 Task: Find connections with filter location Karlshorst with filter topic #lifestylewith filter profile language German with filter current company Pluralsight with filter school Jai Prakash Vishwavidyalaya, Chapra with filter industry Public Health with filter service category Marketing with filter keywords title Barber
Action: Mouse moved to (687, 97)
Screenshot: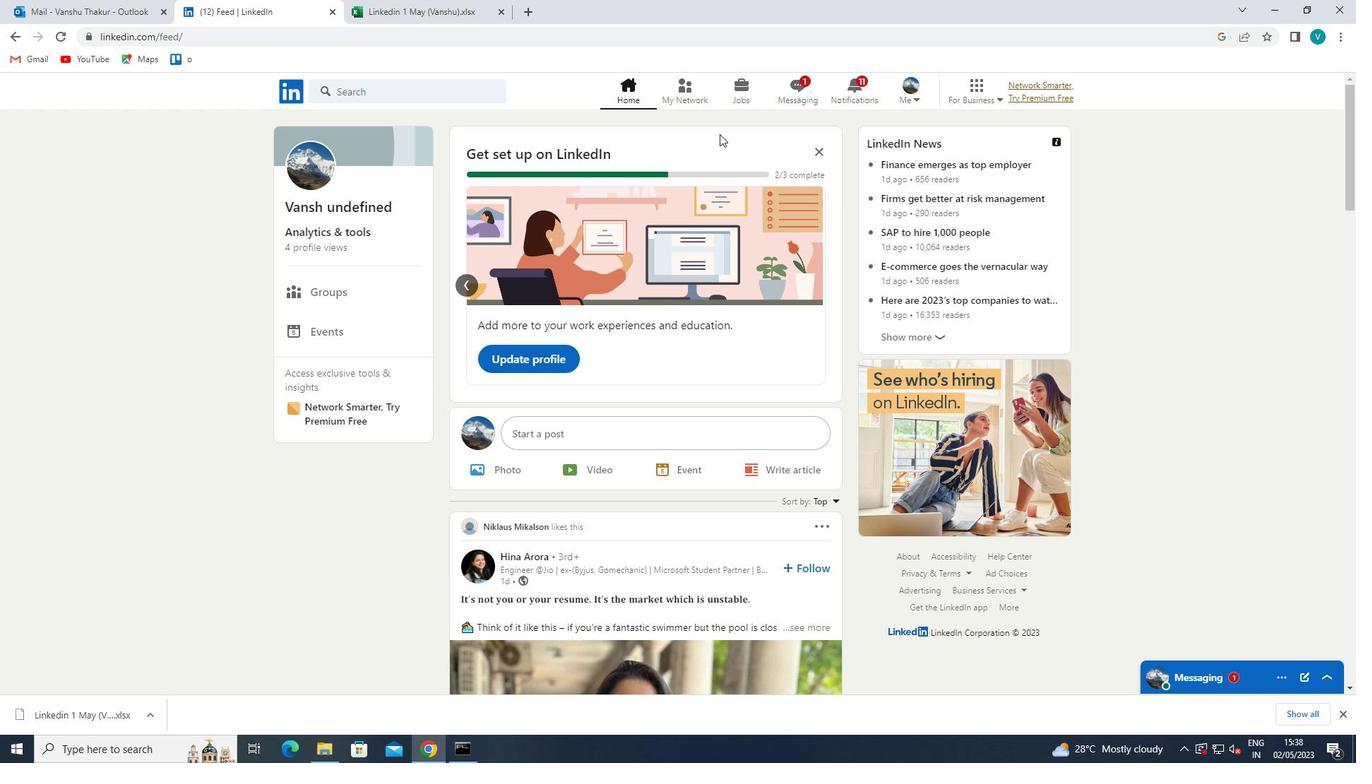 
Action: Mouse pressed left at (687, 97)
Screenshot: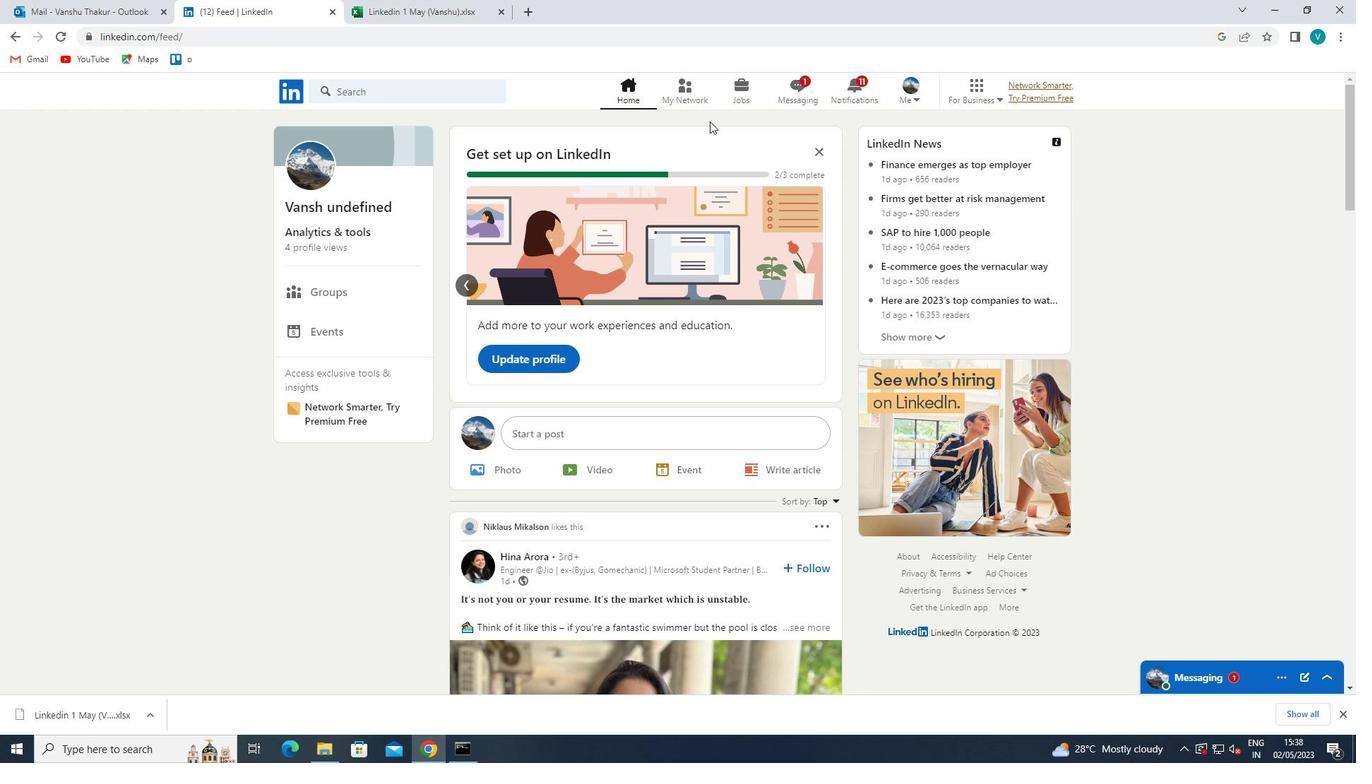 
Action: Mouse moved to (404, 165)
Screenshot: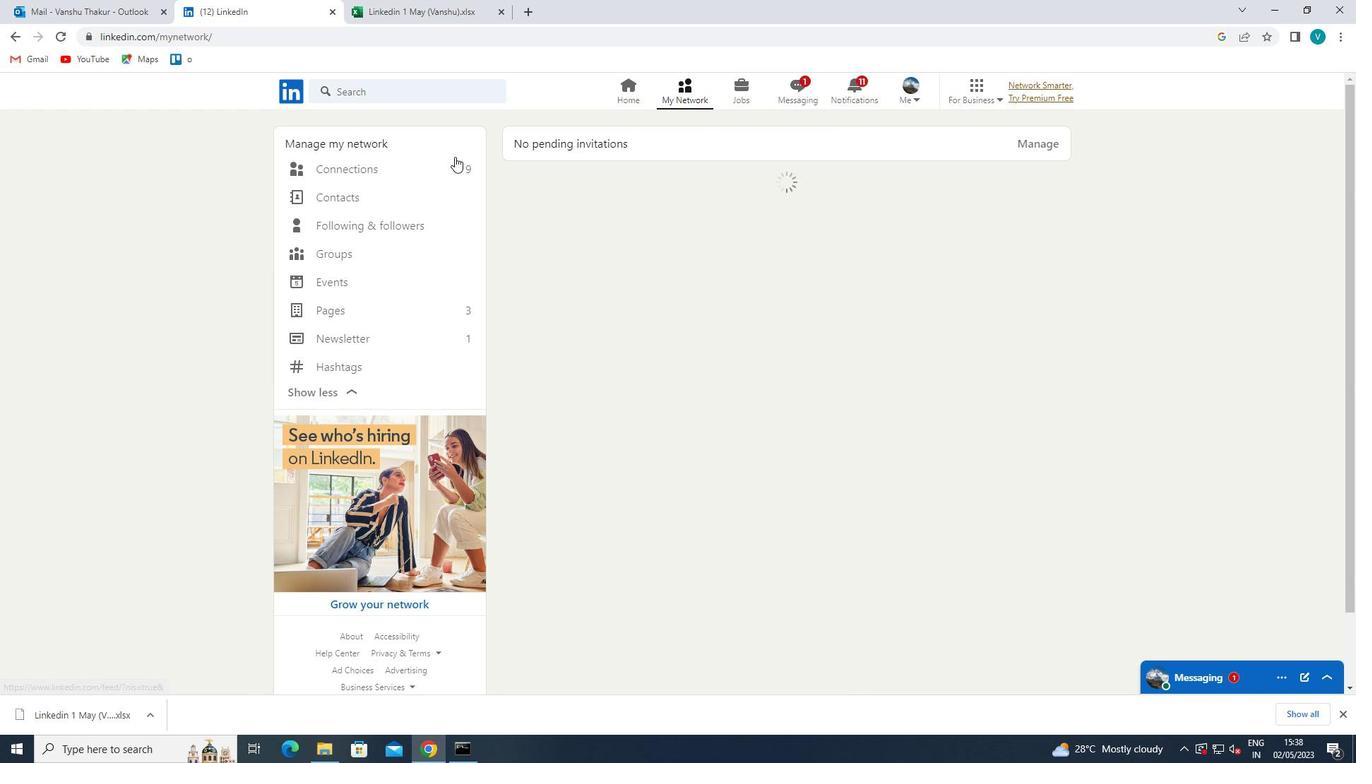
Action: Mouse pressed left at (404, 165)
Screenshot: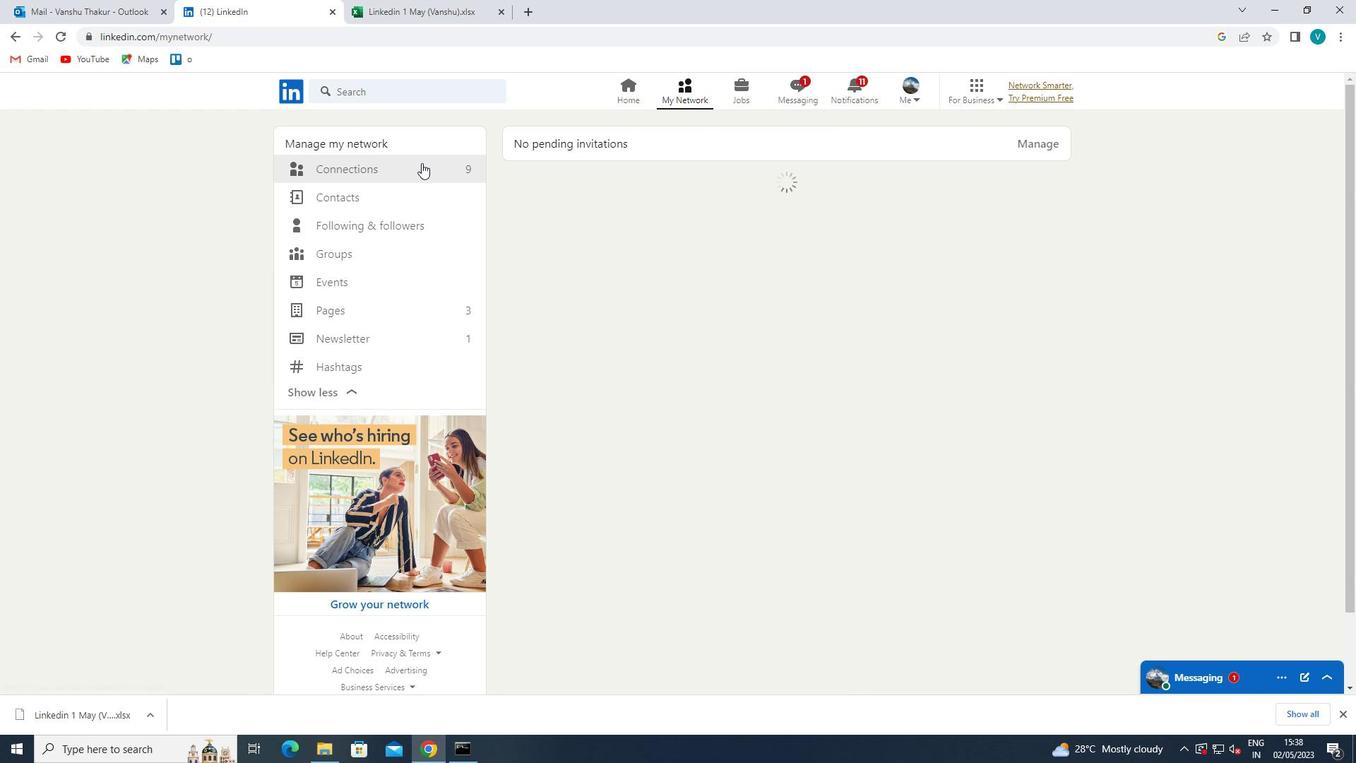 
Action: Mouse moved to (795, 175)
Screenshot: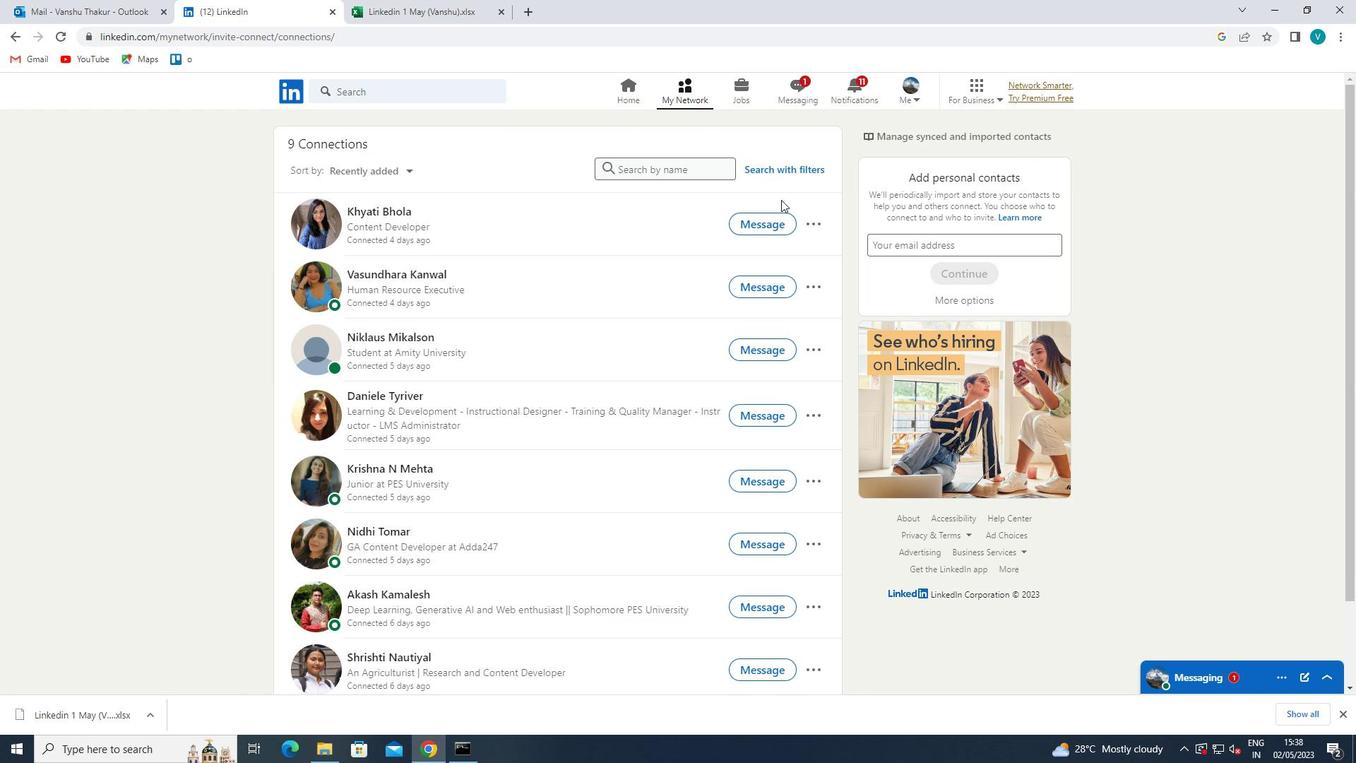 
Action: Mouse pressed left at (795, 175)
Screenshot: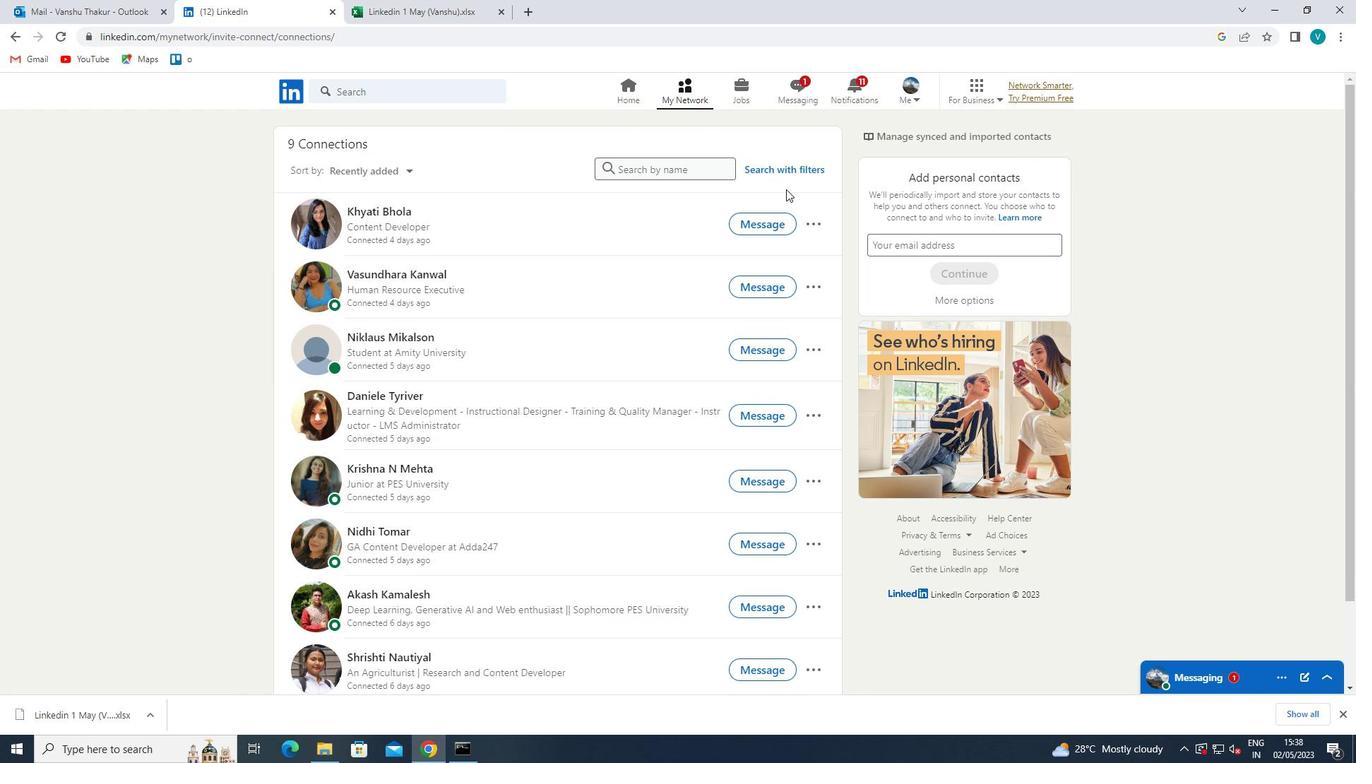 
Action: Mouse moved to (672, 137)
Screenshot: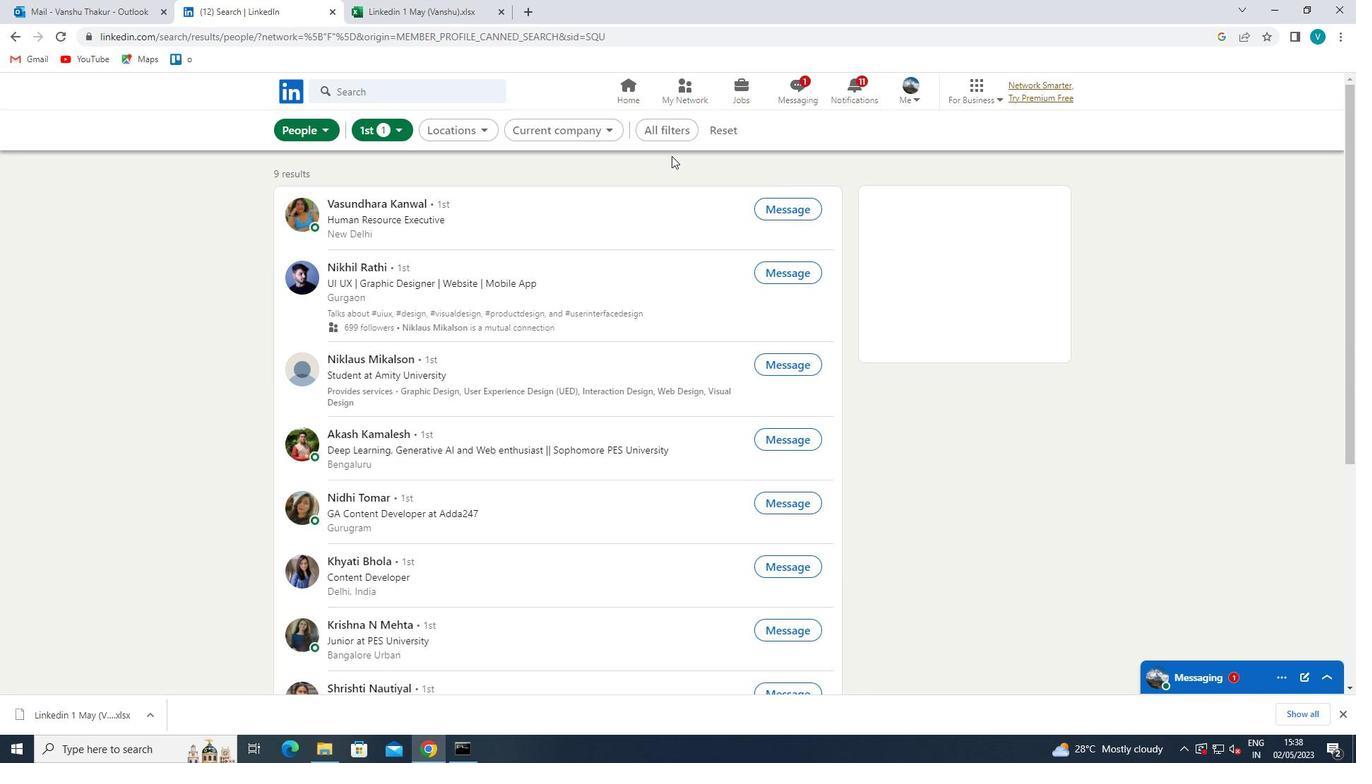 
Action: Mouse pressed left at (672, 137)
Screenshot: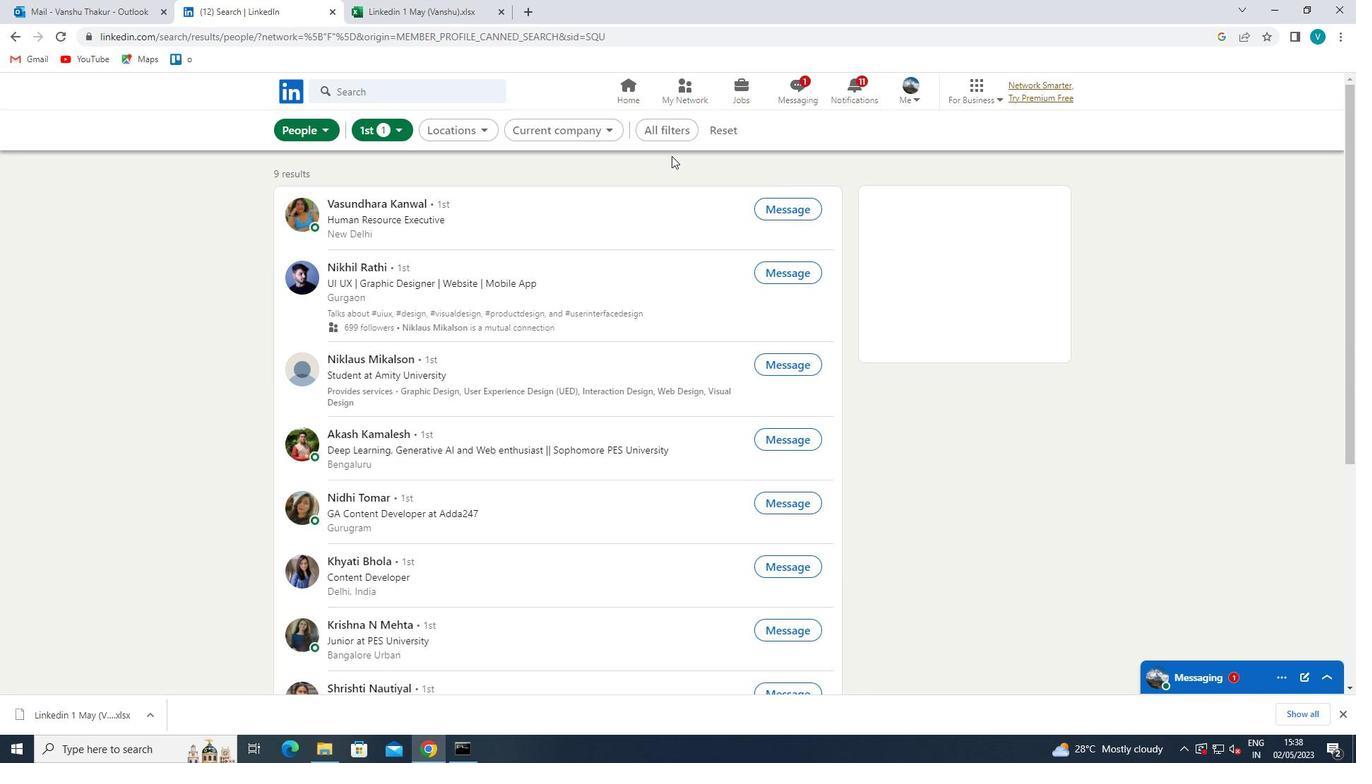 
Action: Mouse moved to (1206, 402)
Screenshot: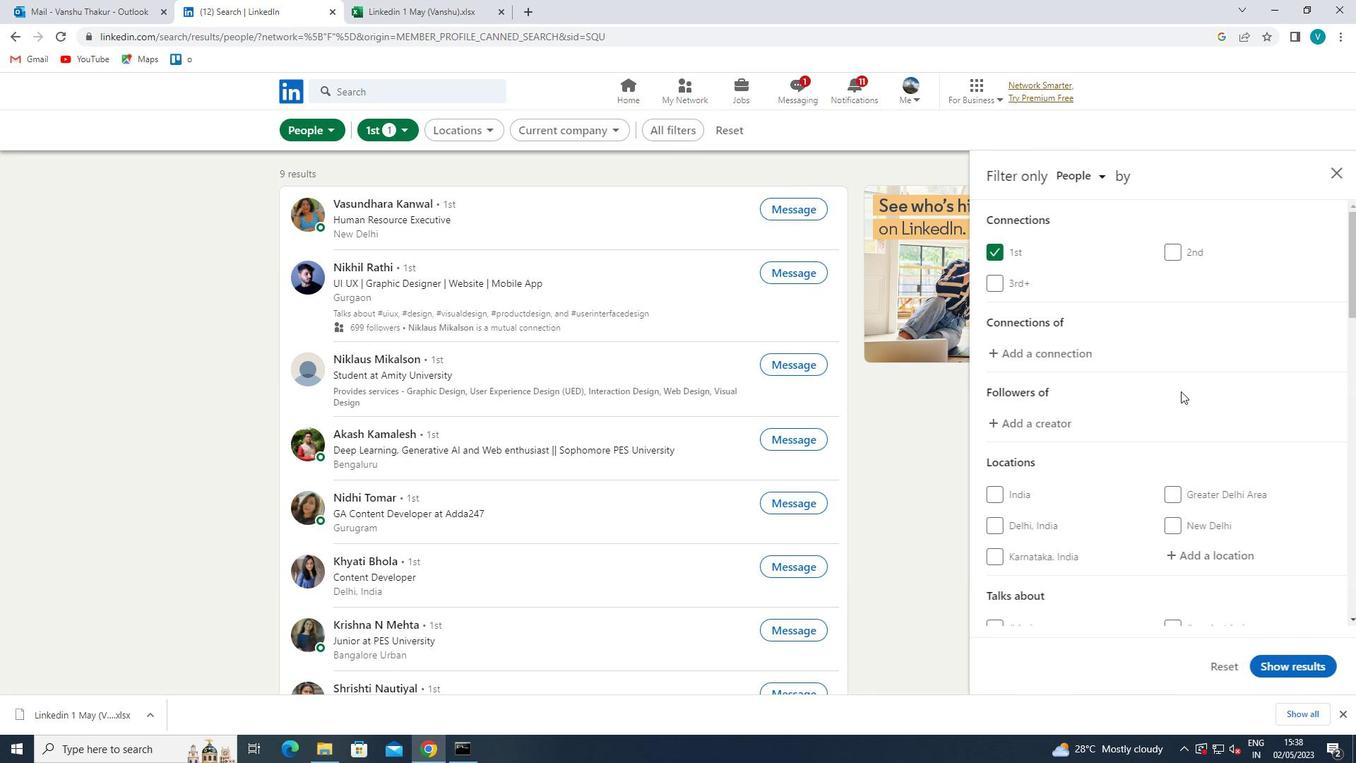 
Action: Mouse scrolled (1206, 402) with delta (0, 0)
Screenshot: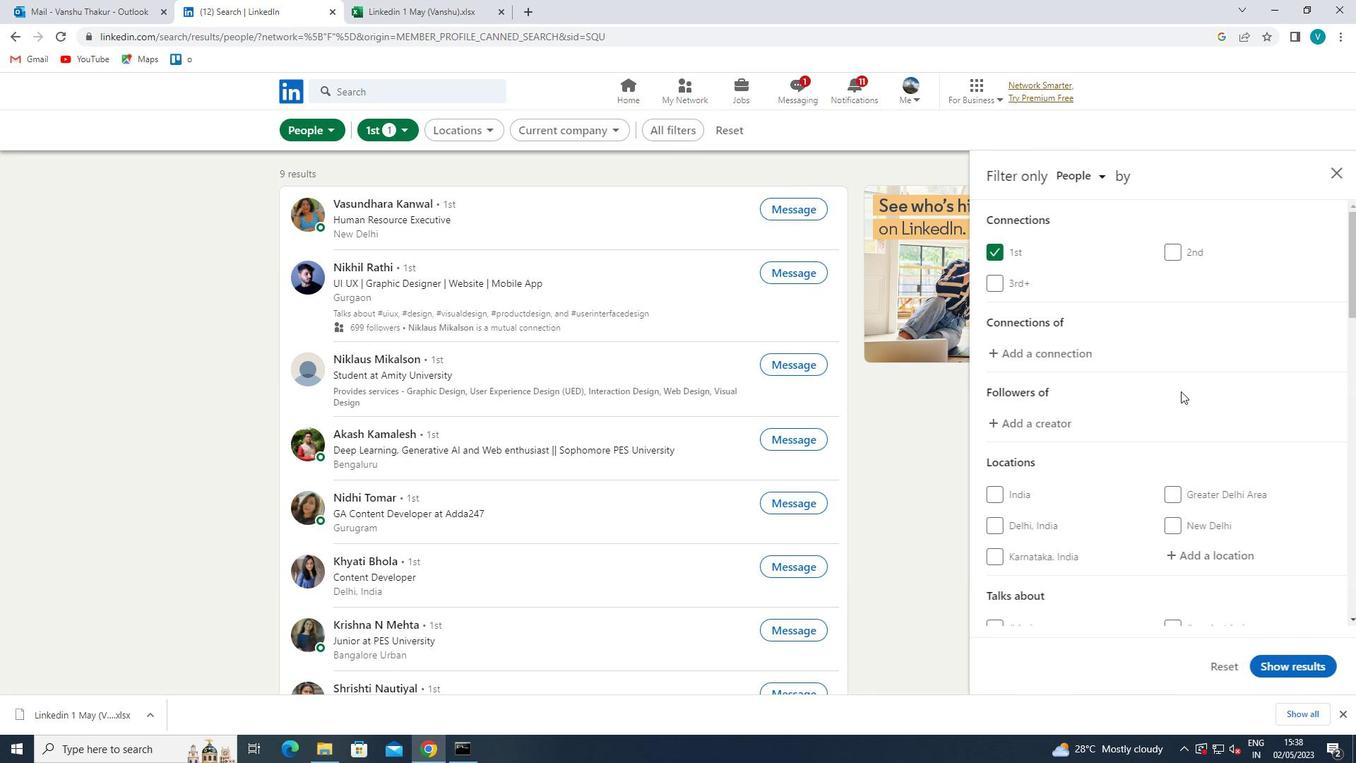 
Action: Mouse scrolled (1206, 402) with delta (0, 0)
Screenshot: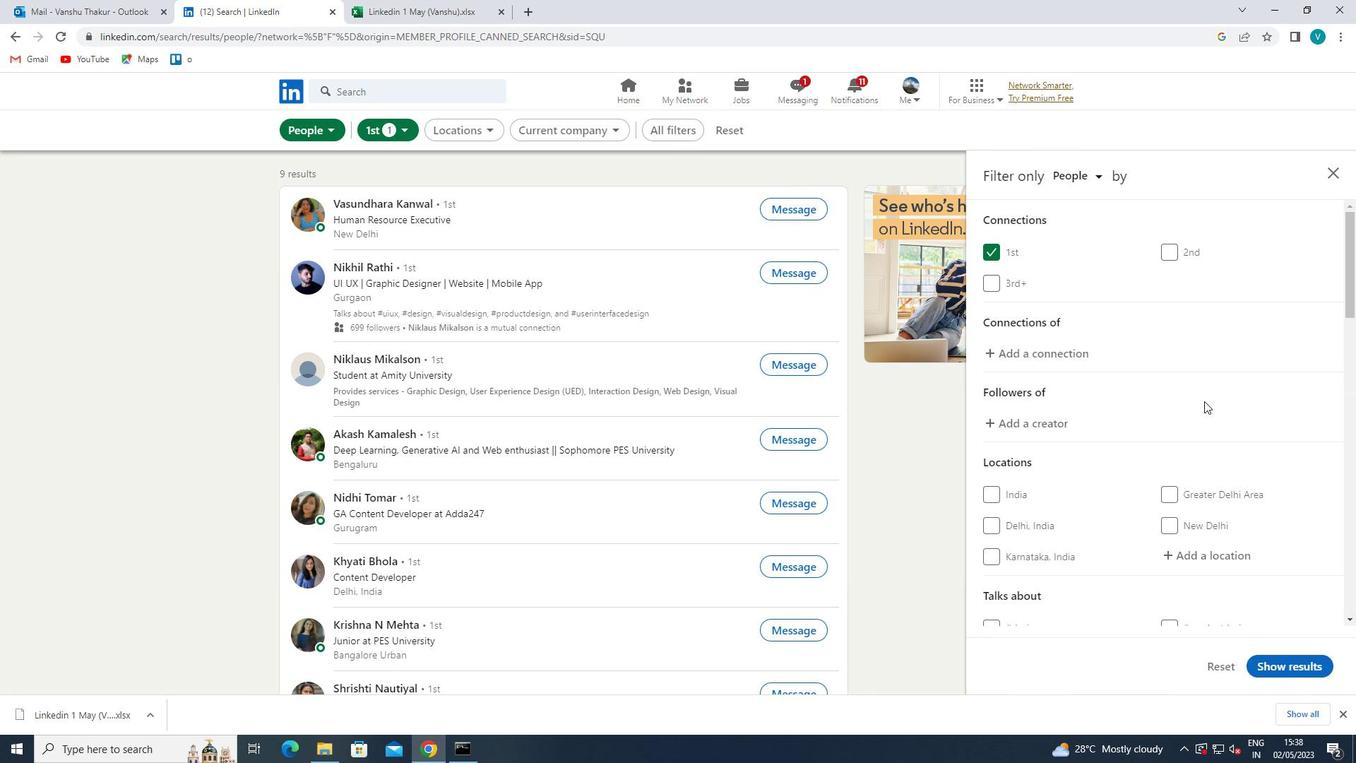 
Action: Mouse moved to (1230, 416)
Screenshot: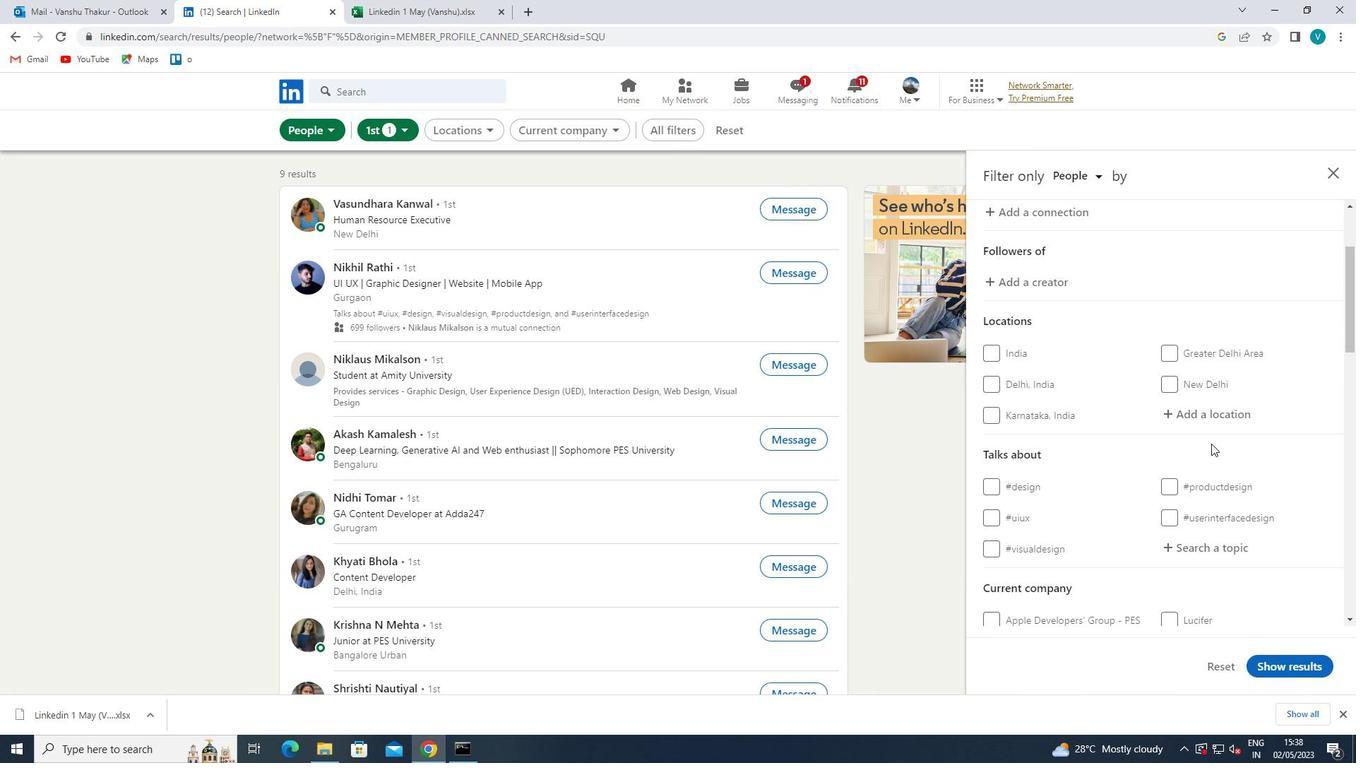 
Action: Mouse pressed left at (1230, 416)
Screenshot: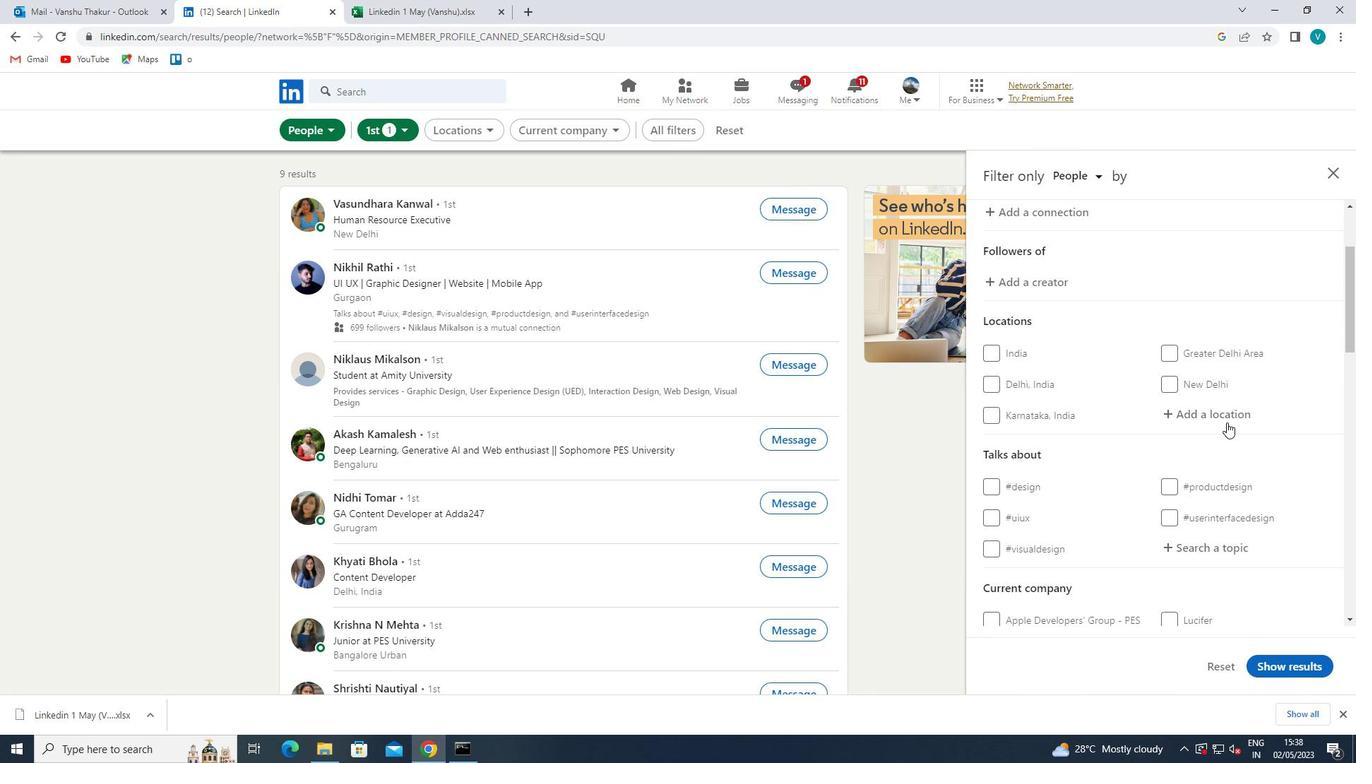 
Action: Mouse moved to (1196, 434)
Screenshot: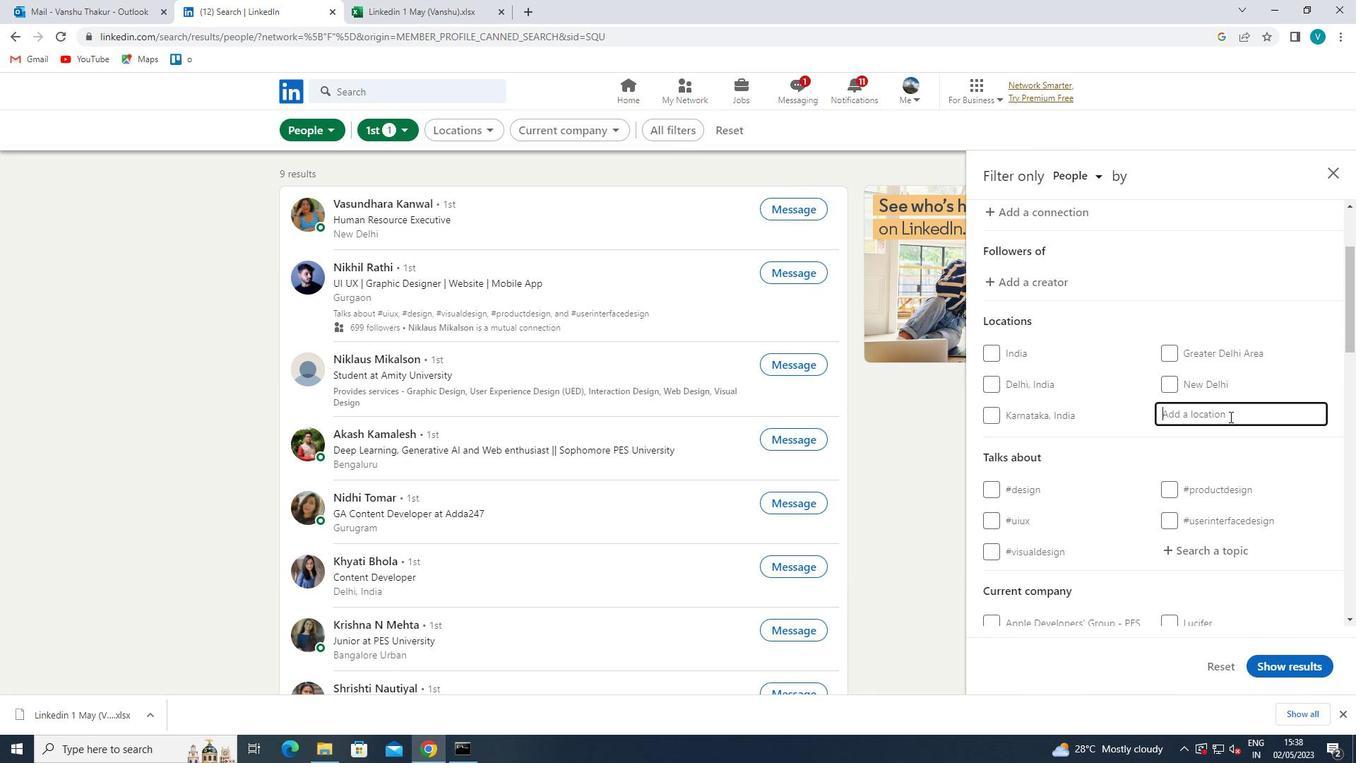 
Action: Key pressed <Key.shift>L<Key.backspace><Key.shift>KARLSHORST
Screenshot: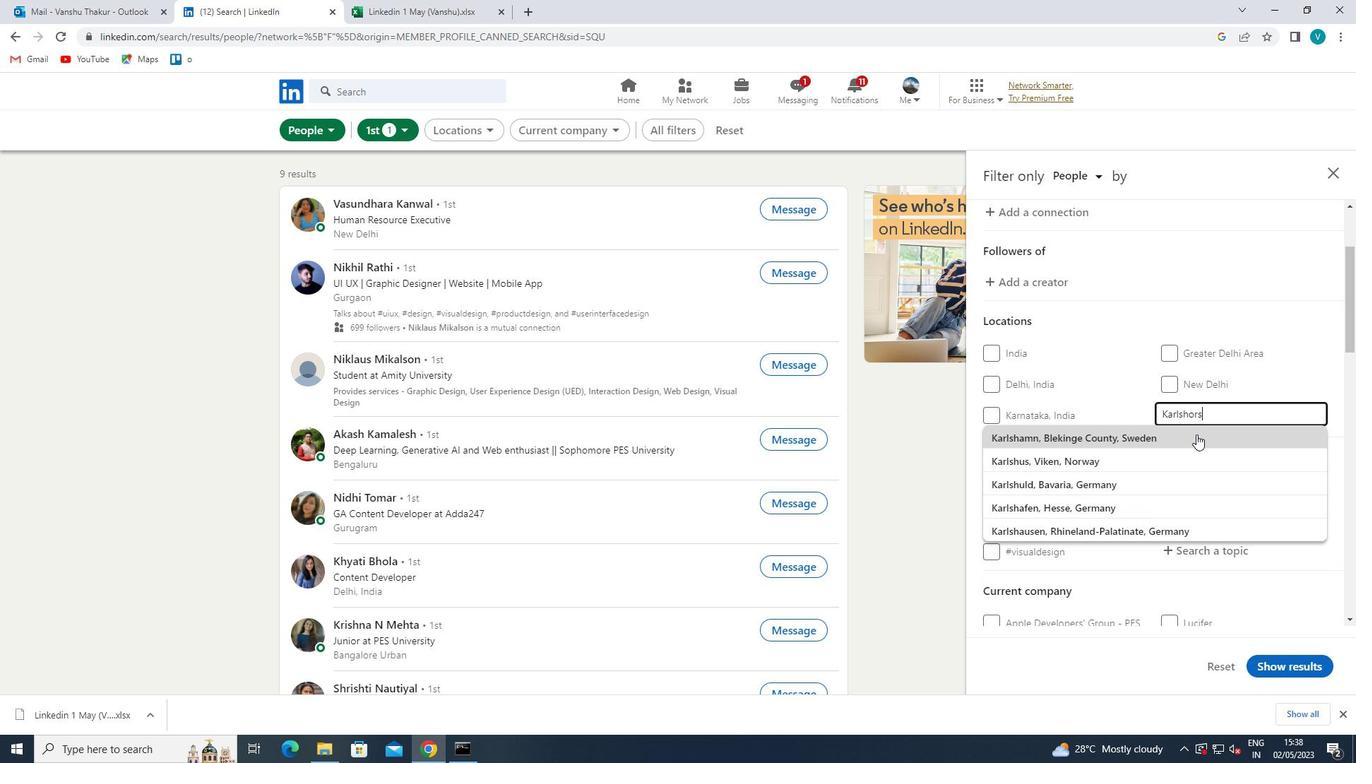 
Action: Mouse moved to (1196, 435)
Screenshot: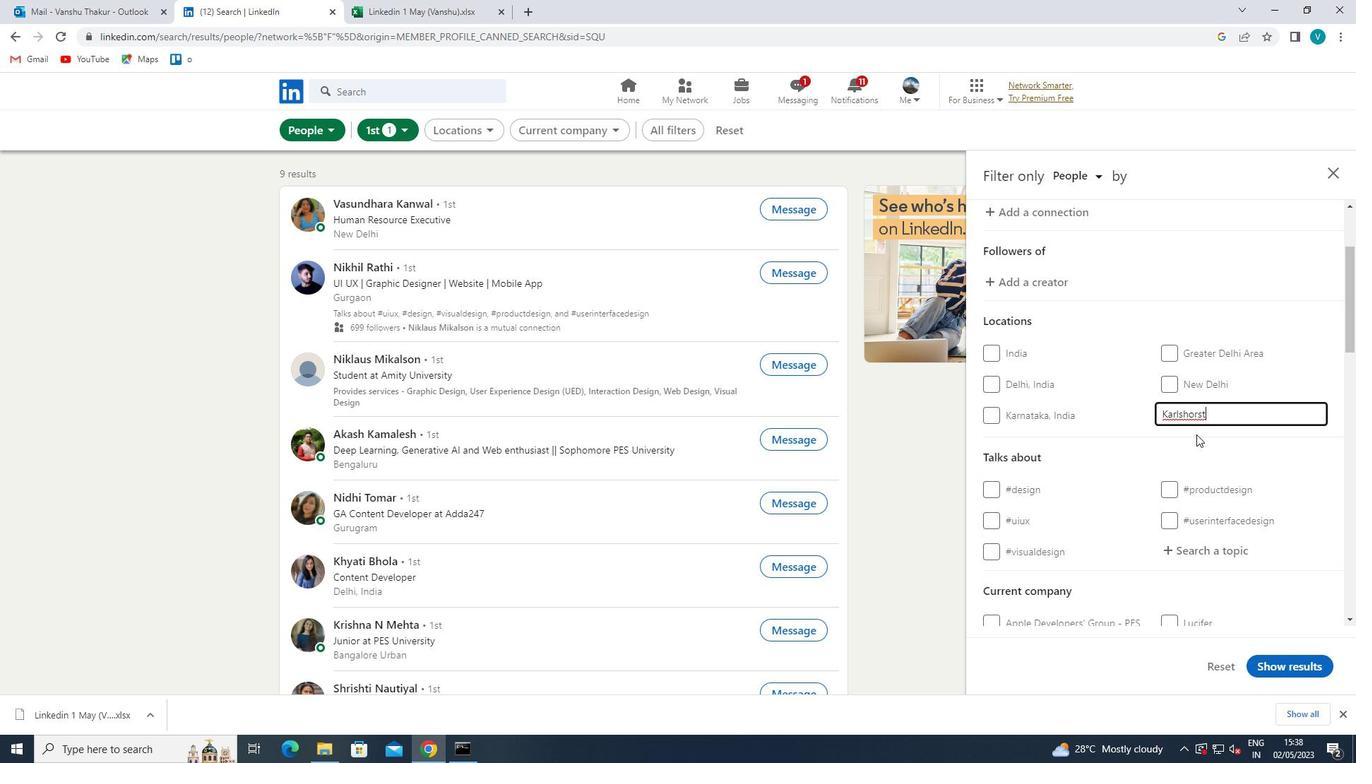 
Action: Mouse pressed left at (1196, 435)
Screenshot: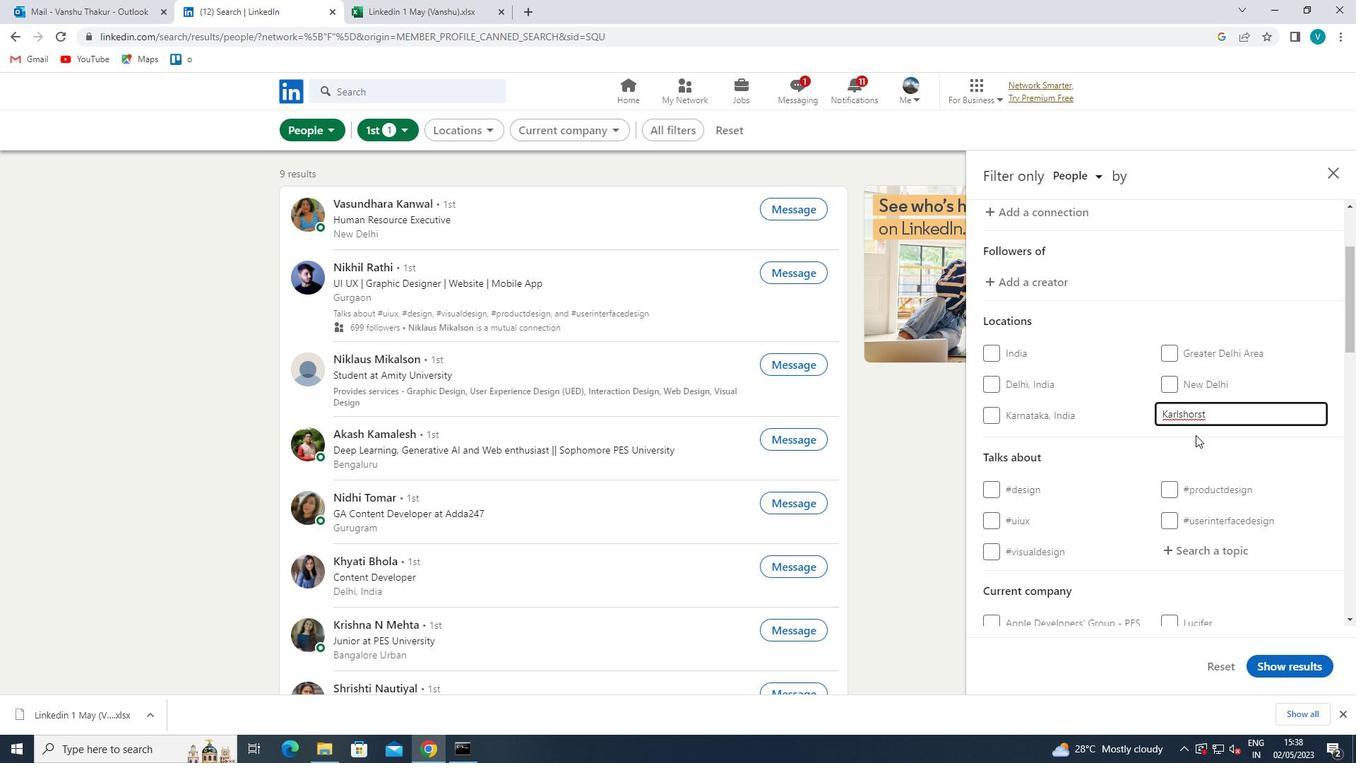 
Action: Mouse scrolled (1196, 434) with delta (0, 0)
Screenshot: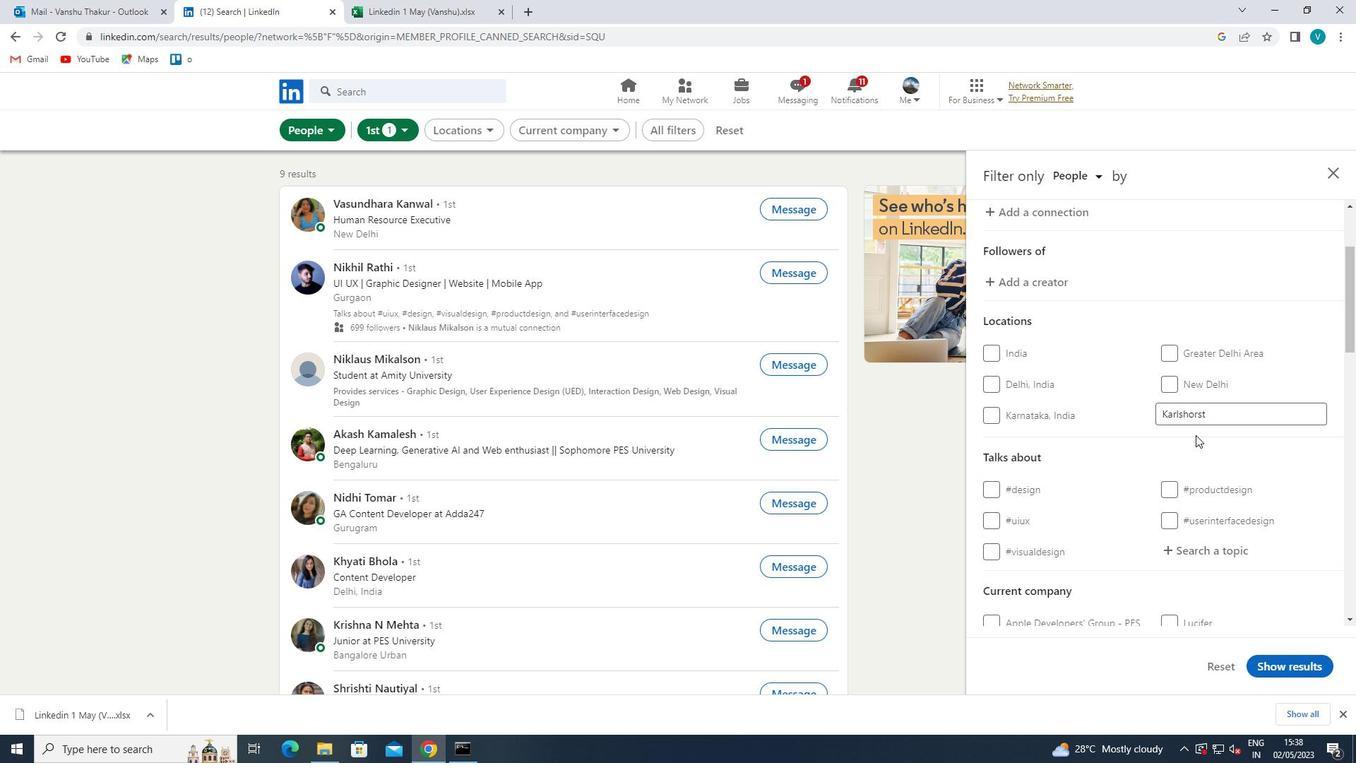 
Action: Mouse scrolled (1196, 434) with delta (0, 0)
Screenshot: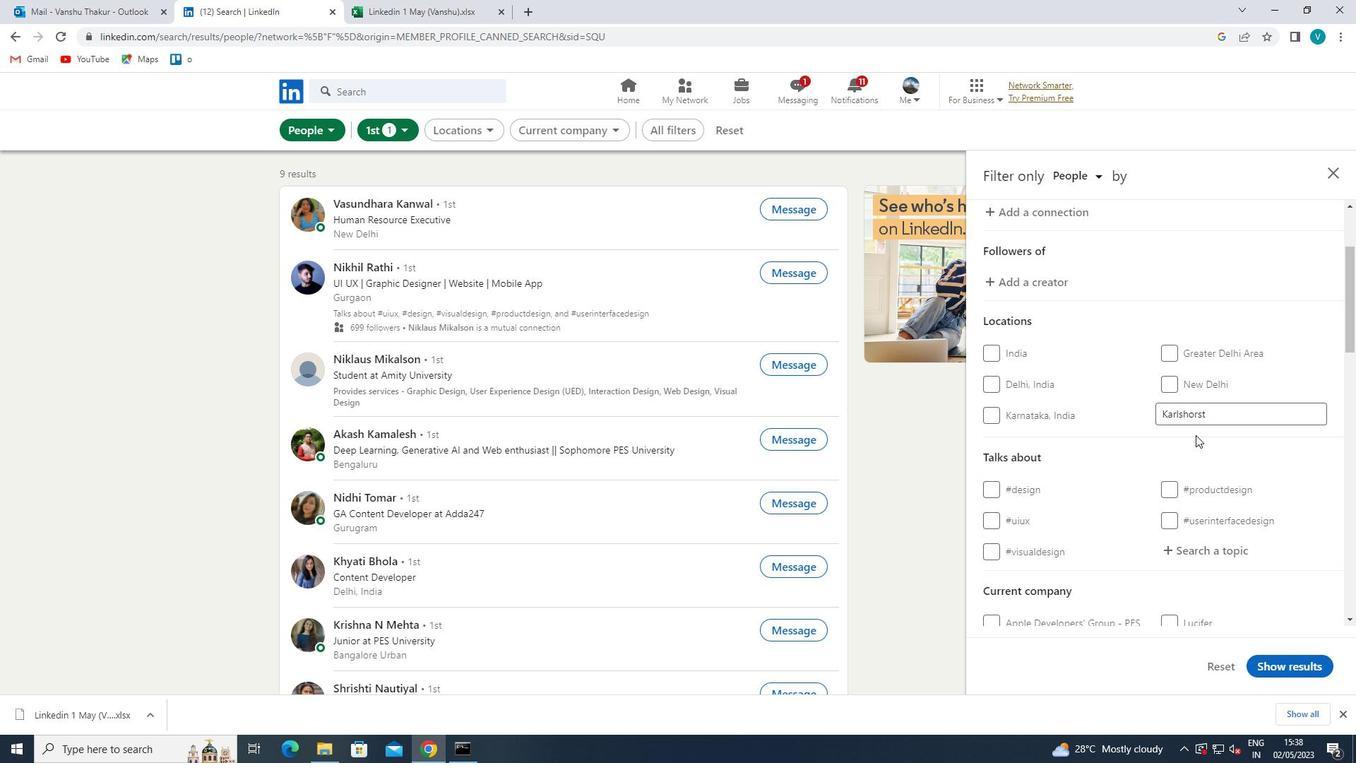 
Action: Mouse moved to (1223, 415)
Screenshot: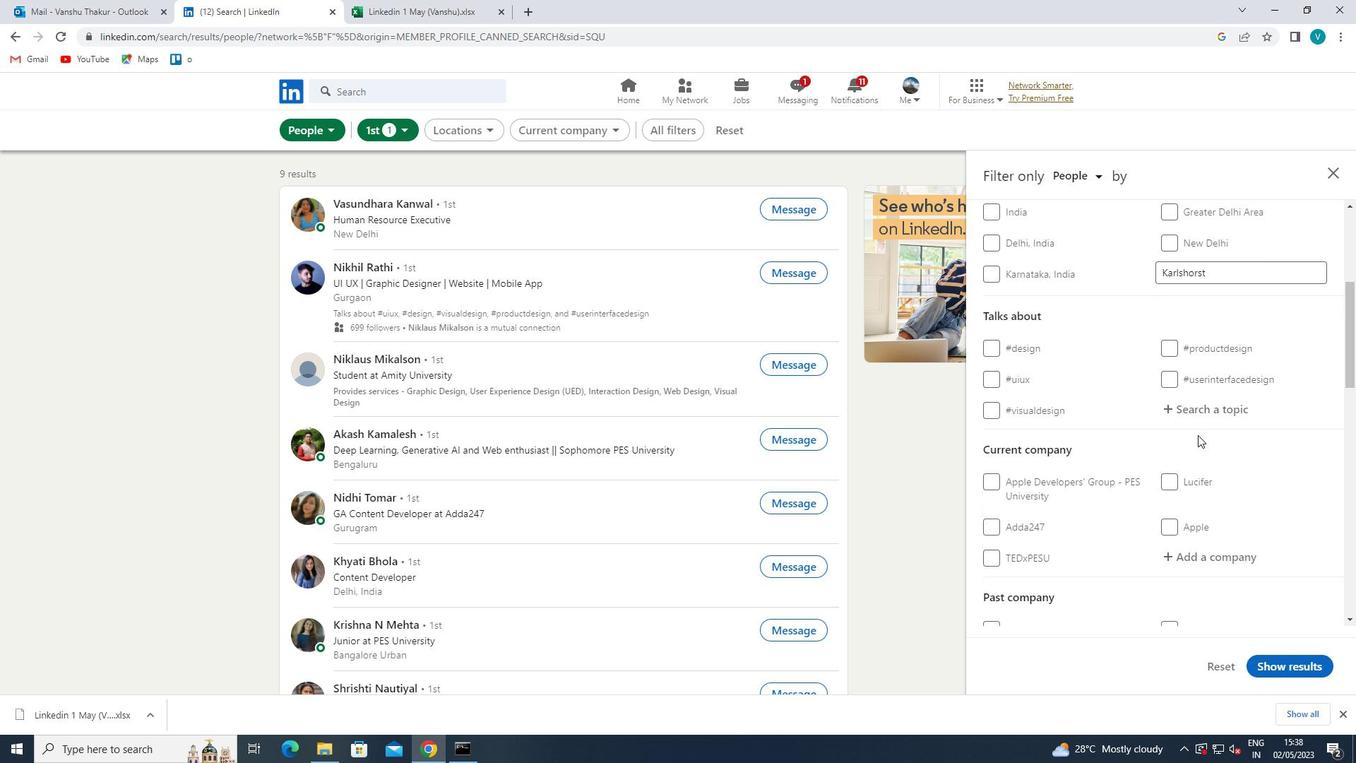 
Action: Mouse pressed left at (1223, 415)
Screenshot: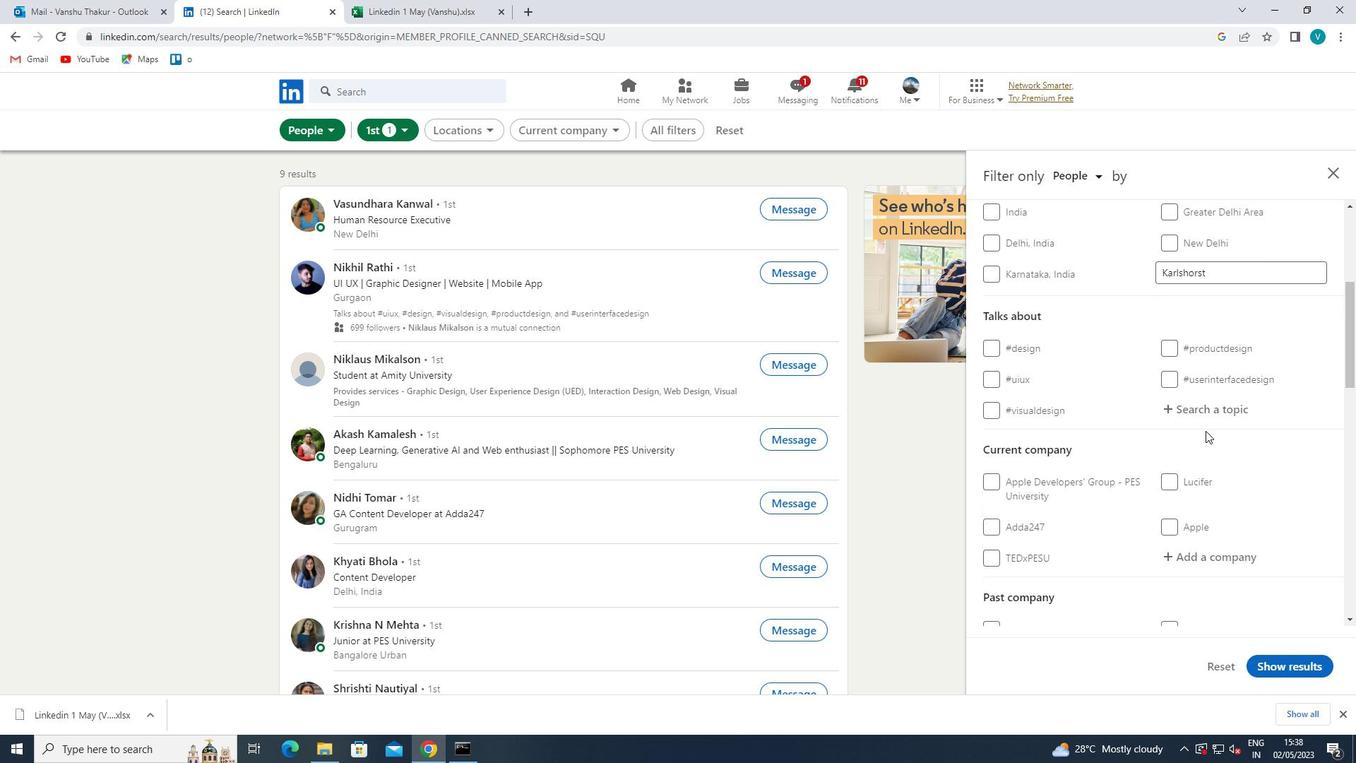 
Action: Mouse moved to (1171, 443)
Screenshot: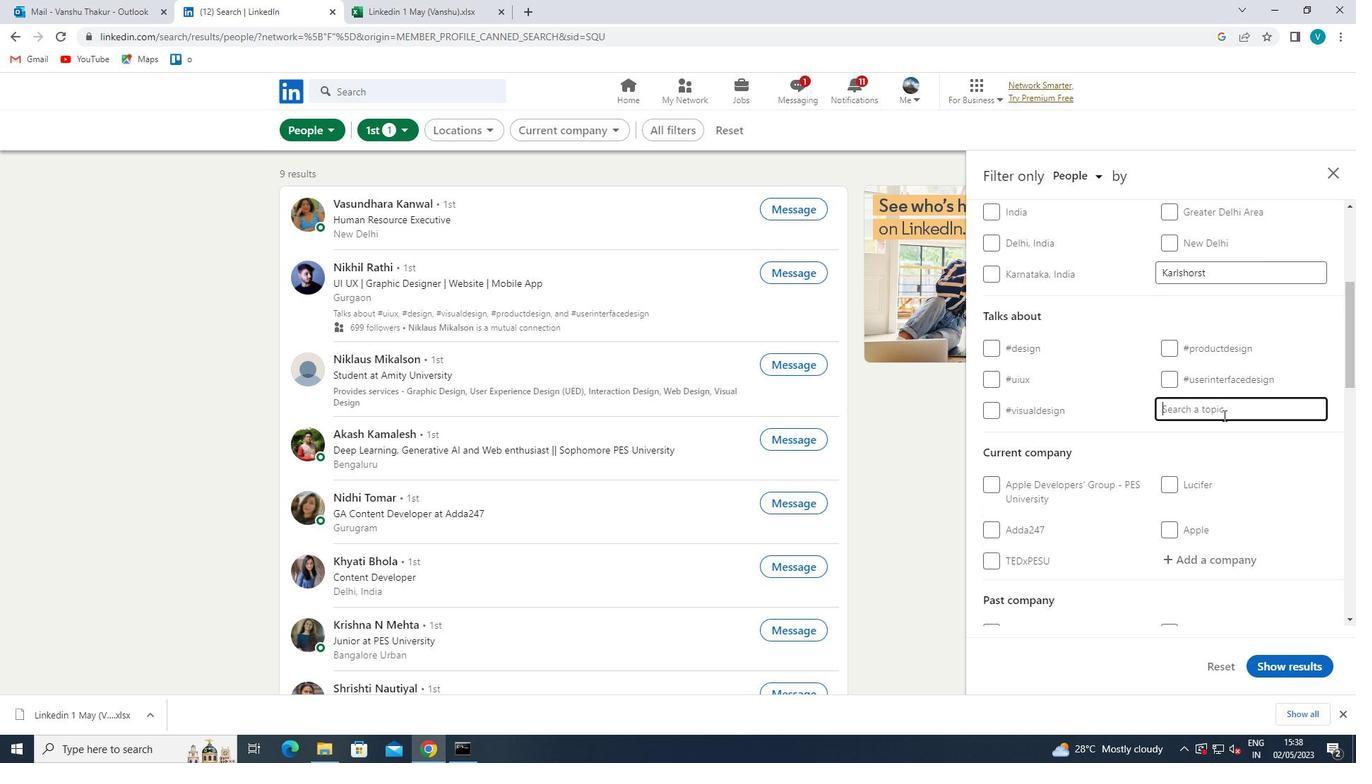 
Action: Key pressed LIFESTYLE
Screenshot: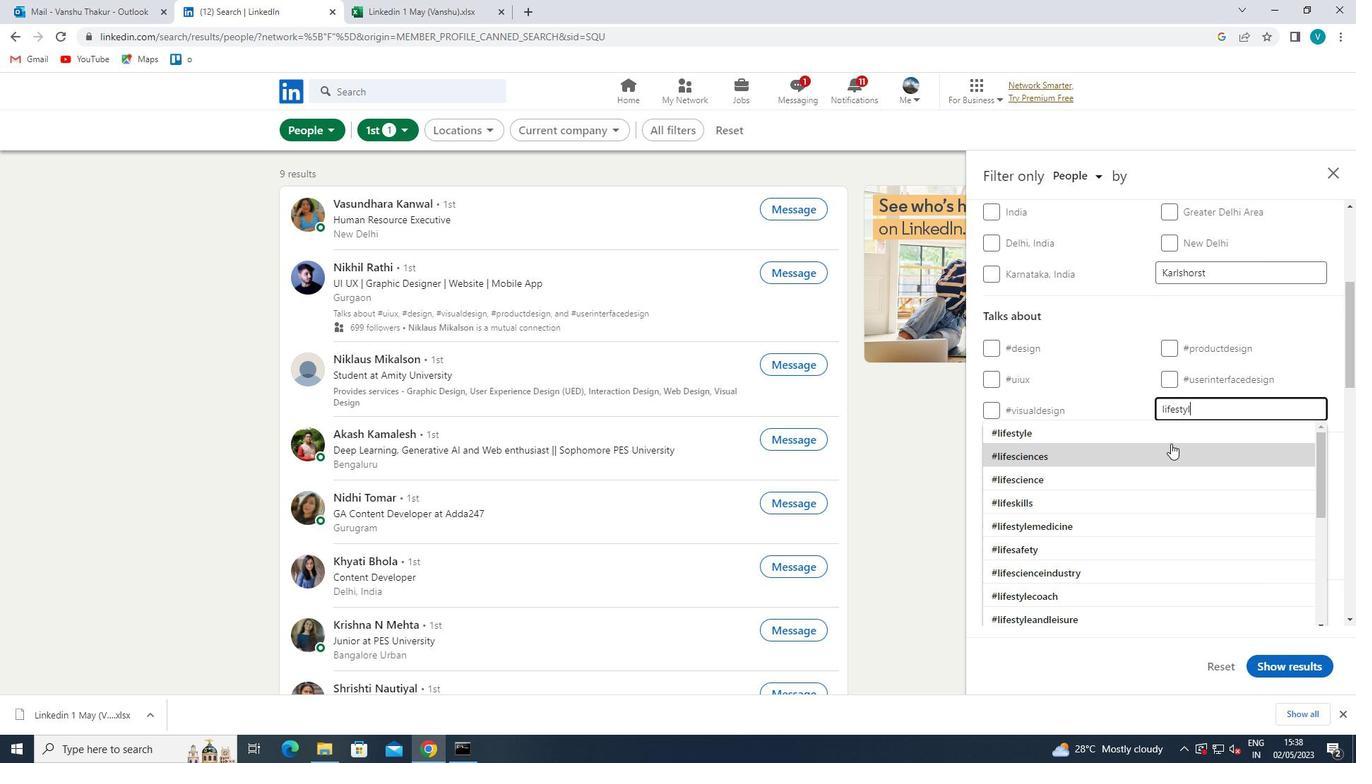 
Action: Mouse moved to (1187, 432)
Screenshot: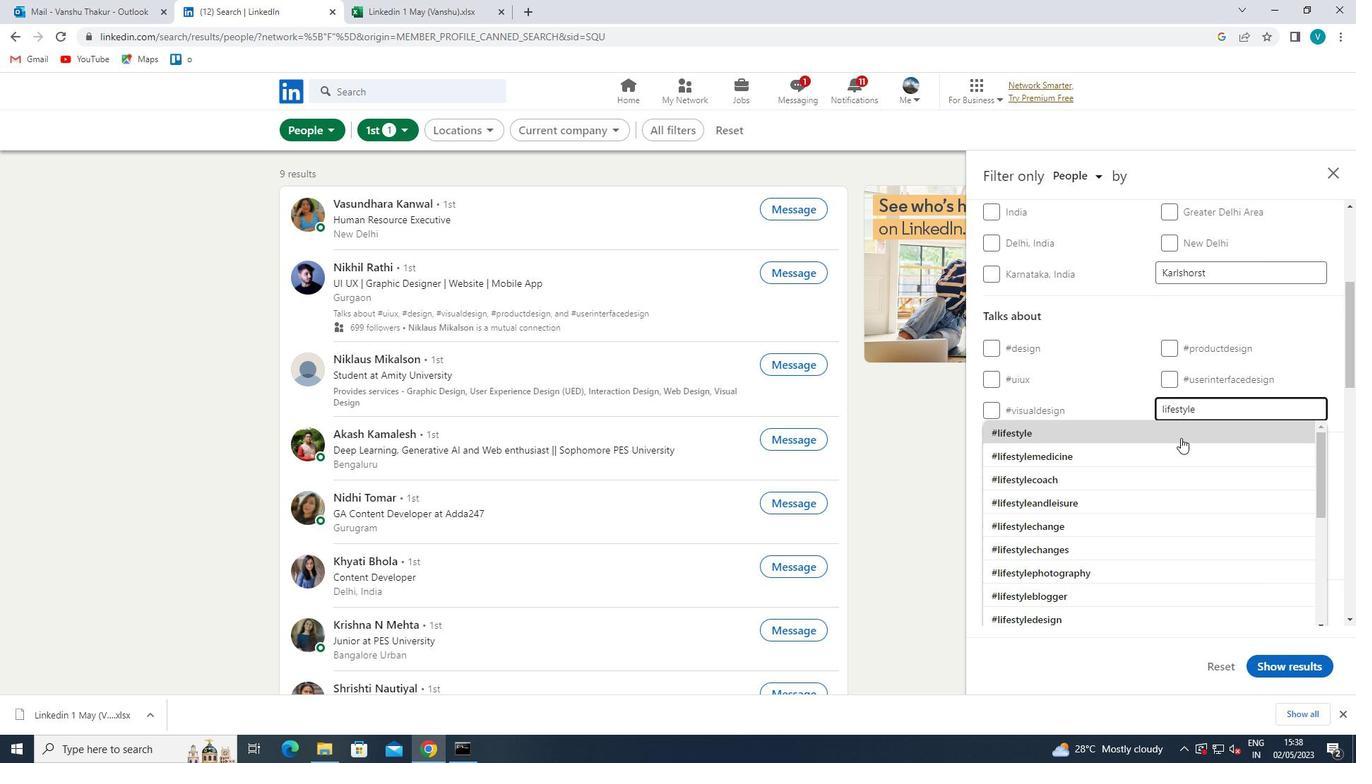 
Action: Mouse pressed left at (1187, 432)
Screenshot: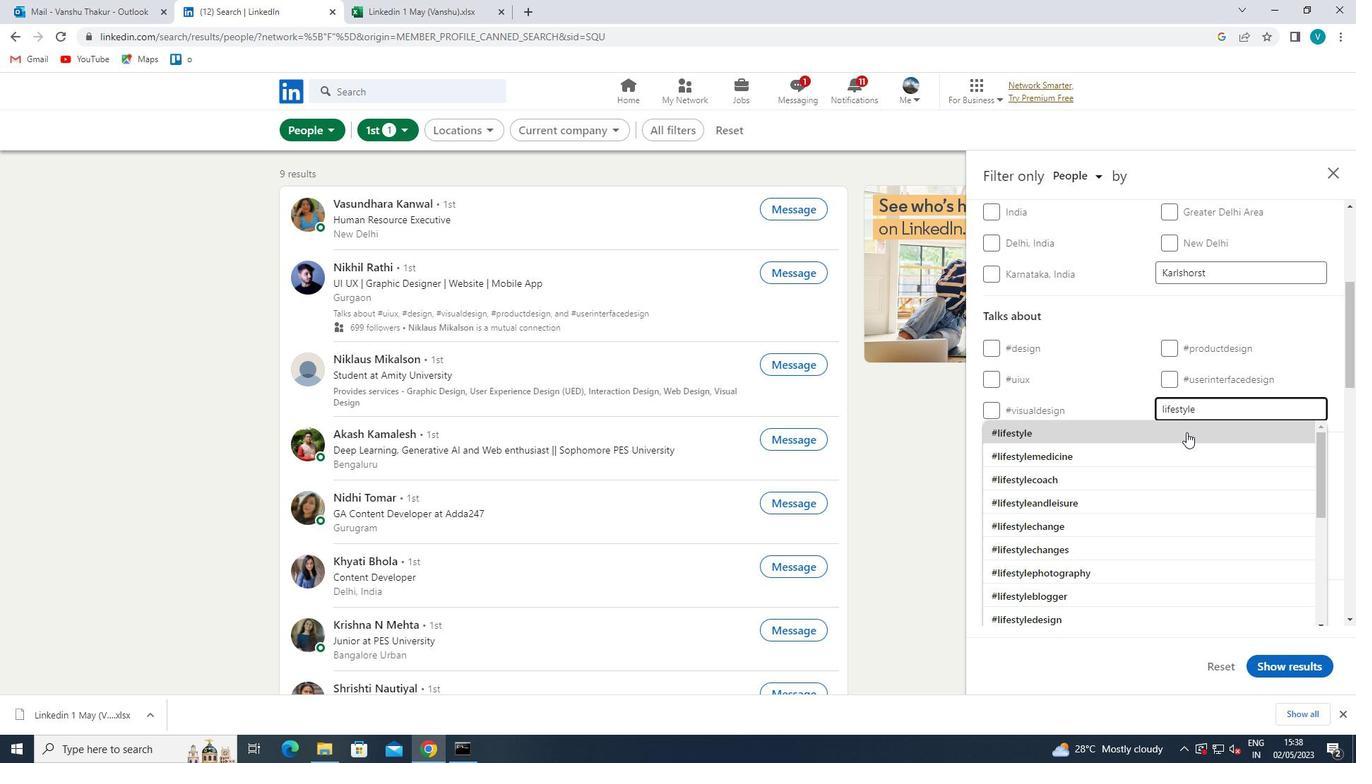 
Action: Mouse scrolled (1187, 431) with delta (0, 0)
Screenshot: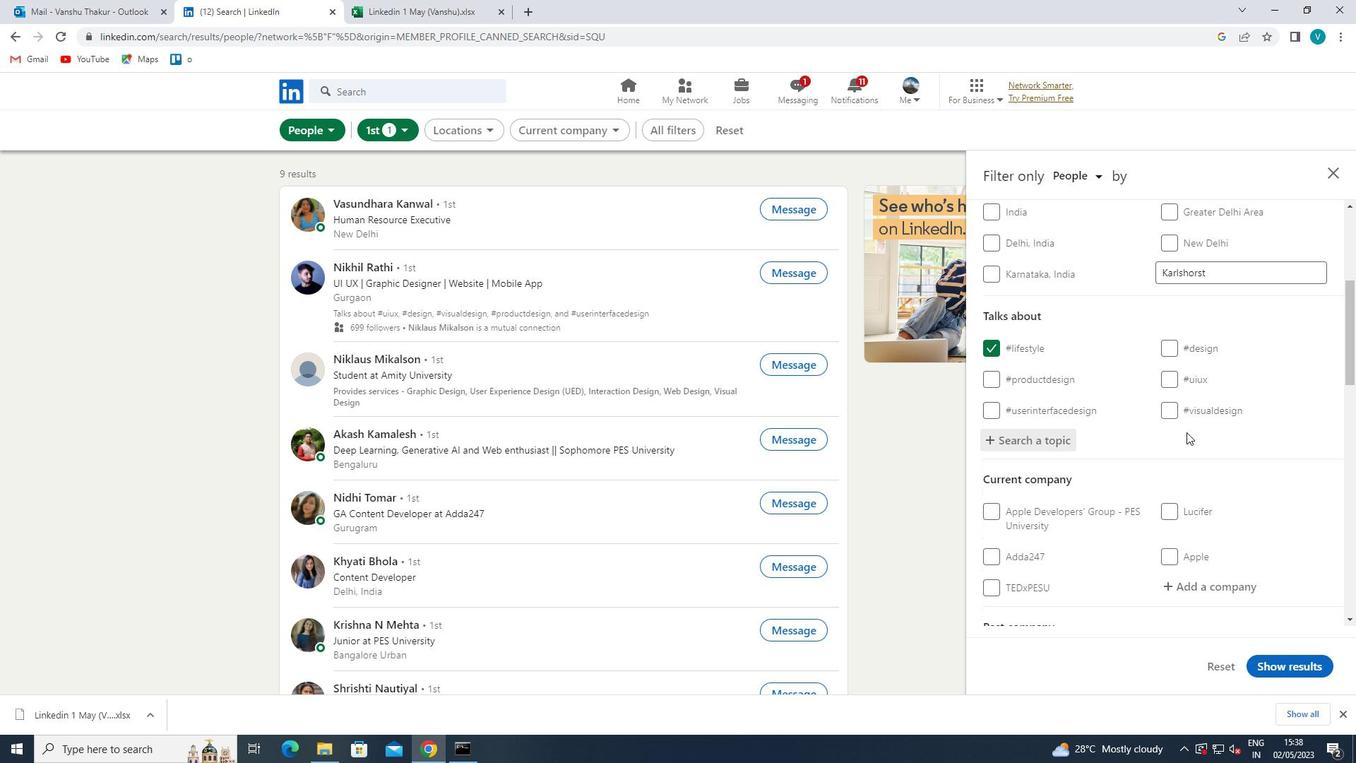 
Action: Mouse scrolled (1187, 431) with delta (0, 0)
Screenshot: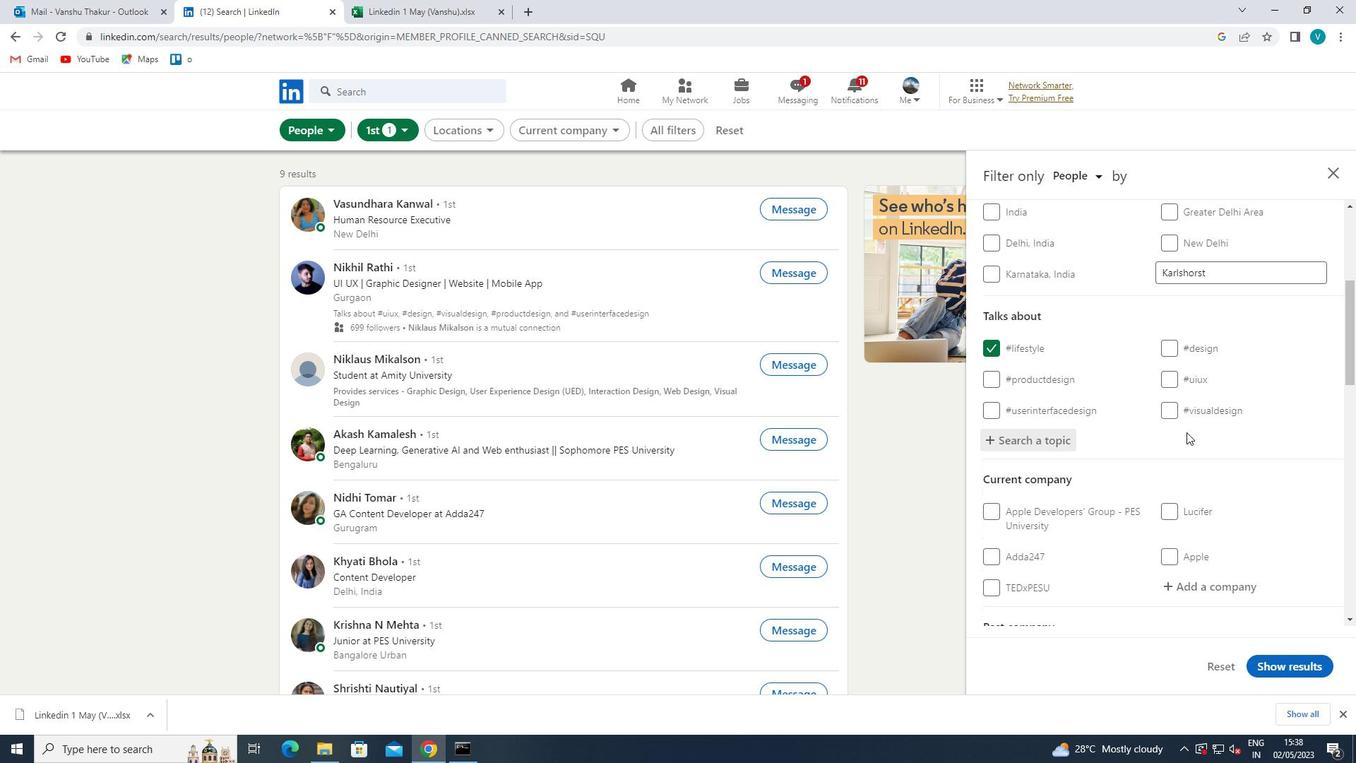 
Action: Mouse scrolled (1187, 431) with delta (0, 0)
Screenshot: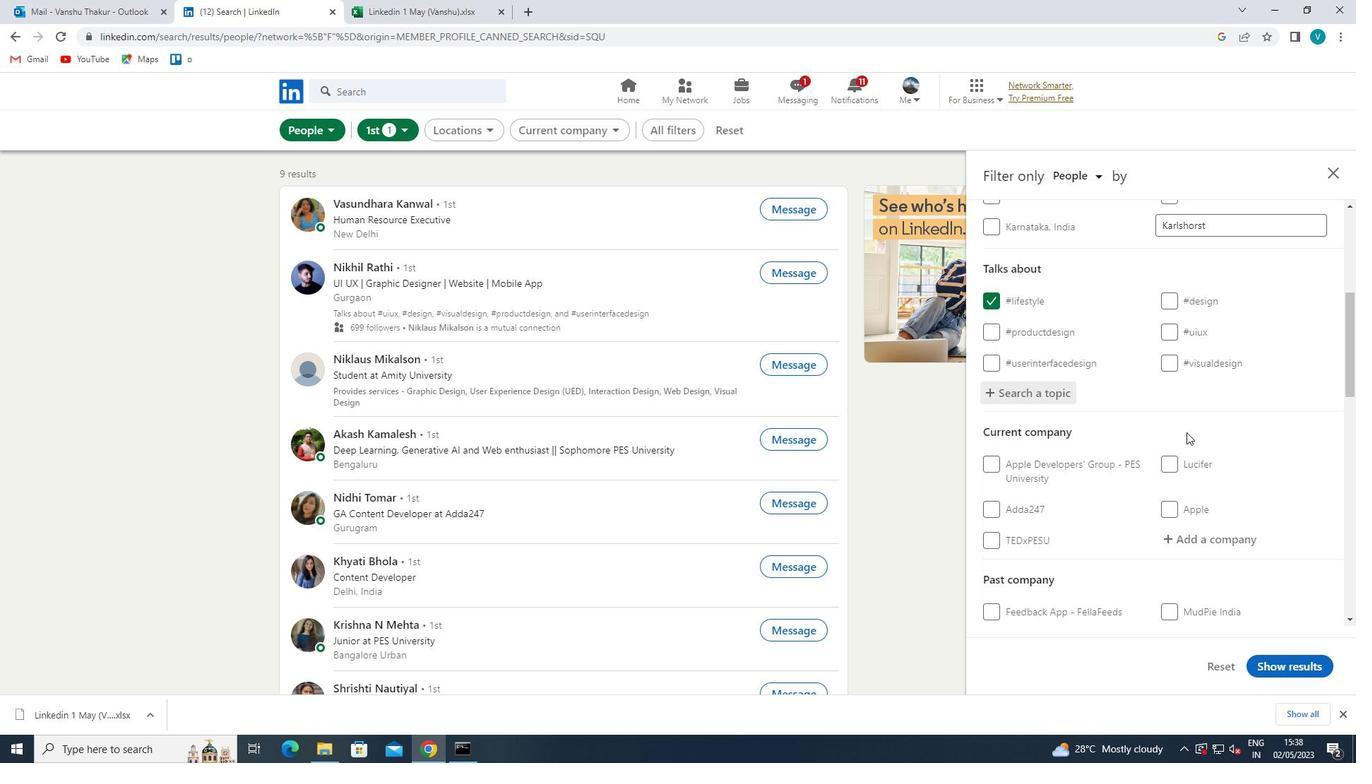 
Action: Mouse moved to (1222, 379)
Screenshot: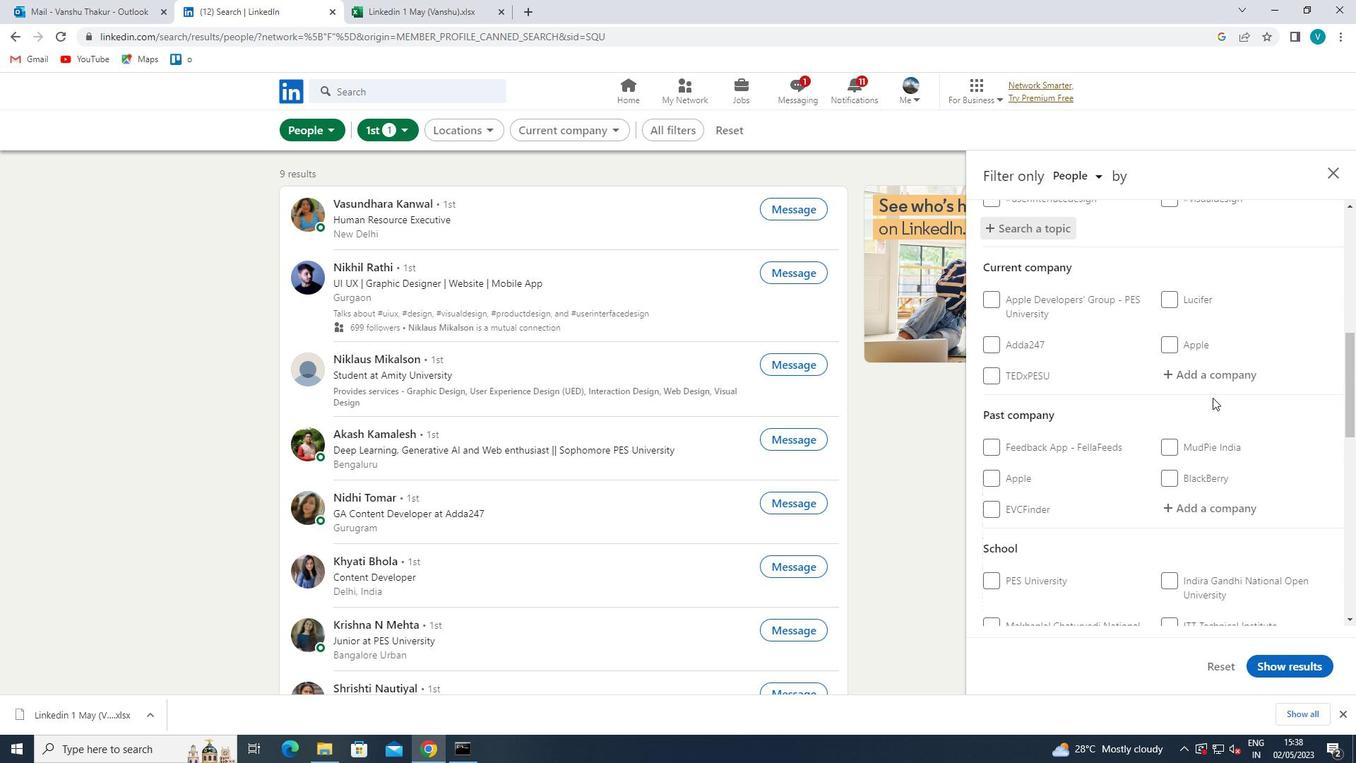 
Action: Mouse pressed left at (1222, 379)
Screenshot: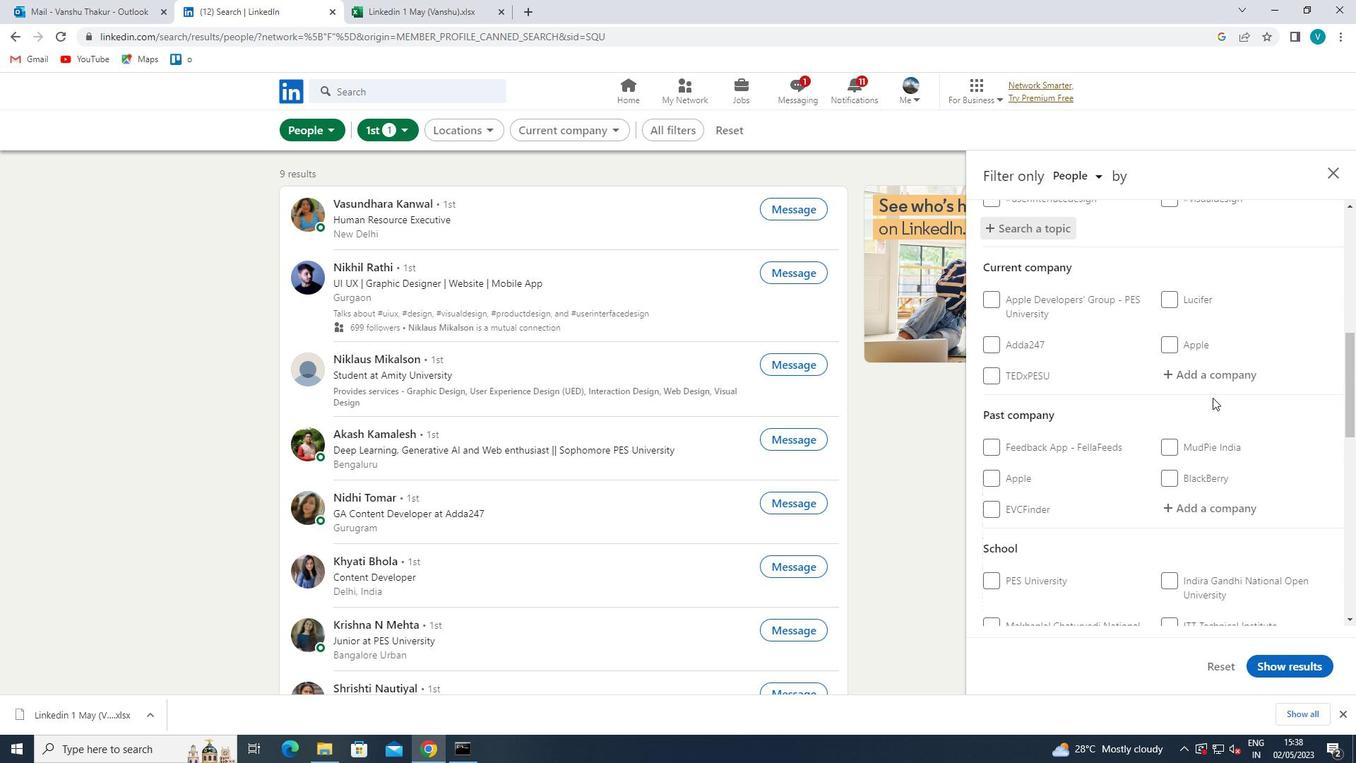 
Action: Mouse moved to (1220, 380)
Screenshot: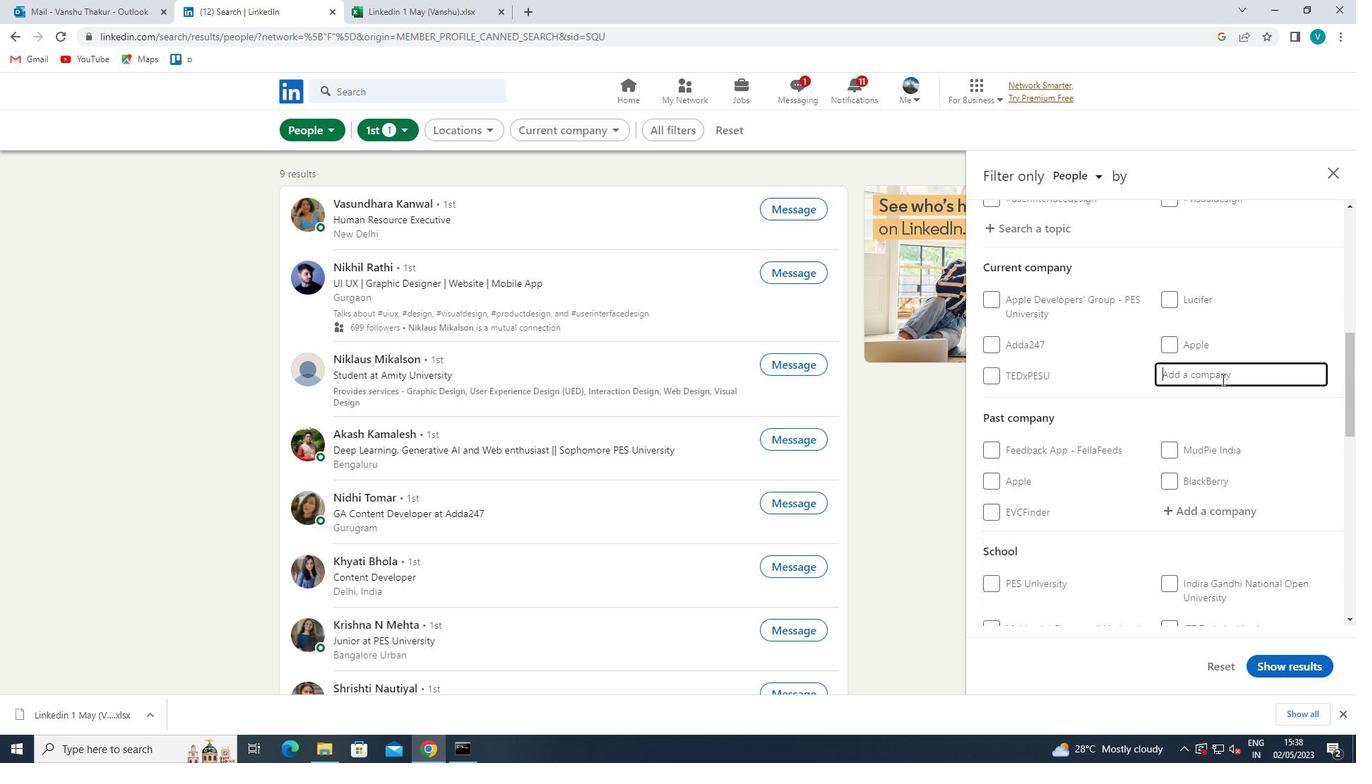 
Action: Key pressed <Key.shift>PLURAL
Screenshot: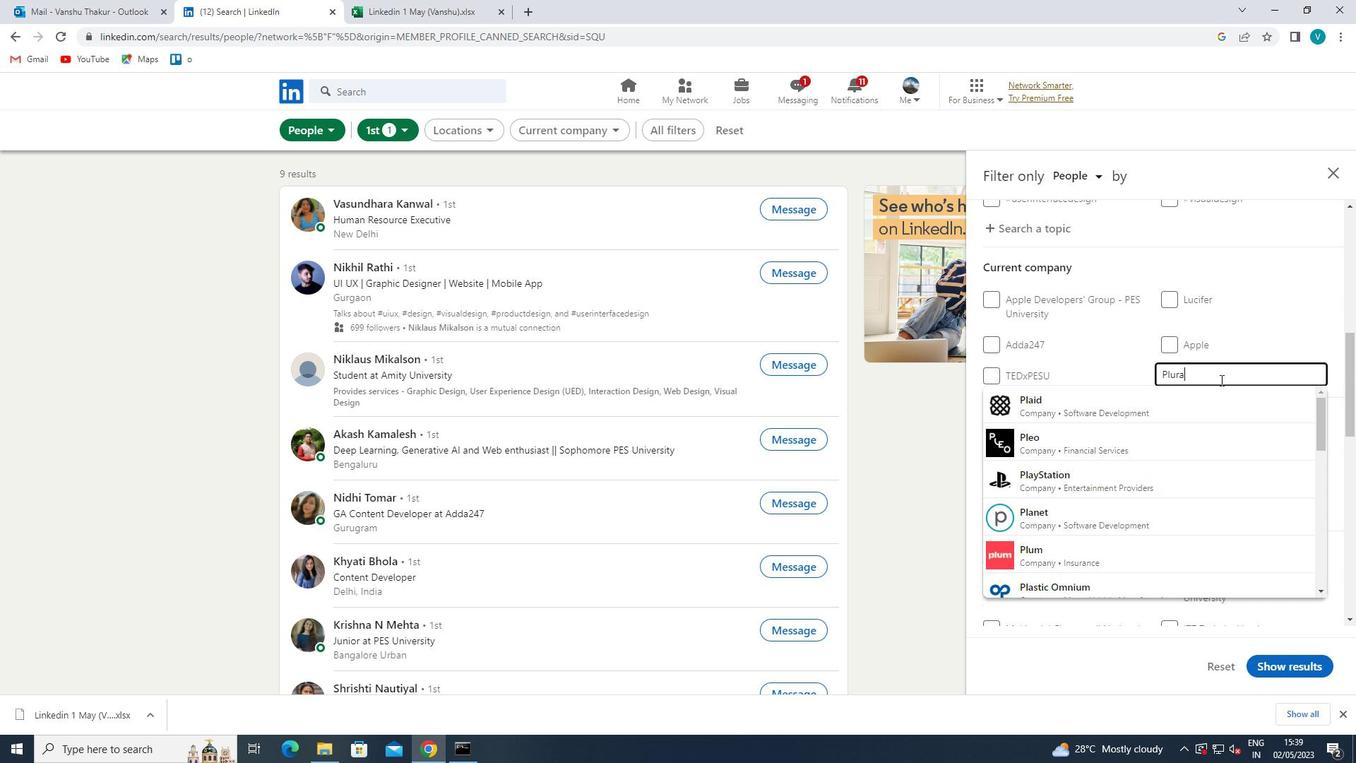 
Action: Mouse moved to (1178, 406)
Screenshot: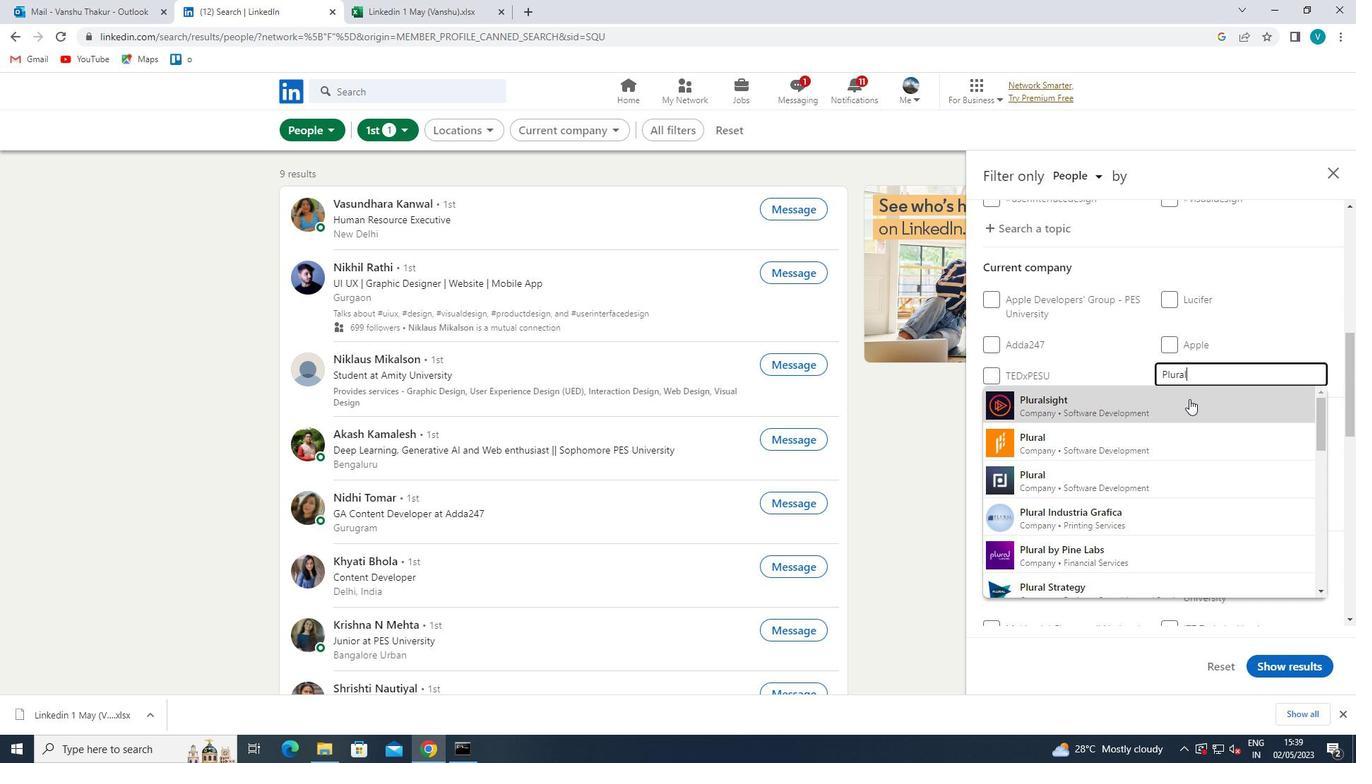 
Action: Mouse pressed left at (1178, 406)
Screenshot: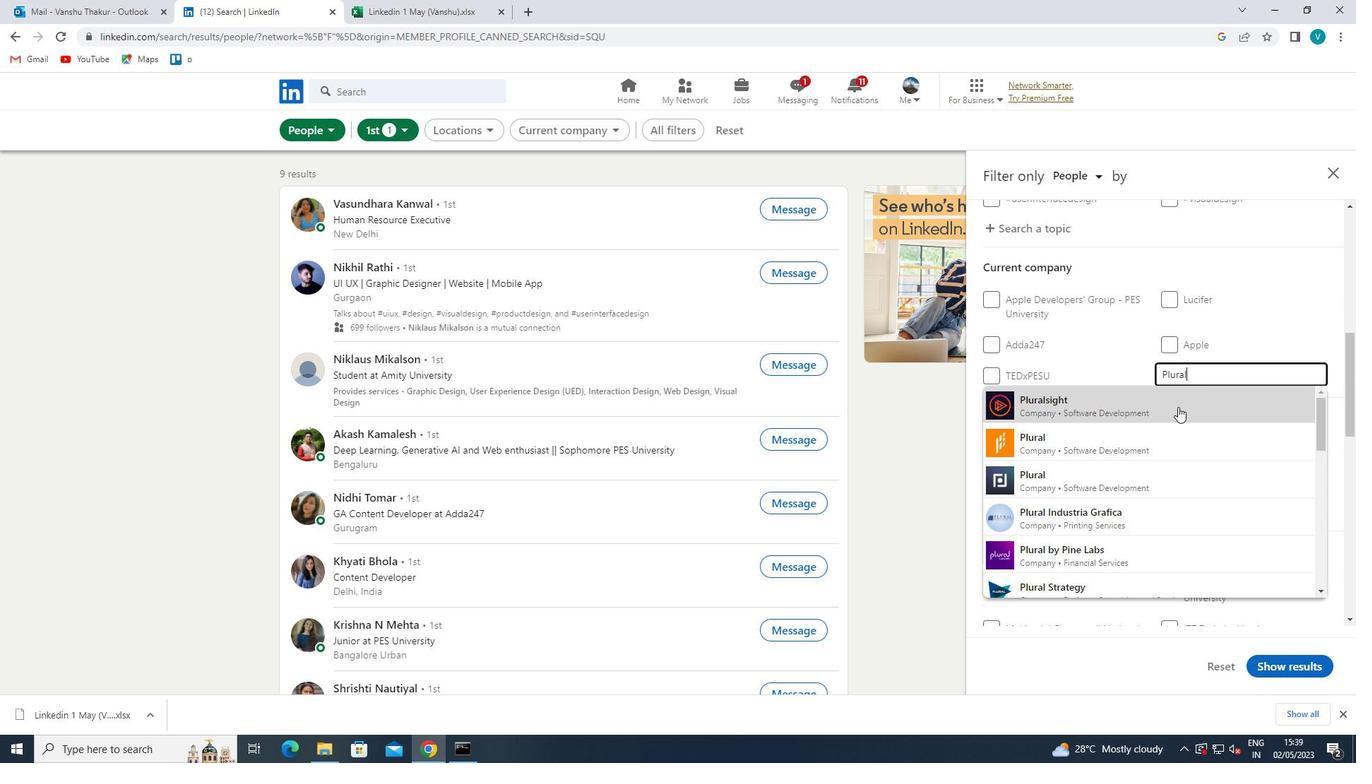 
Action: Mouse moved to (1174, 407)
Screenshot: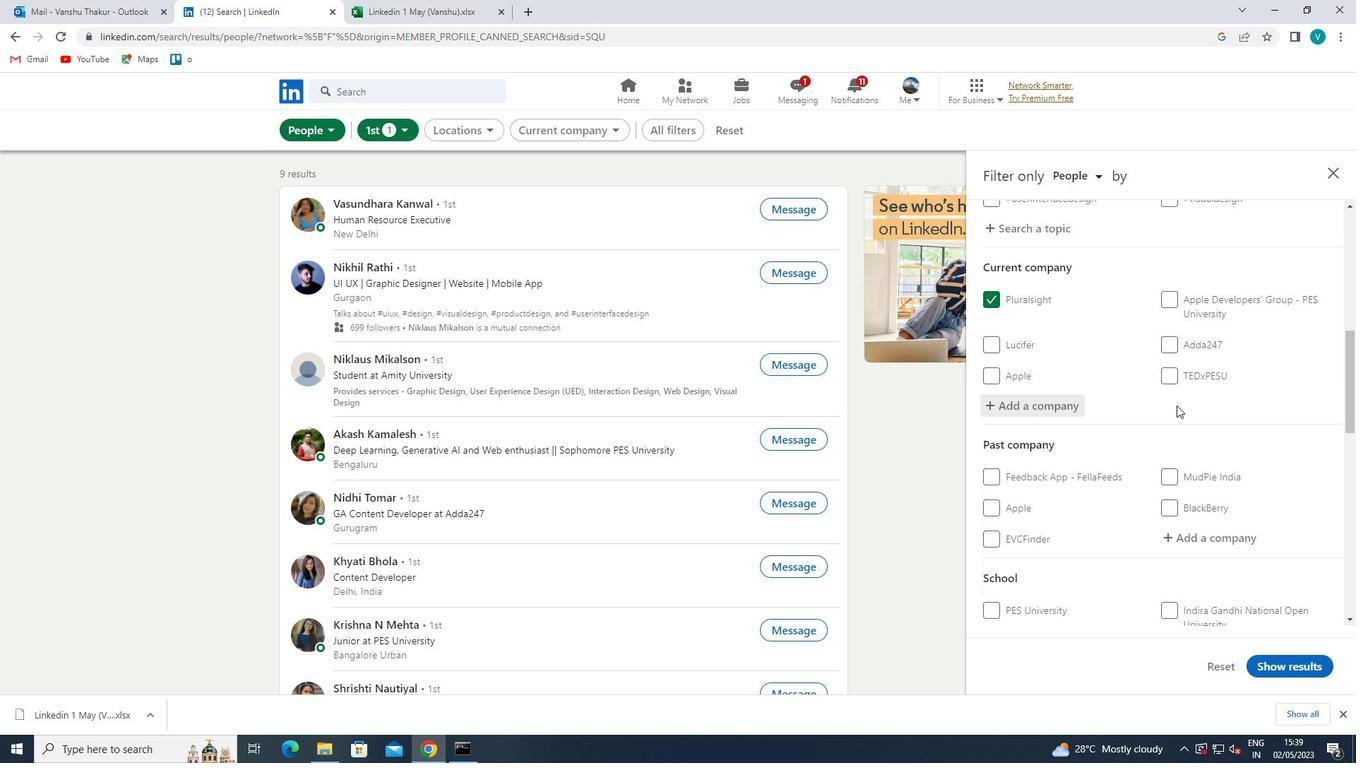 
Action: Mouse scrolled (1174, 406) with delta (0, 0)
Screenshot: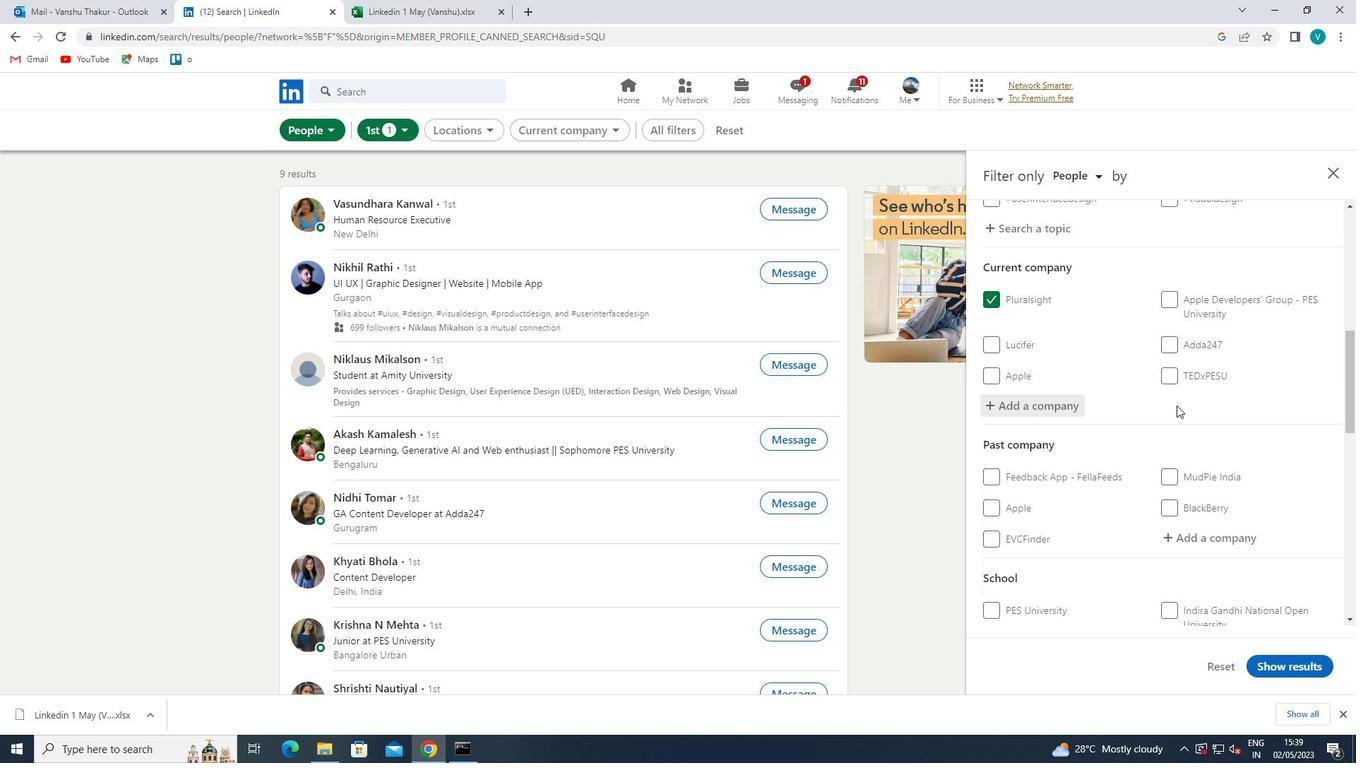 
Action: Mouse moved to (1172, 408)
Screenshot: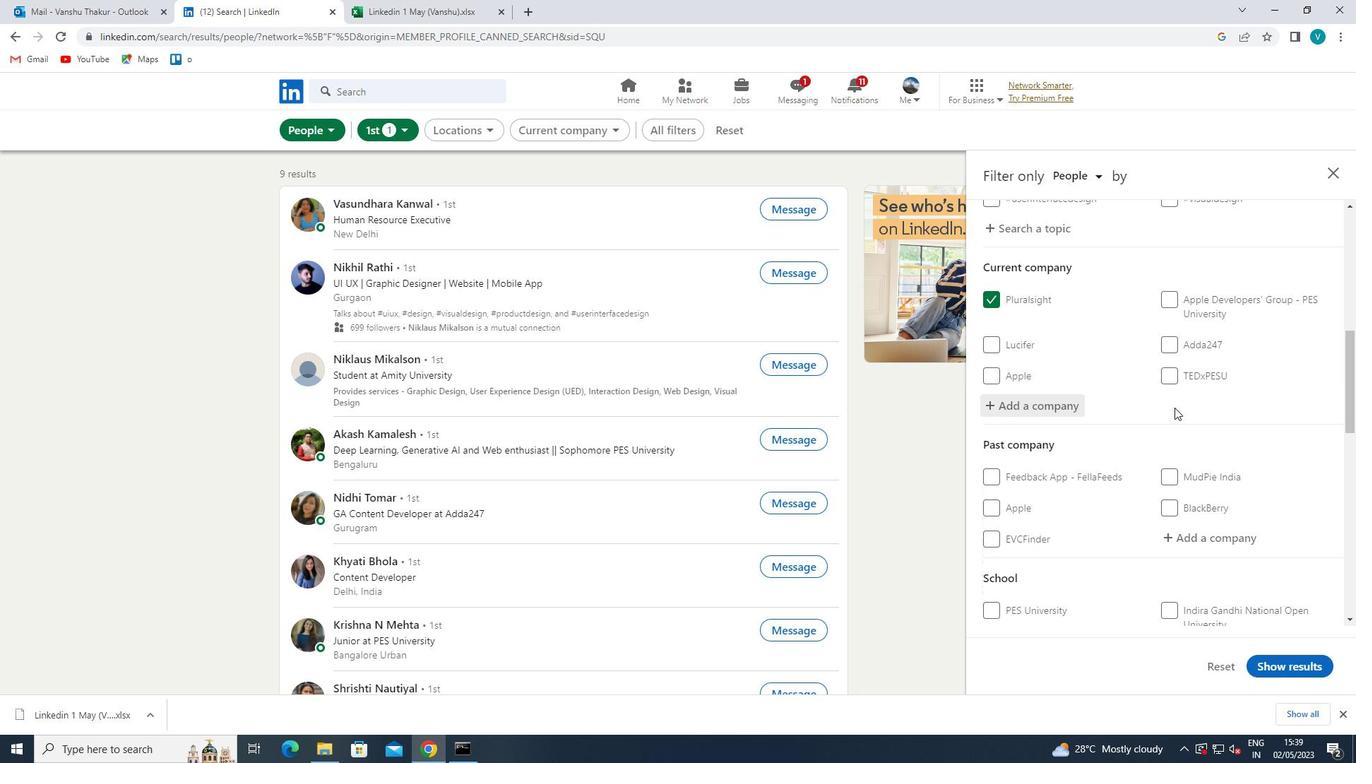 
Action: Mouse scrolled (1172, 407) with delta (0, 0)
Screenshot: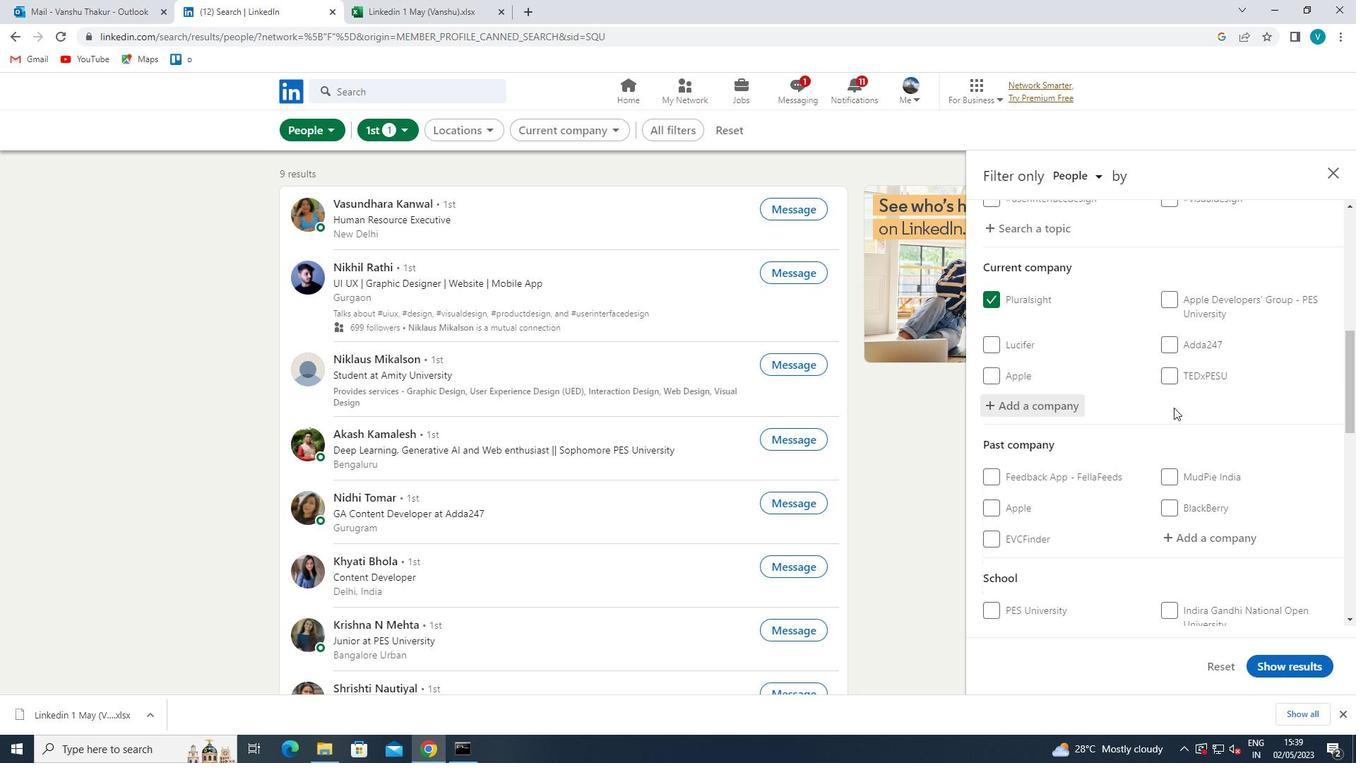 
Action: Mouse moved to (1172, 409)
Screenshot: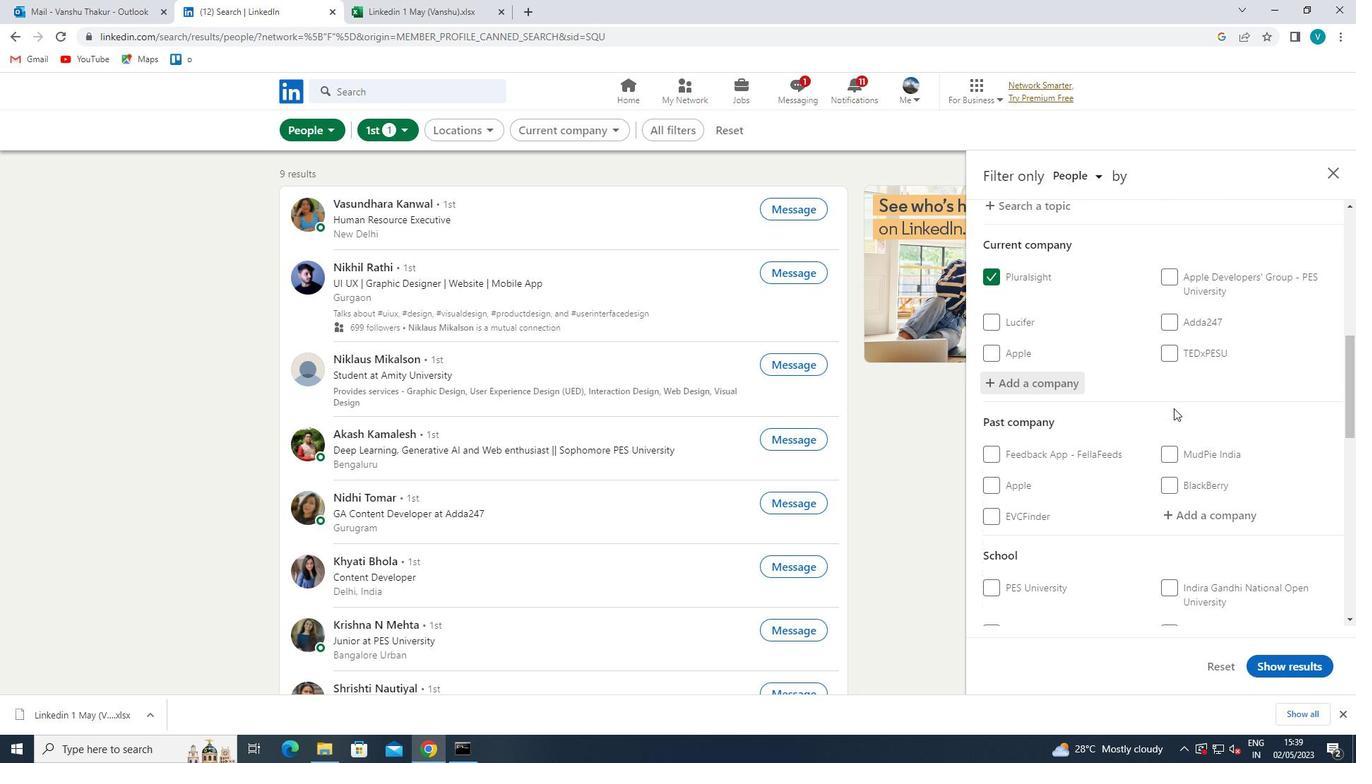
Action: Mouse scrolled (1172, 408) with delta (0, 0)
Screenshot: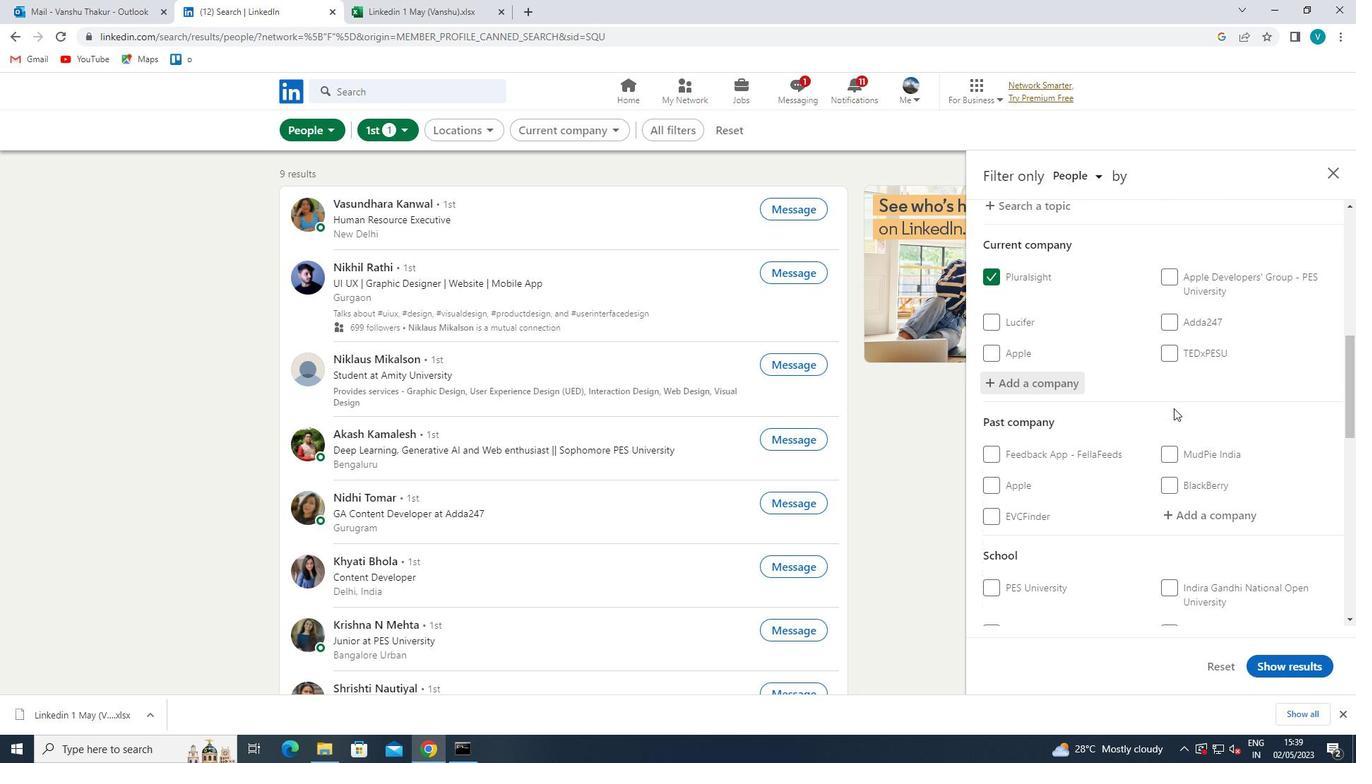 
Action: Mouse moved to (1172, 409)
Screenshot: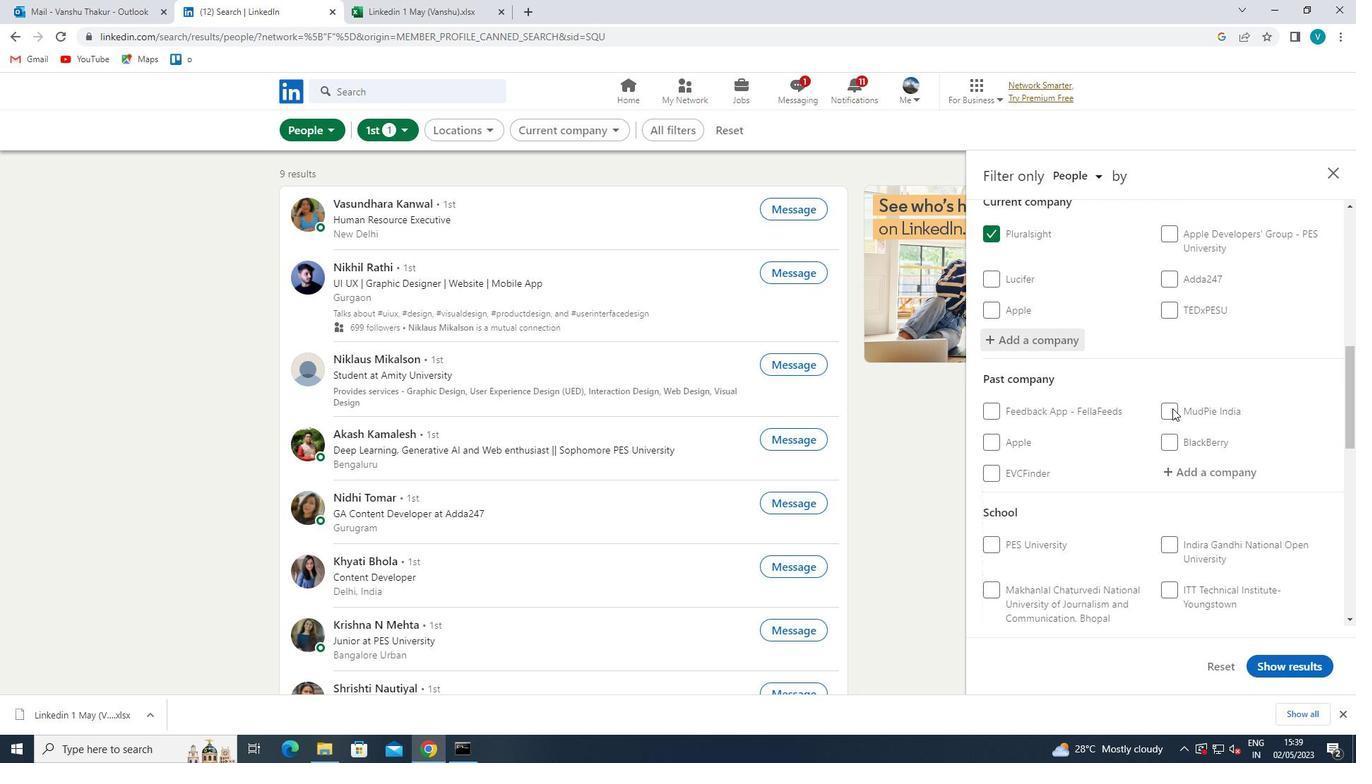 
Action: Mouse scrolled (1172, 408) with delta (0, 0)
Screenshot: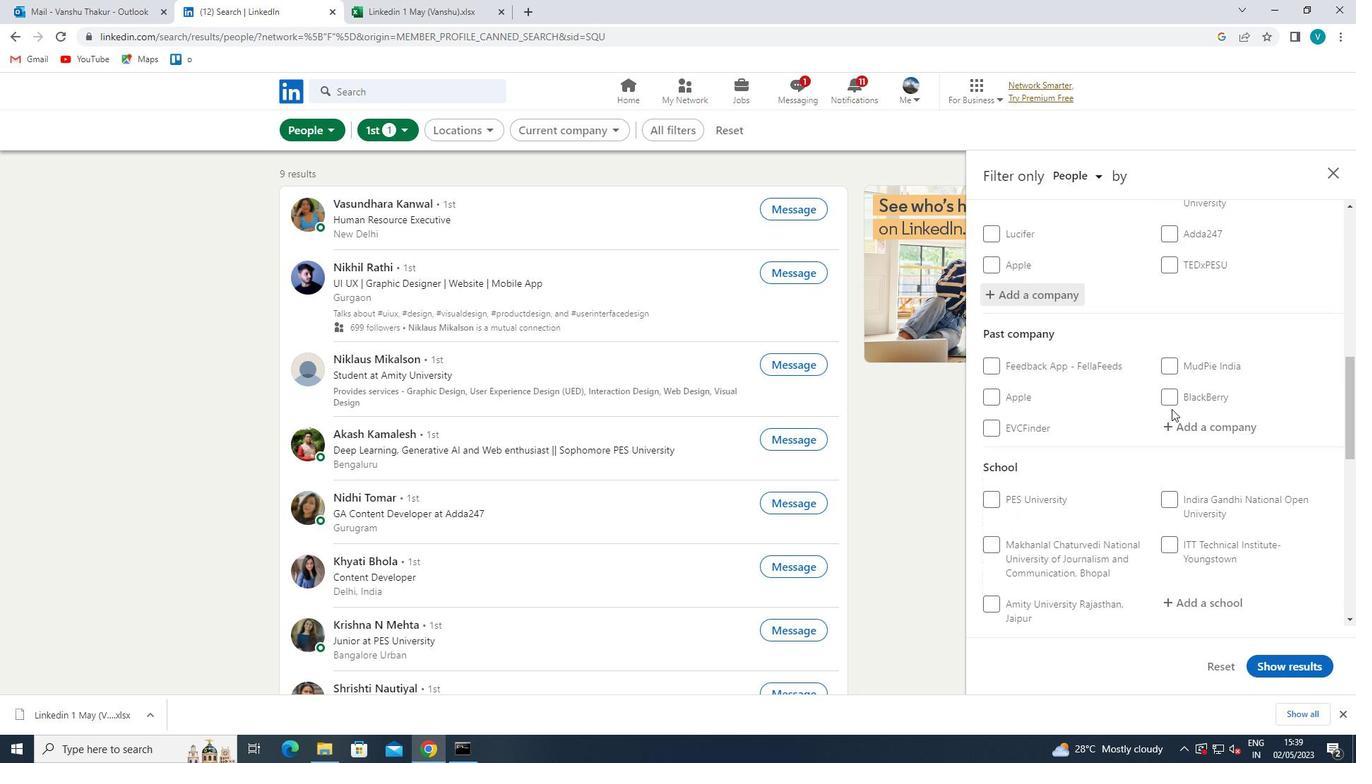 
Action: Mouse moved to (1205, 424)
Screenshot: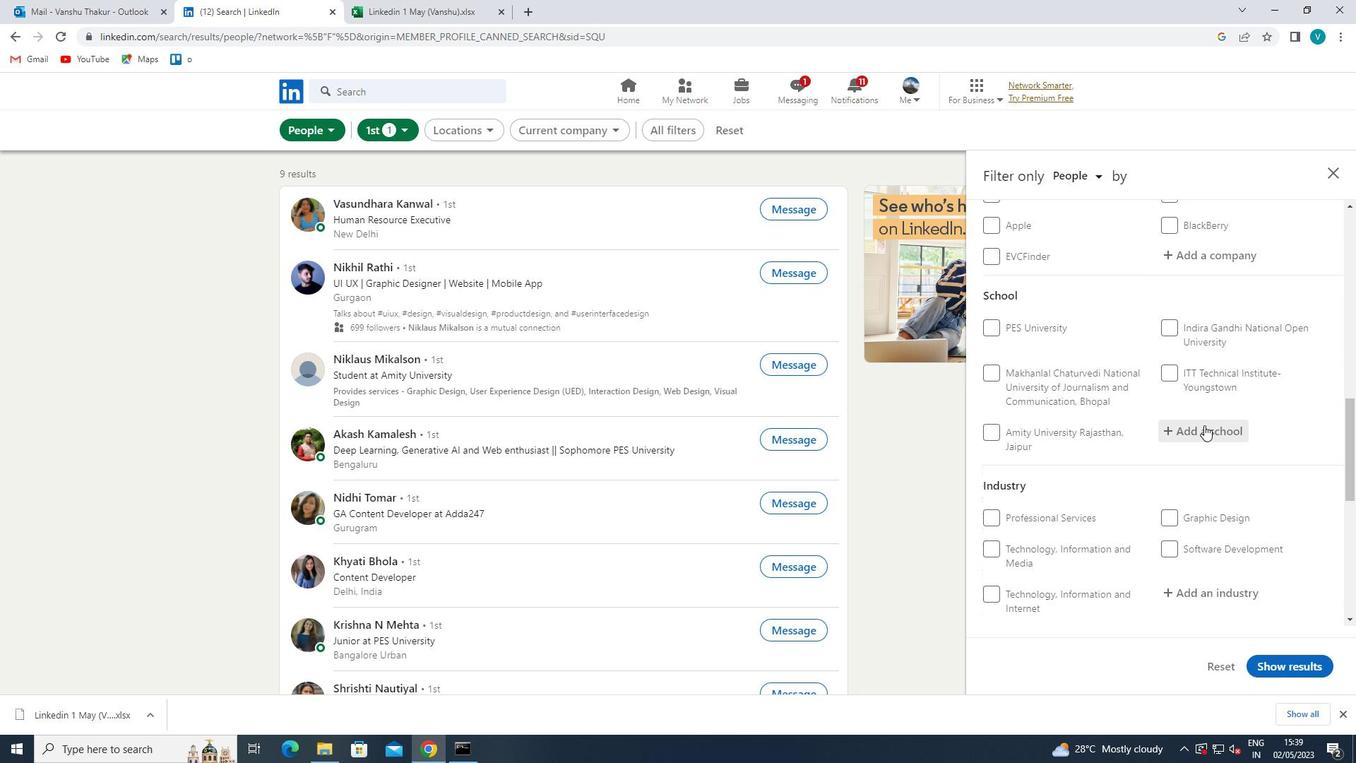 
Action: Mouse pressed left at (1205, 424)
Screenshot: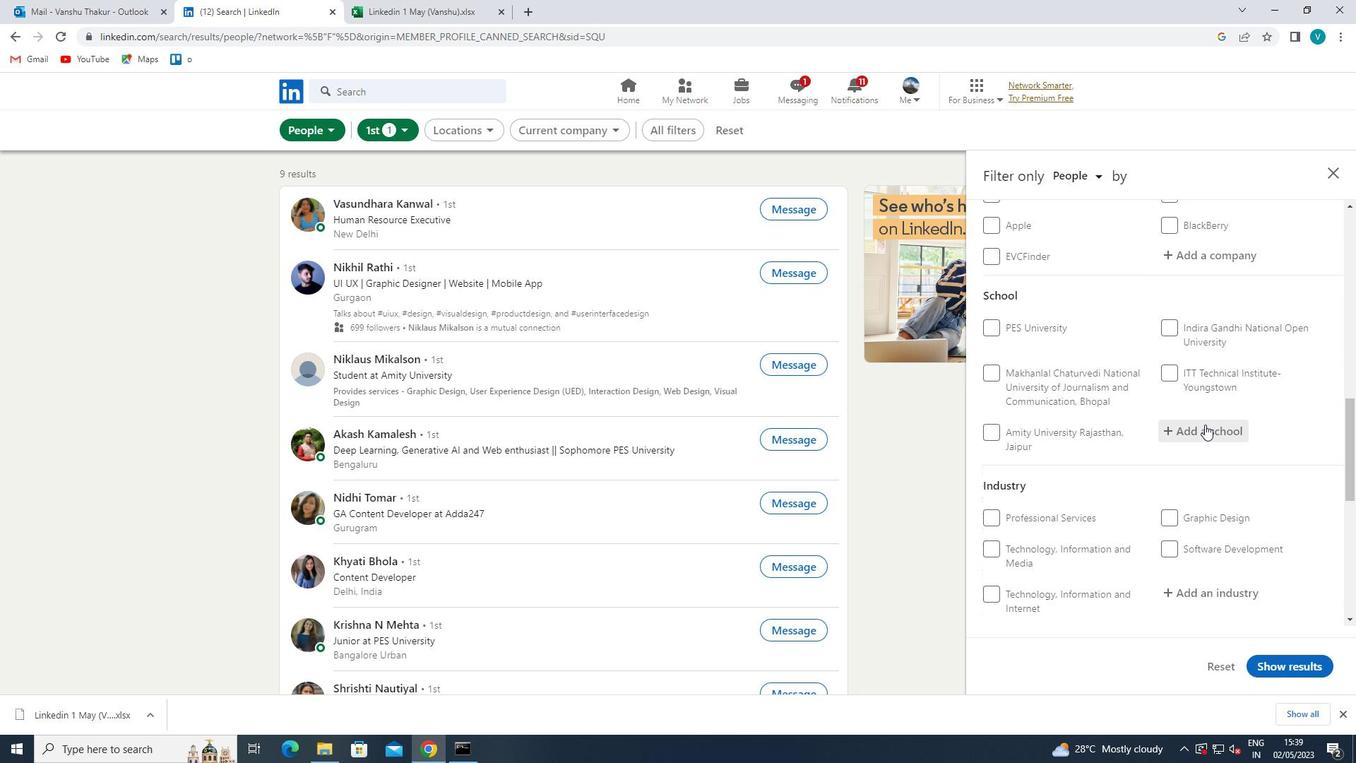 
Action: Mouse moved to (1207, 423)
Screenshot: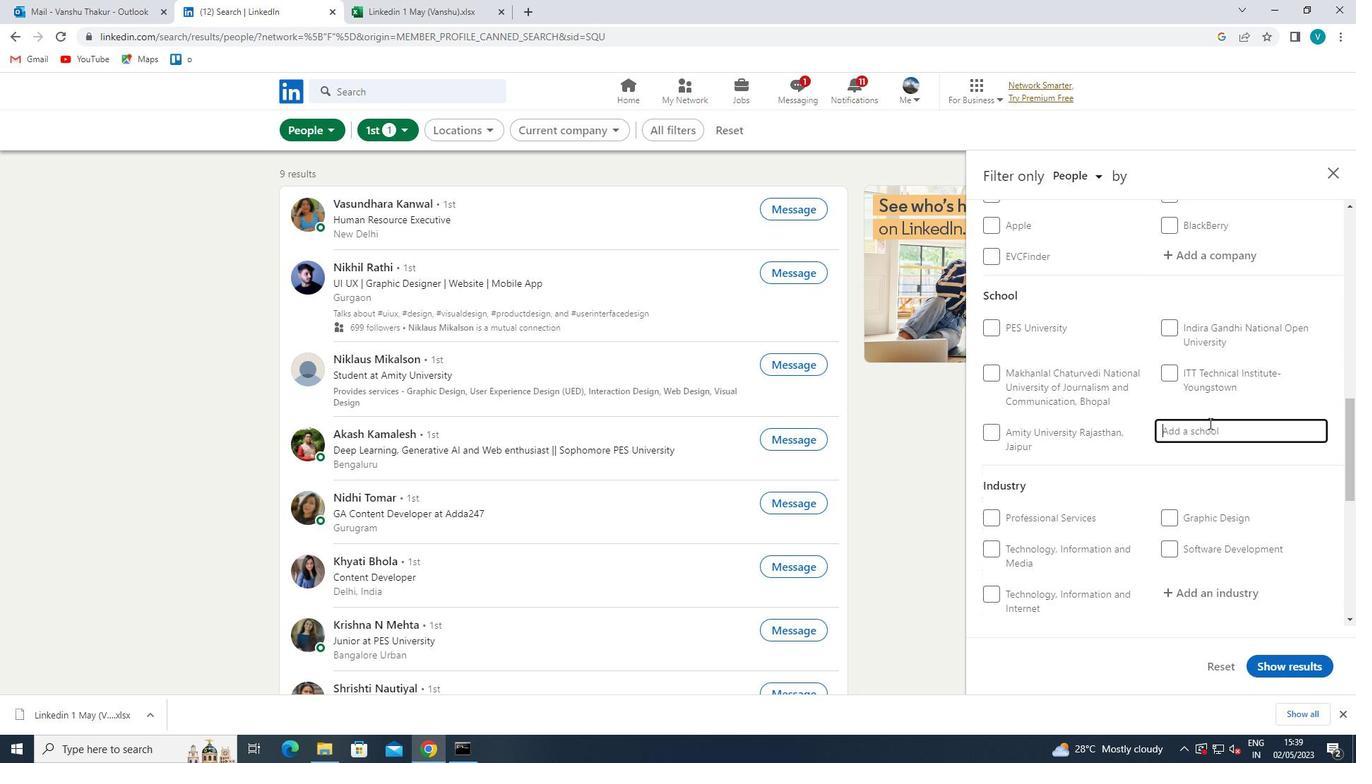 
Action: Key pressed <Key.shift>JAI<Key.space><Key.shift>PRAKASH
Screenshot: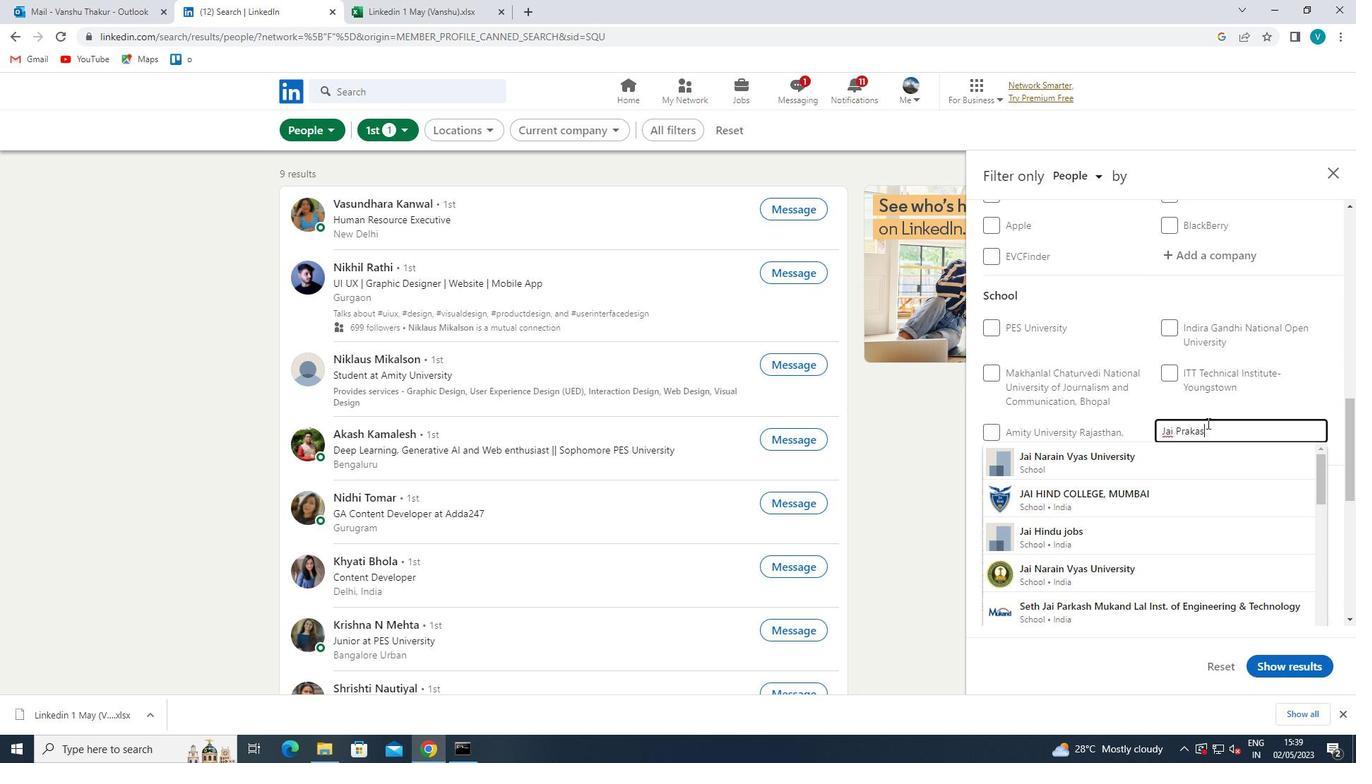 
Action: Mouse moved to (1206, 423)
Screenshot: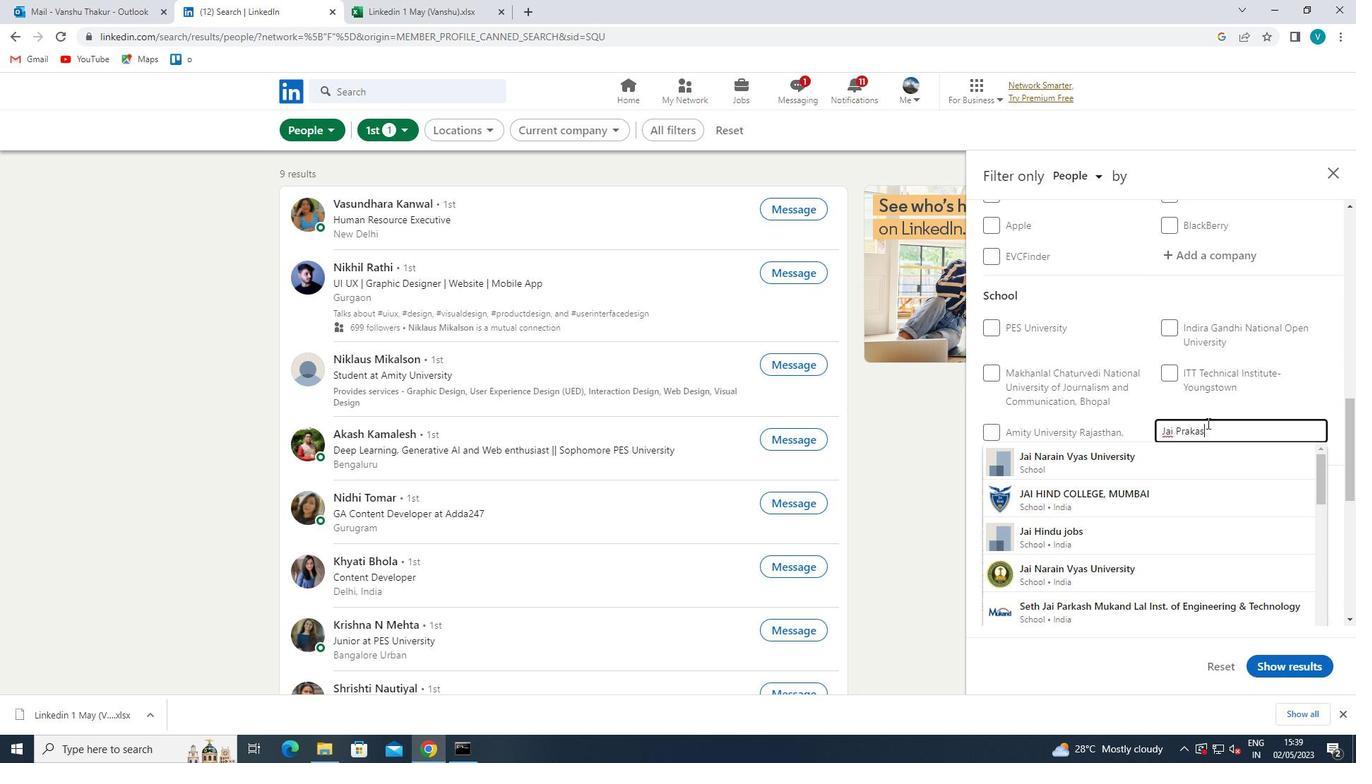 
Action: Key pressed <Key.space>
Screenshot: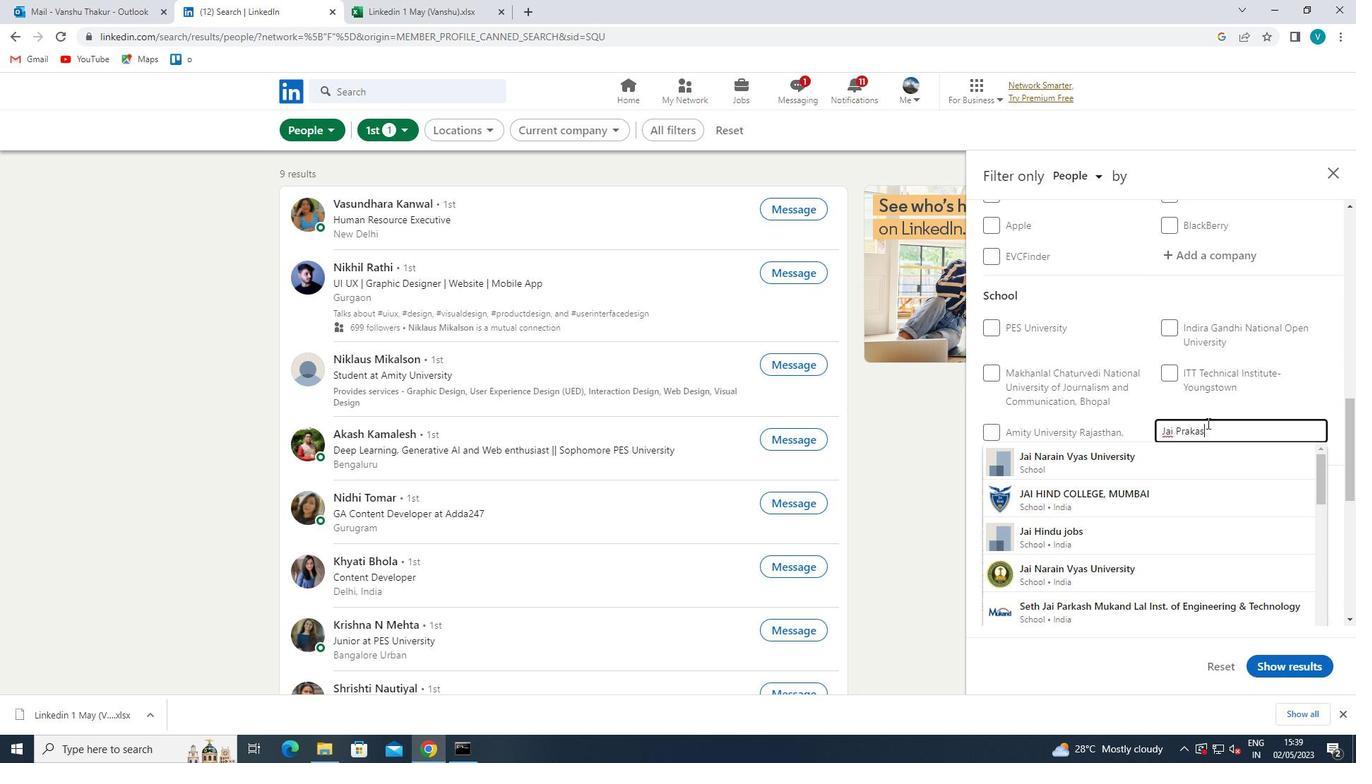 
Action: Mouse moved to (1179, 466)
Screenshot: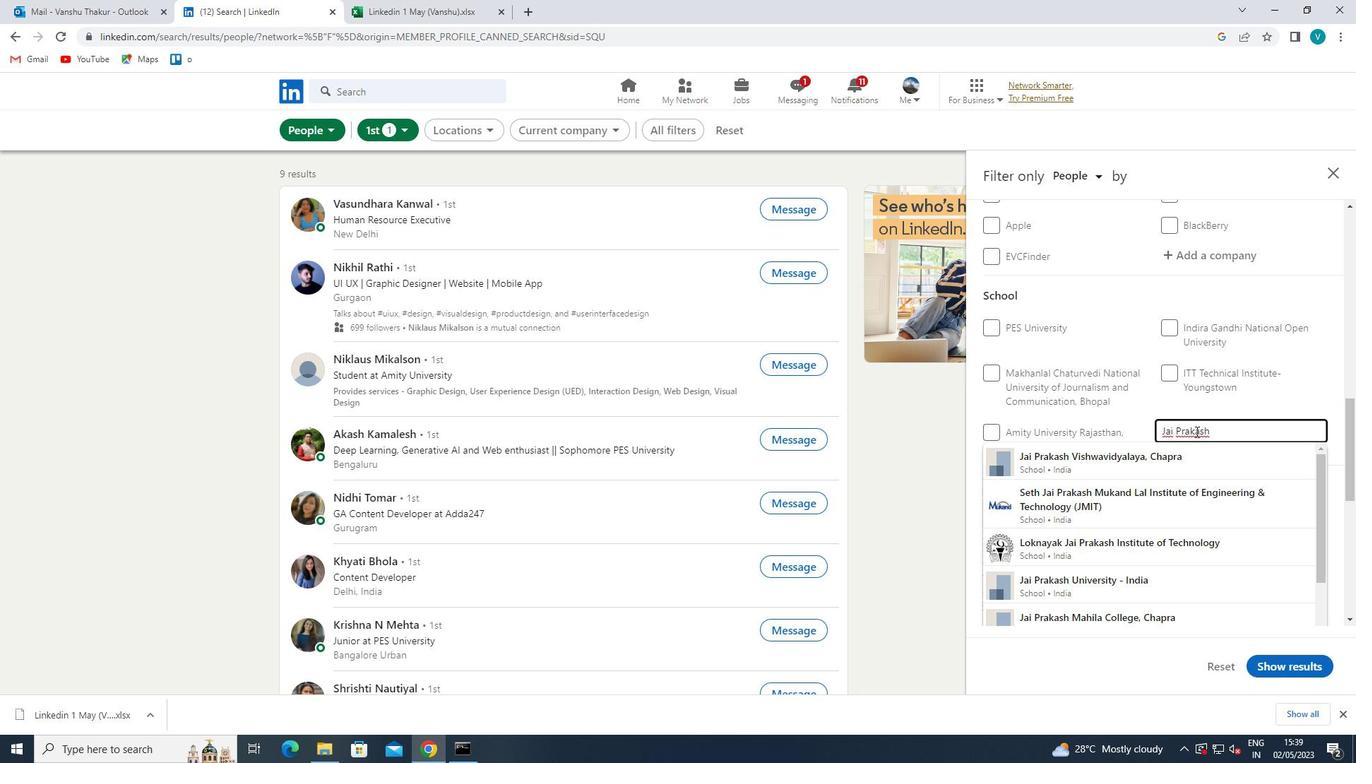 
Action: Mouse pressed left at (1179, 466)
Screenshot: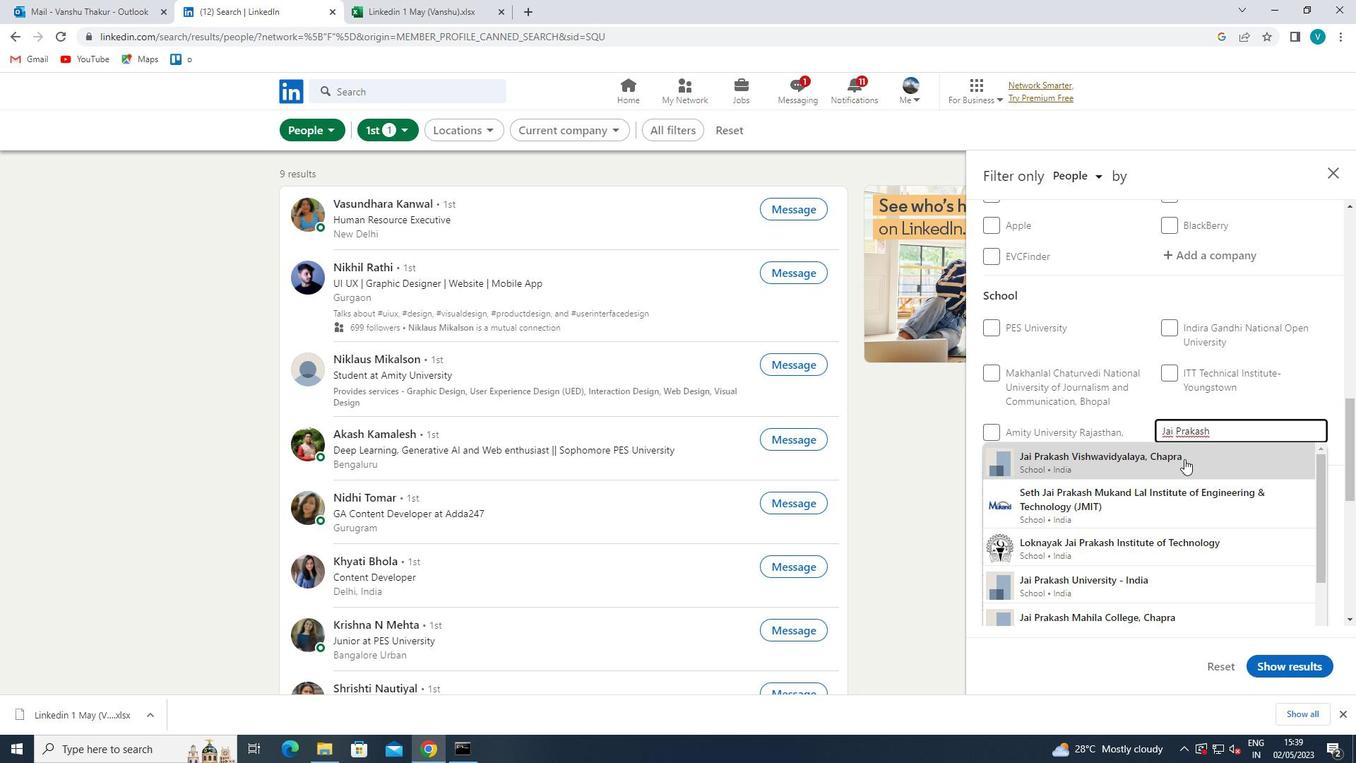 
Action: Mouse moved to (1182, 465)
Screenshot: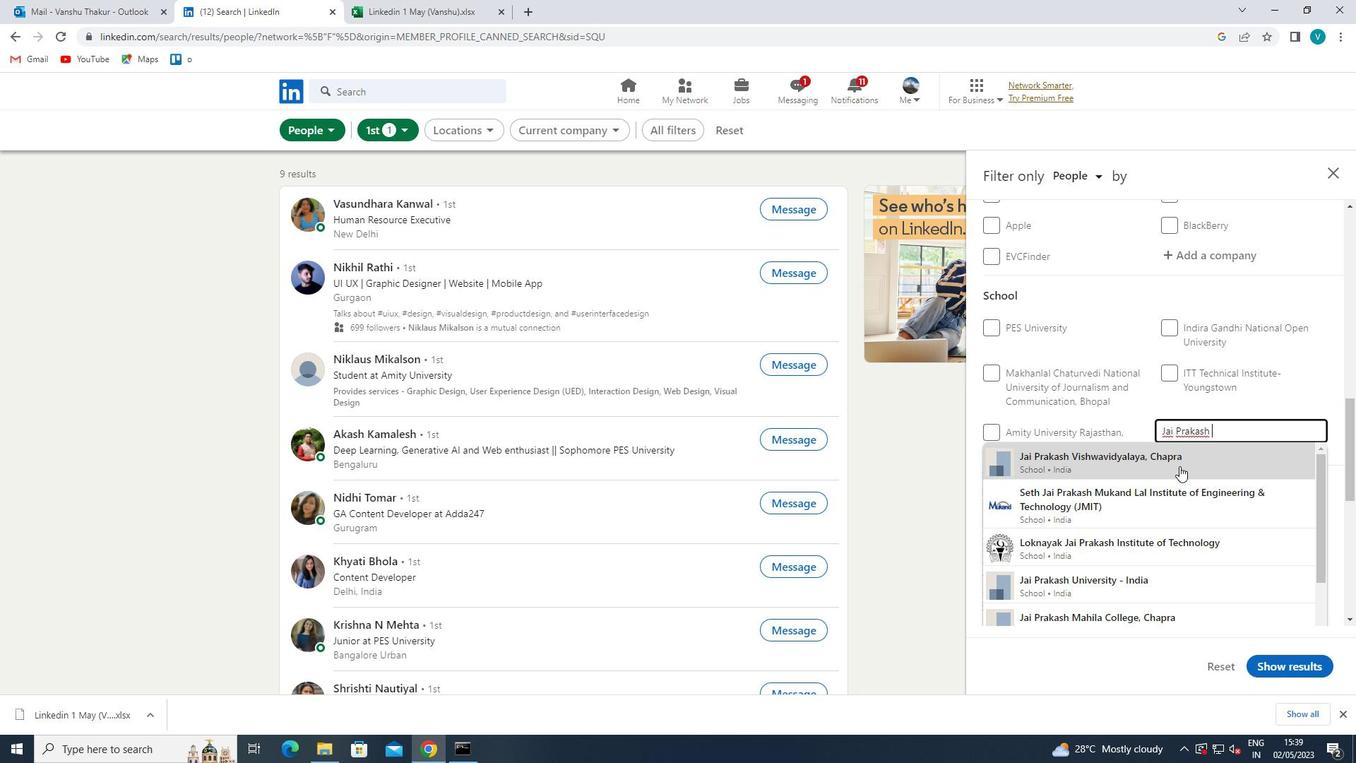 
Action: Mouse scrolled (1182, 464) with delta (0, 0)
Screenshot: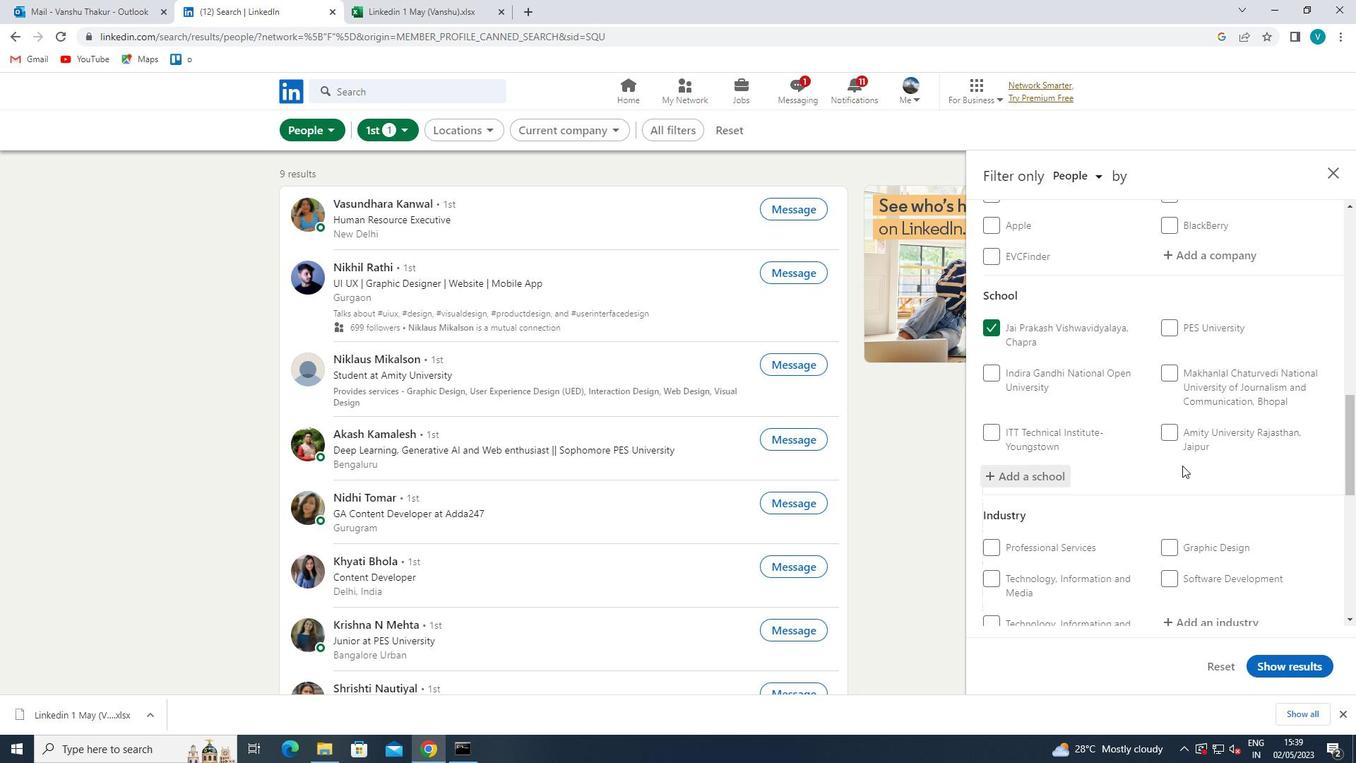 
Action: Mouse scrolled (1182, 464) with delta (0, 0)
Screenshot: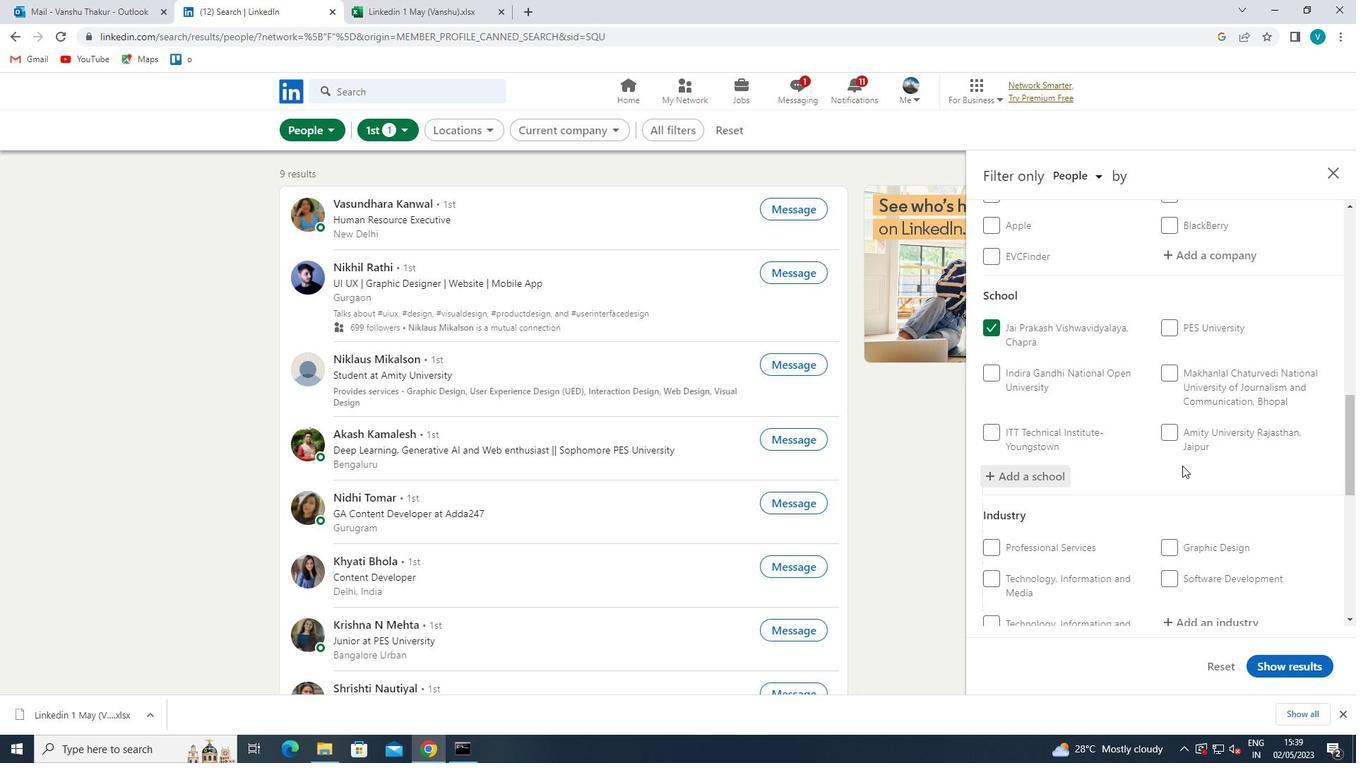 
Action: Mouse scrolled (1182, 464) with delta (0, 0)
Screenshot: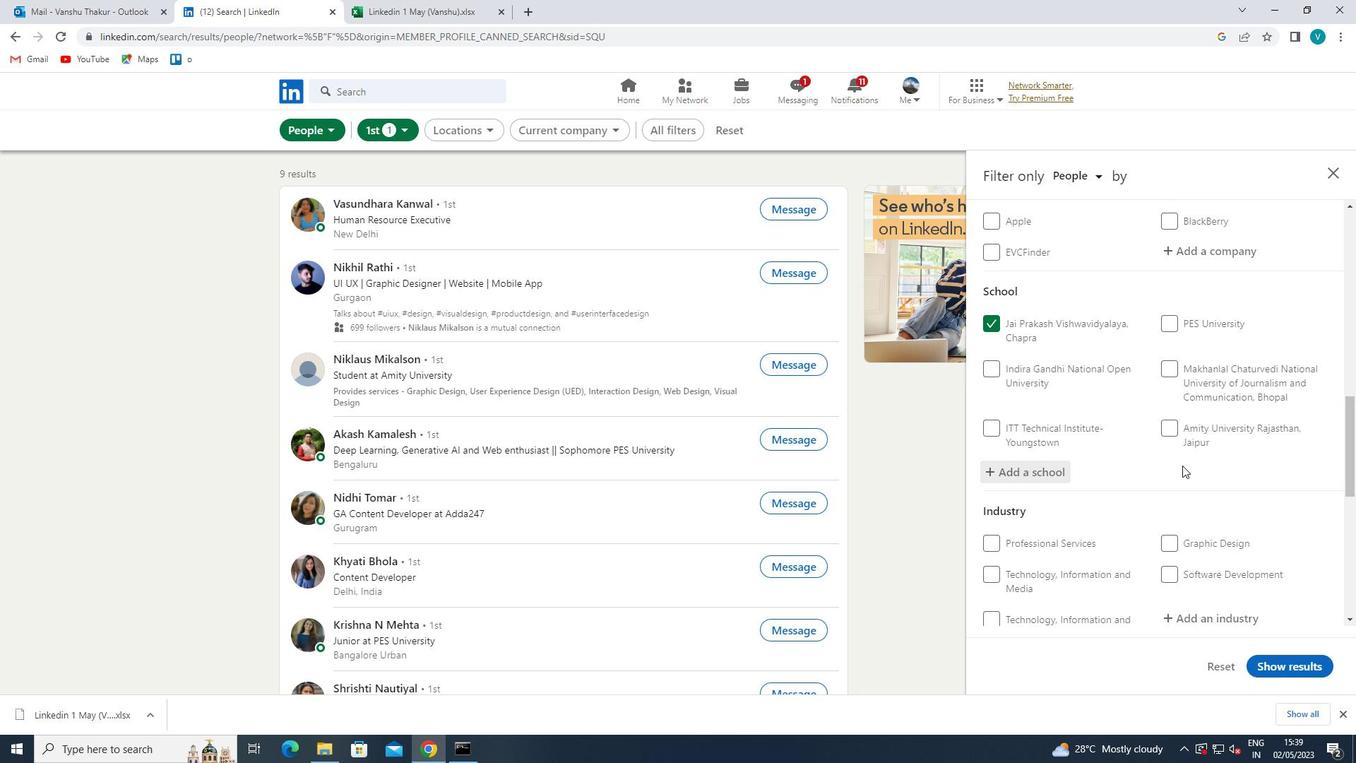
Action: Mouse moved to (1224, 409)
Screenshot: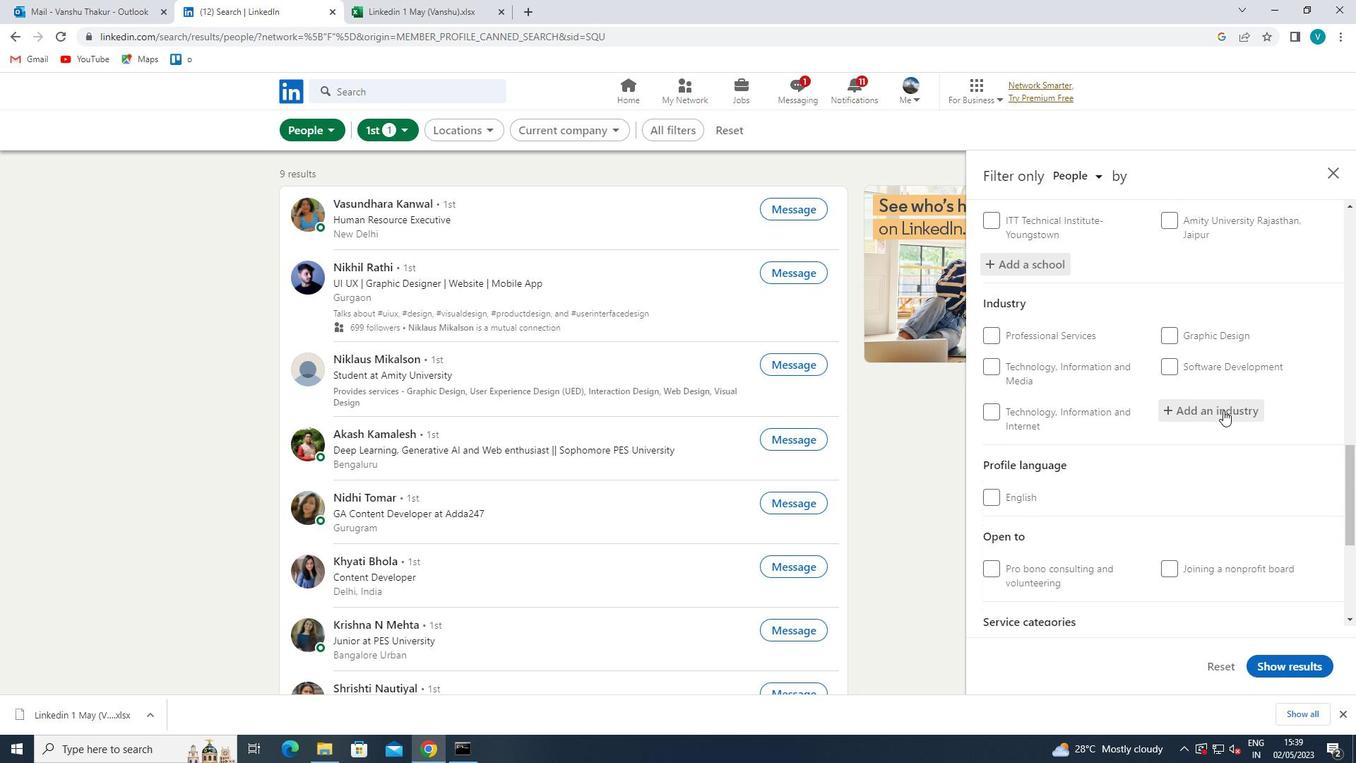 
Action: Mouse pressed left at (1224, 409)
Screenshot: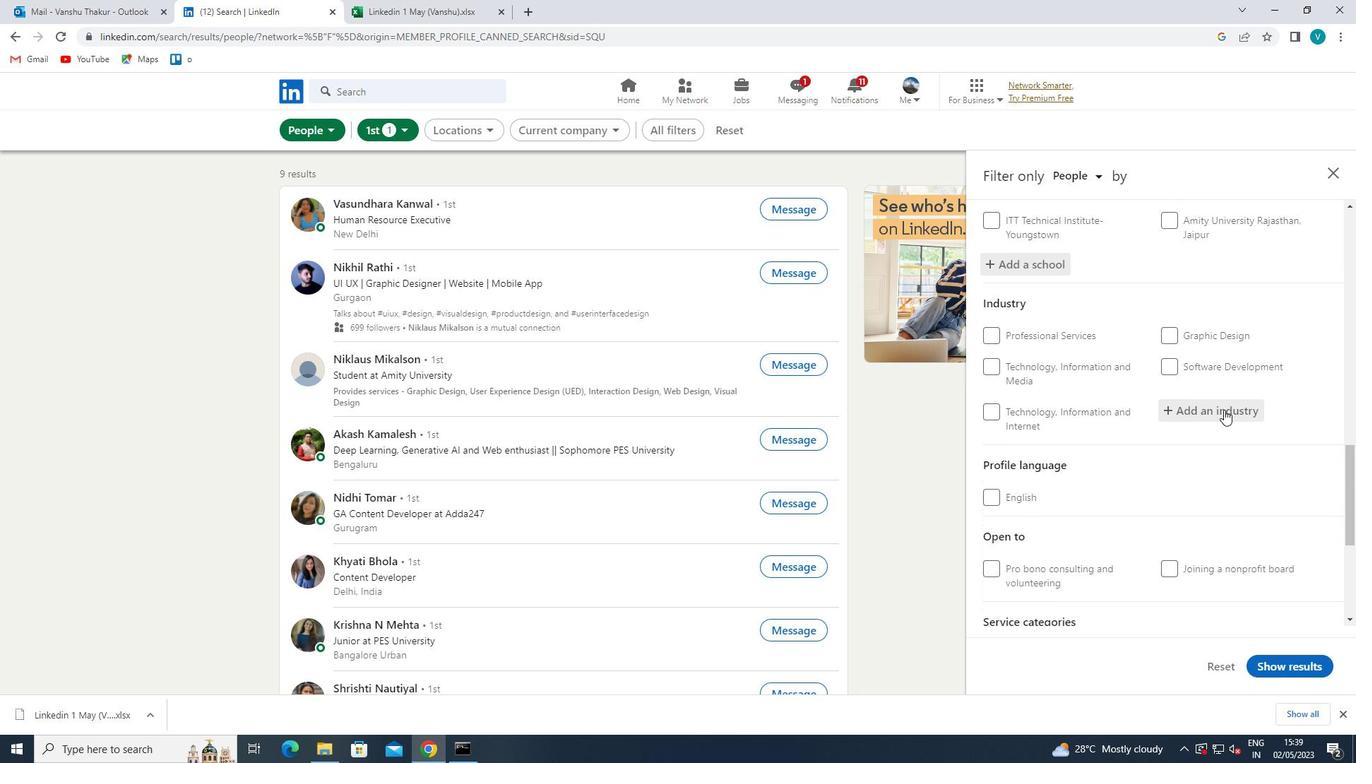 
Action: Mouse moved to (1191, 427)
Screenshot: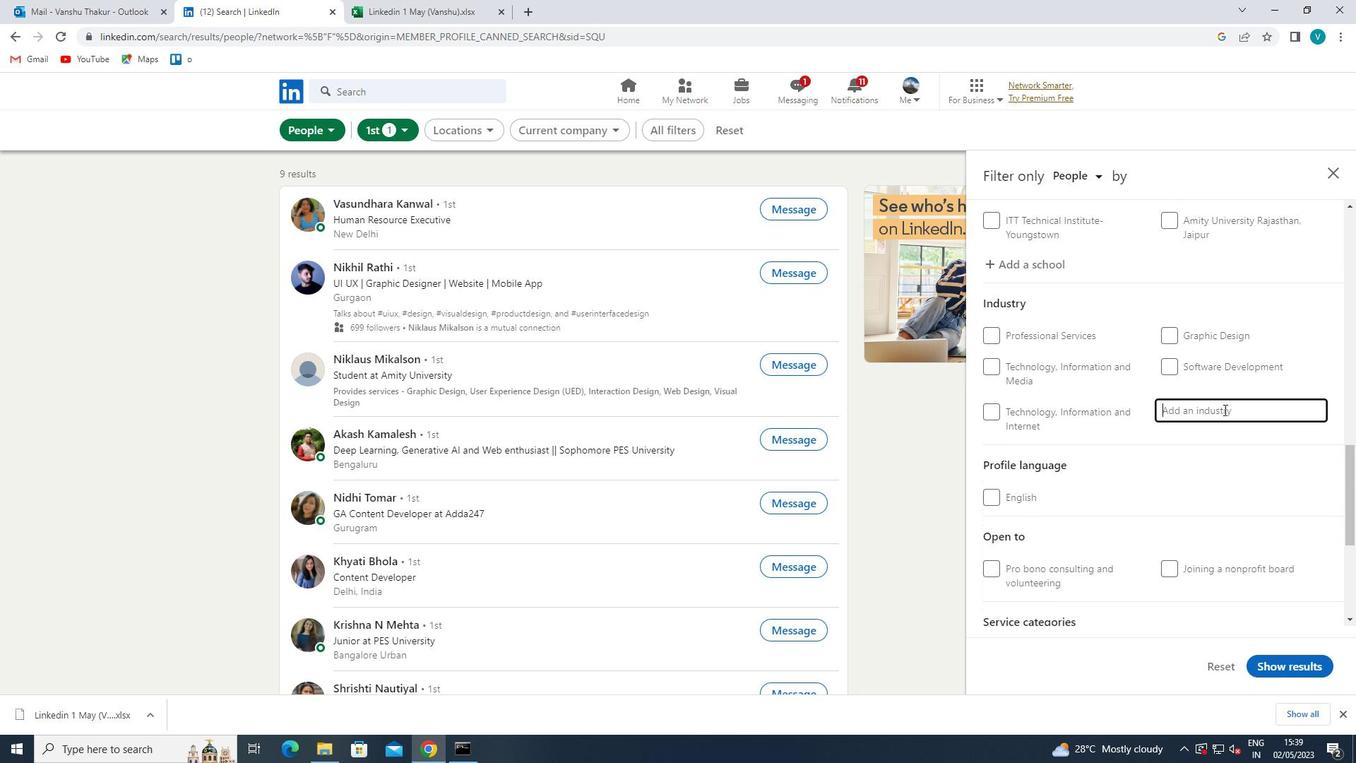 
Action: Key pressed <Key.shift>PUBLIC<Key.space>
Screenshot: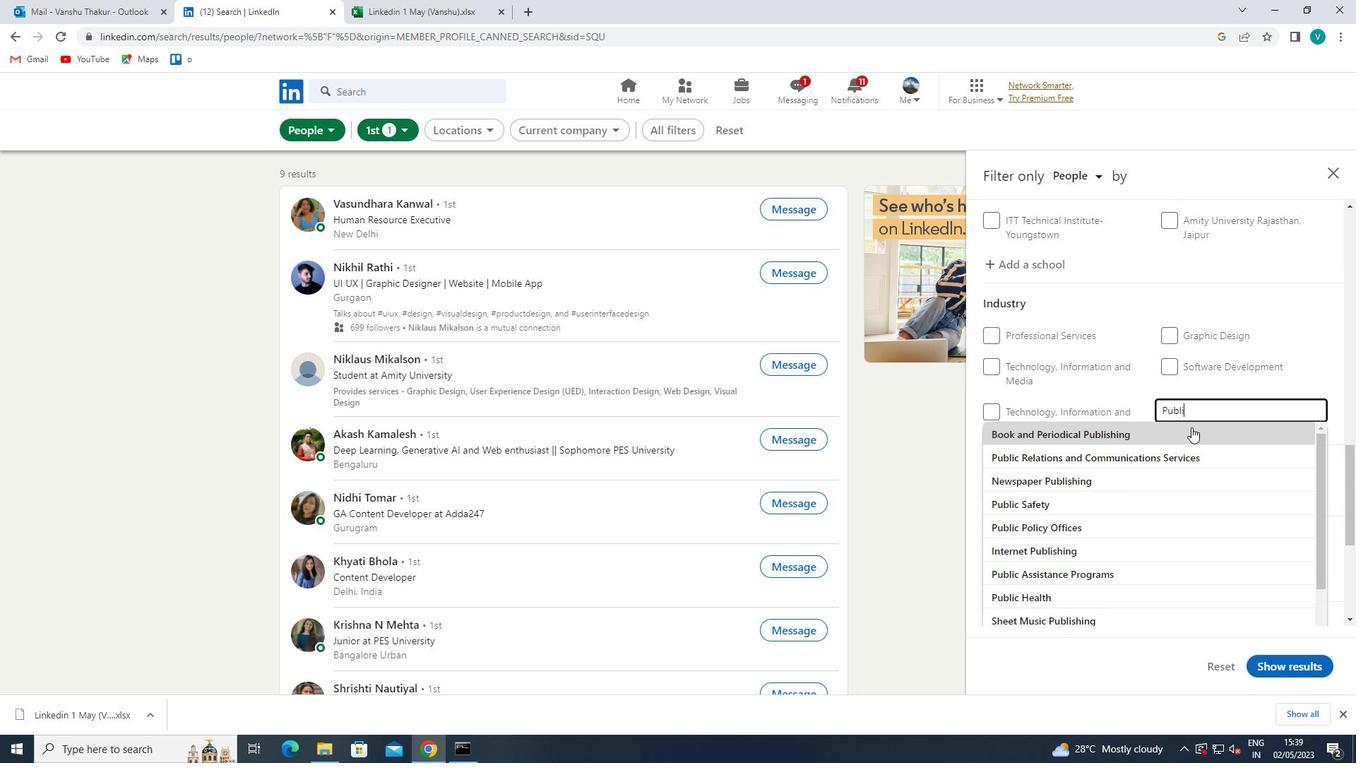 
Action: Mouse moved to (1077, 523)
Screenshot: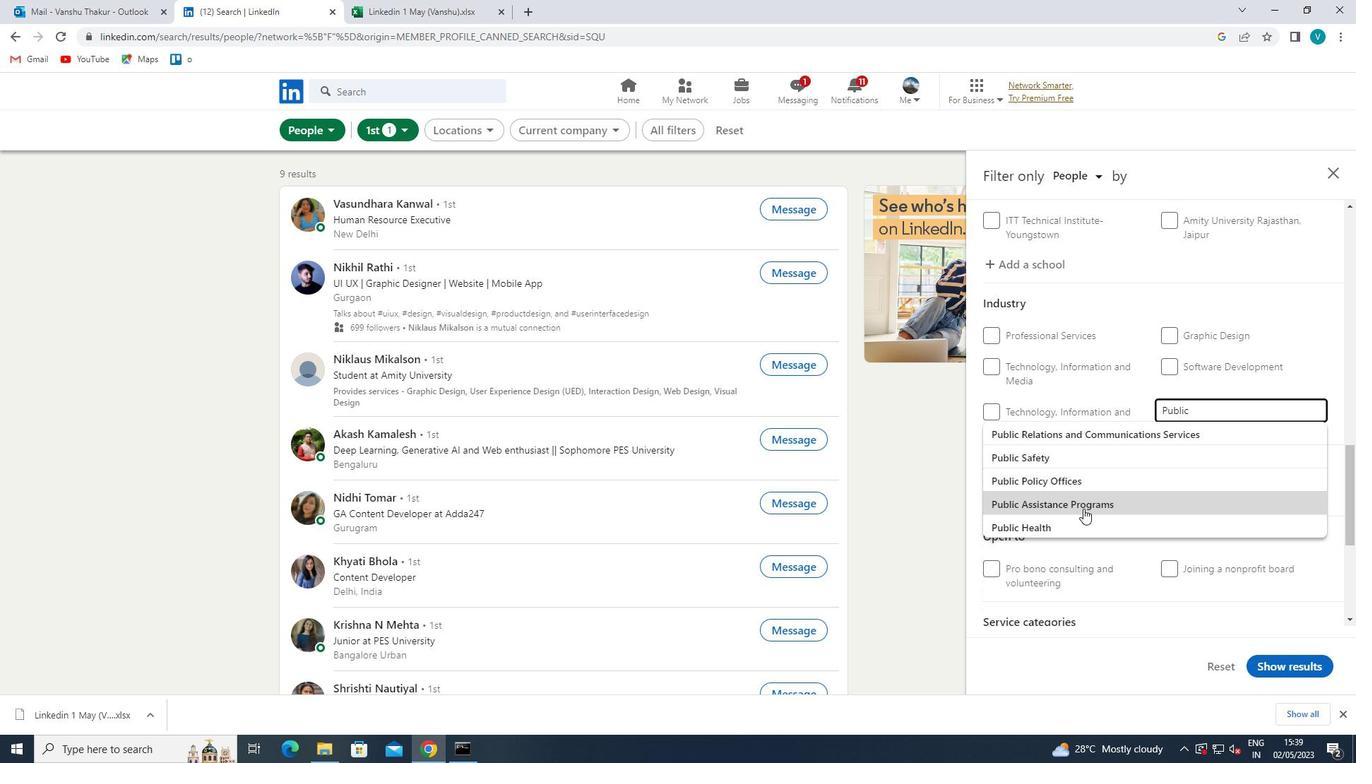 
Action: Mouse pressed left at (1077, 523)
Screenshot: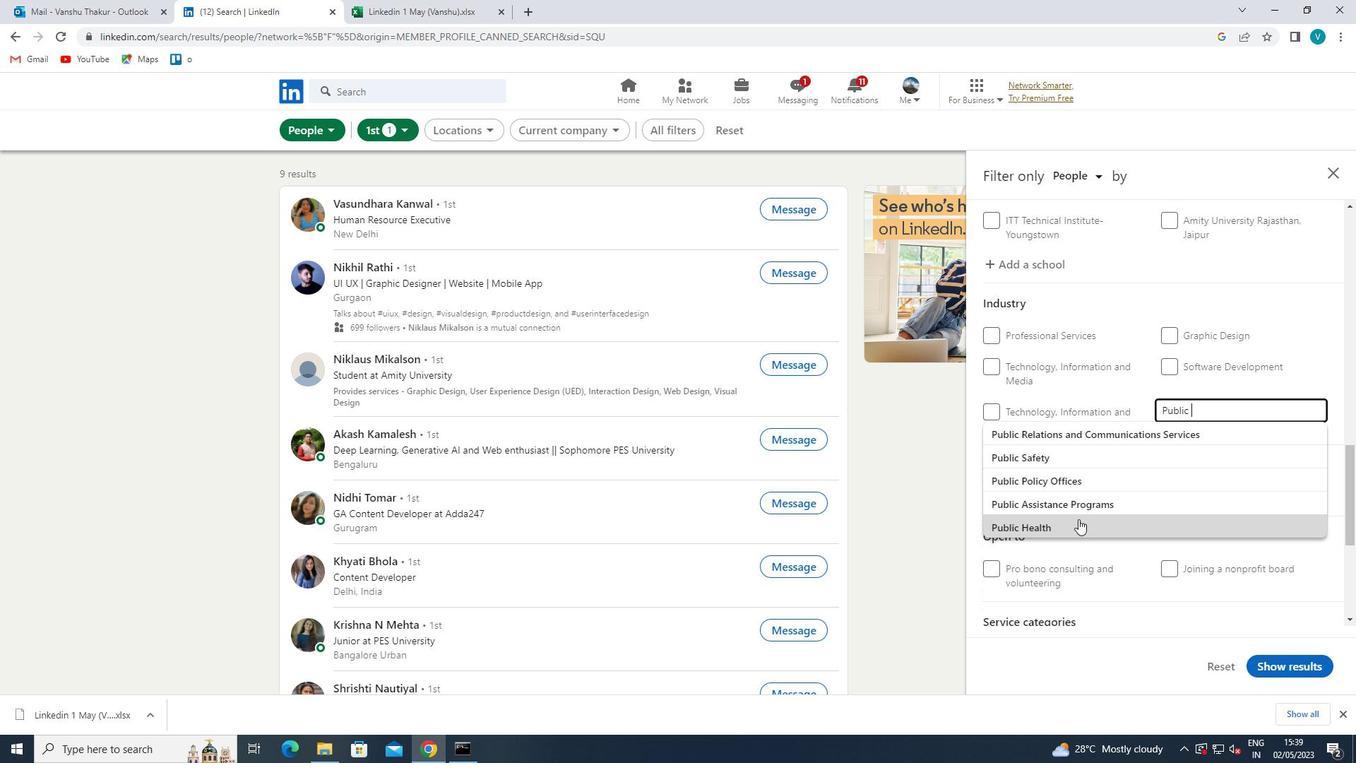 
Action: Mouse moved to (1146, 468)
Screenshot: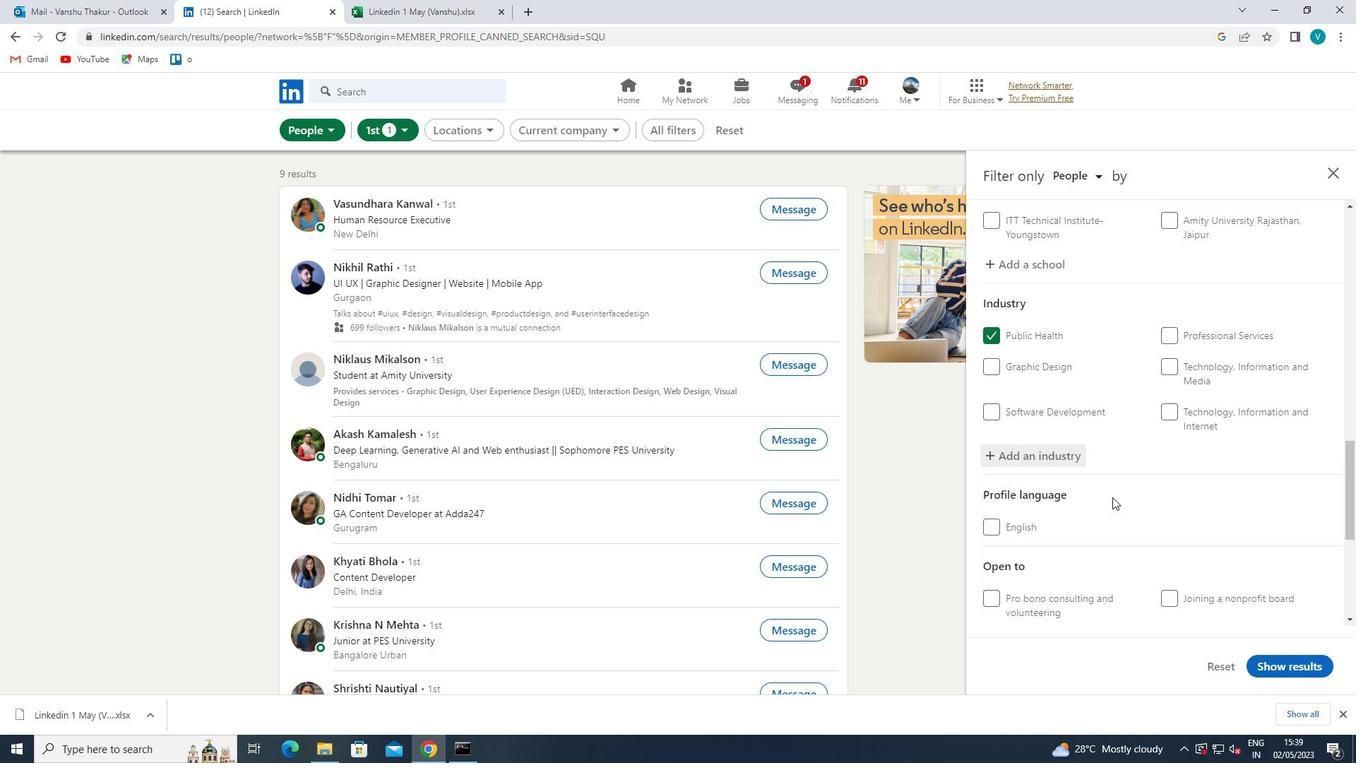 
Action: Mouse scrolled (1146, 467) with delta (0, 0)
Screenshot: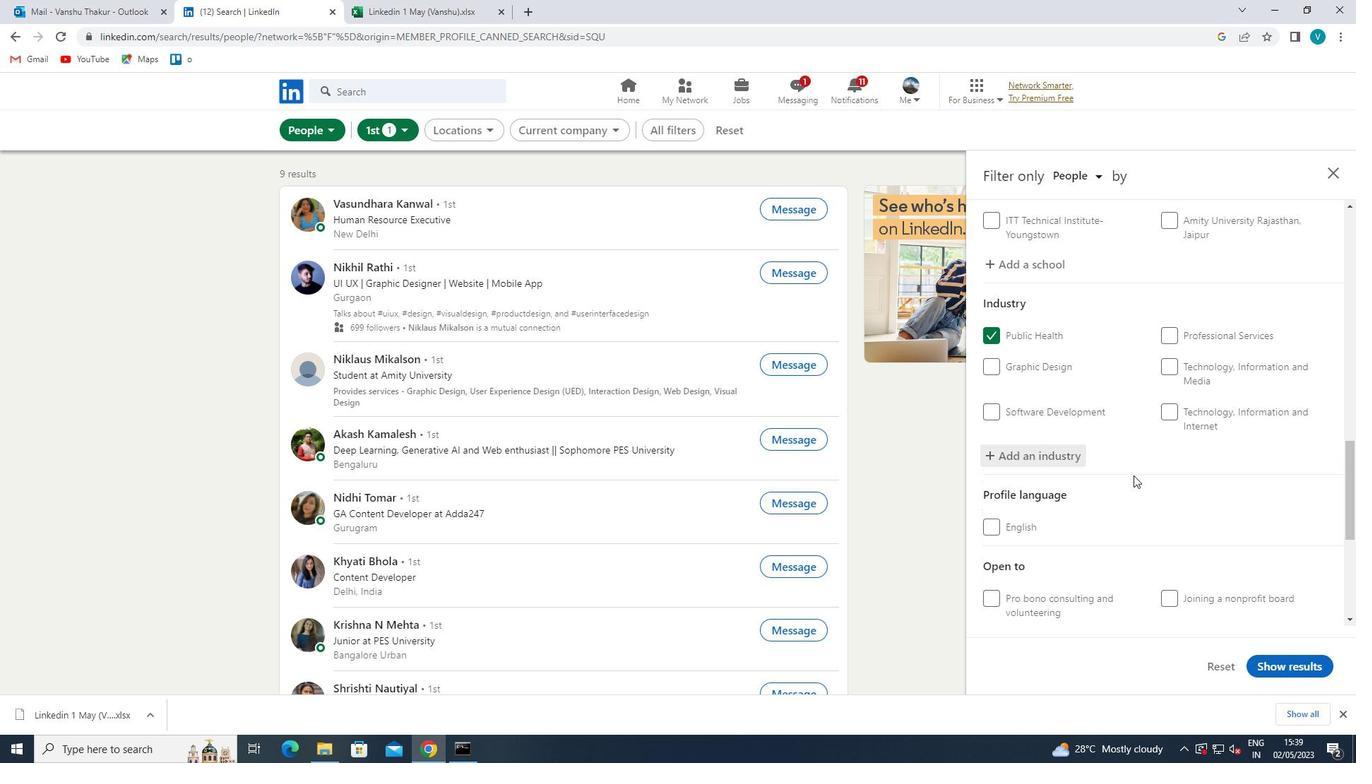 
Action: Mouse scrolled (1146, 467) with delta (0, 0)
Screenshot: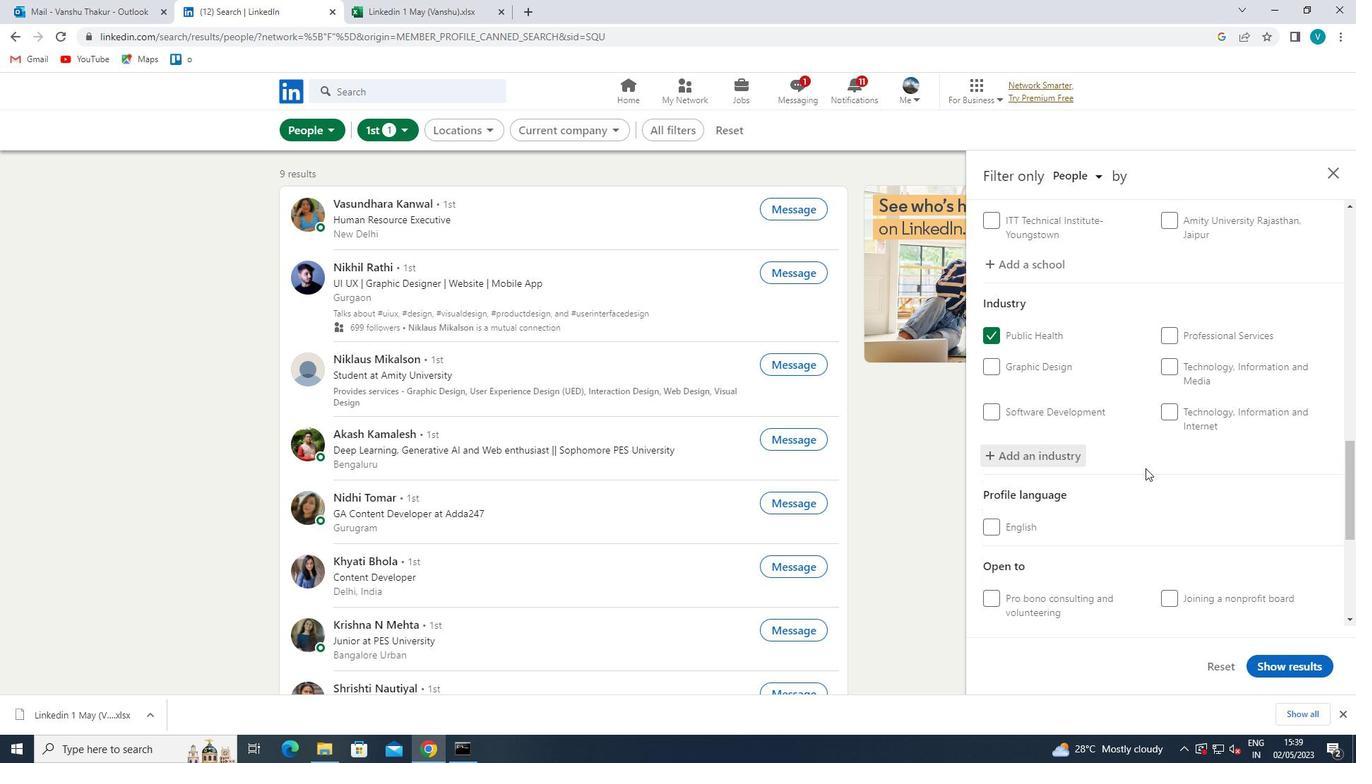 
Action: Mouse moved to (1146, 469)
Screenshot: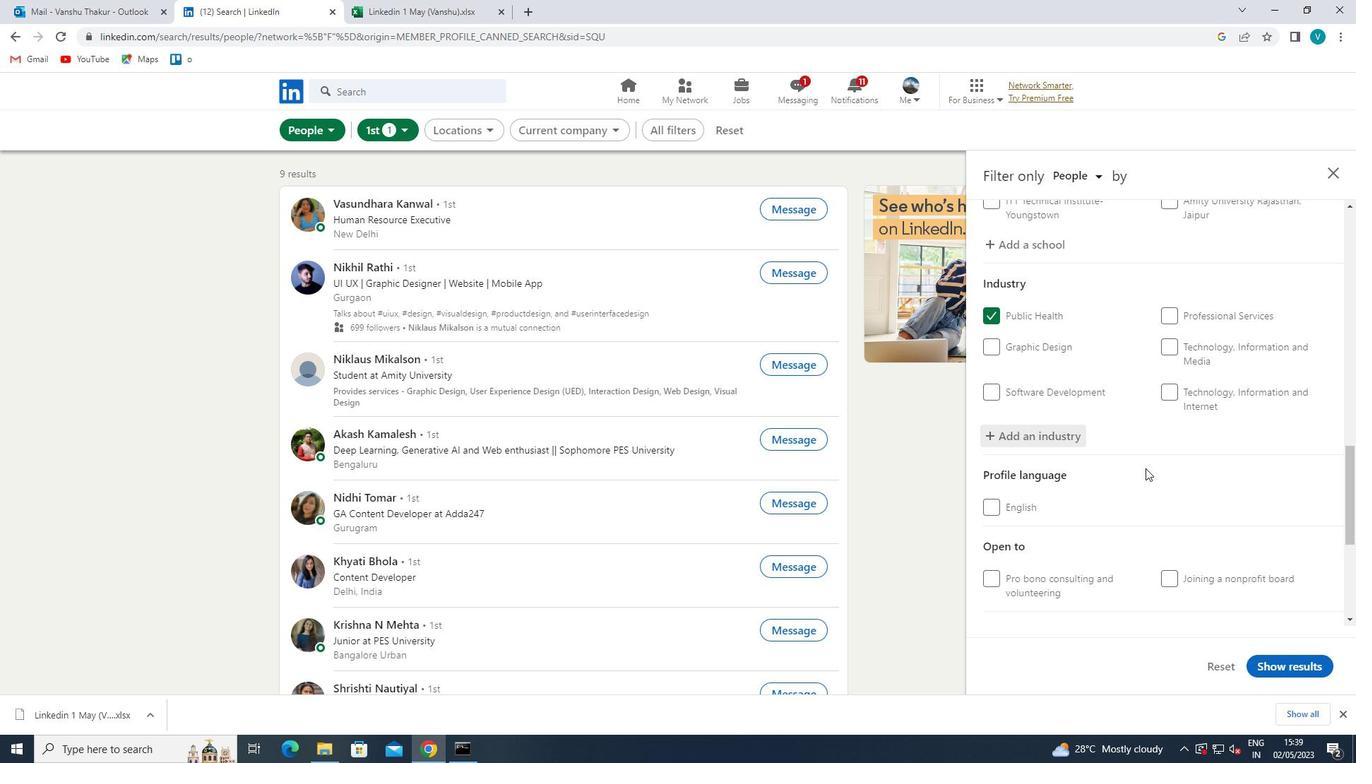 
Action: Mouse scrolled (1146, 468) with delta (0, 0)
Screenshot: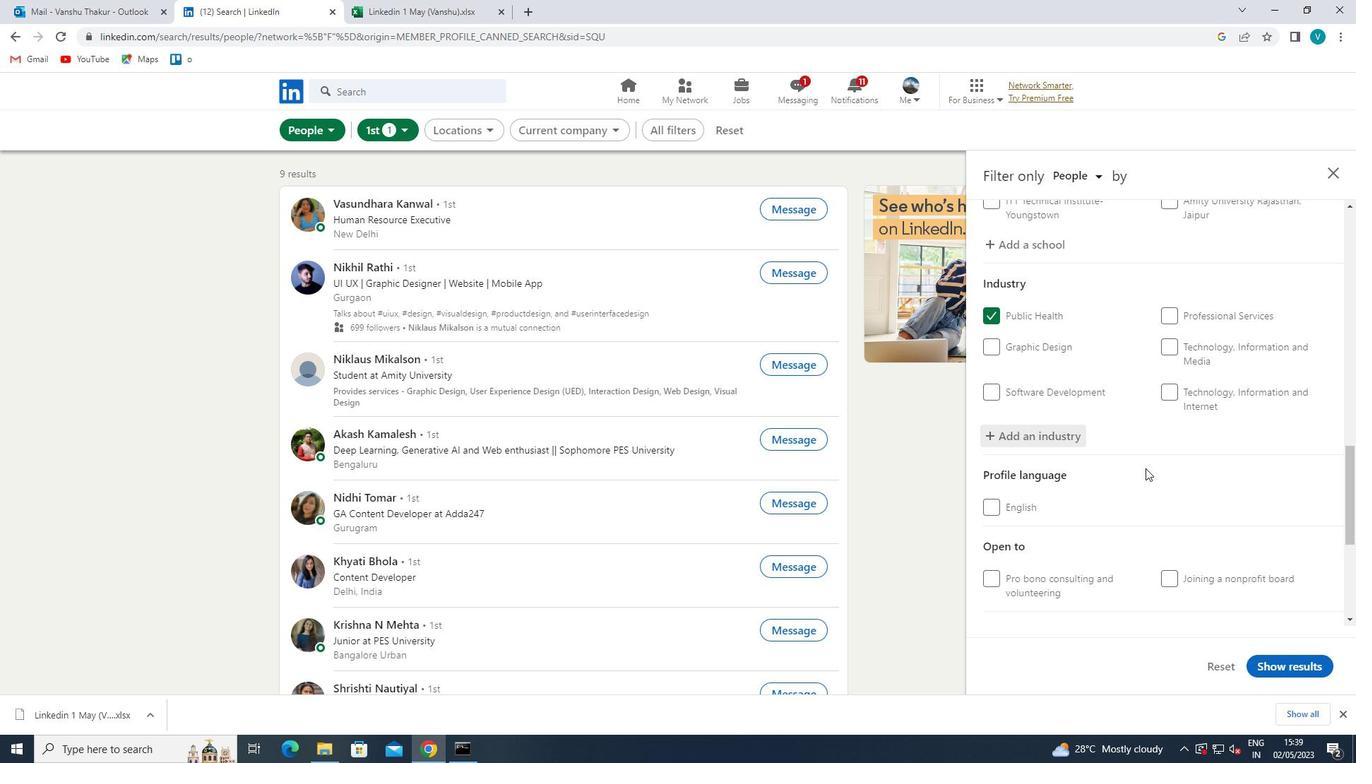 
Action: Mouse moved to (1144, 469)
Screenshot: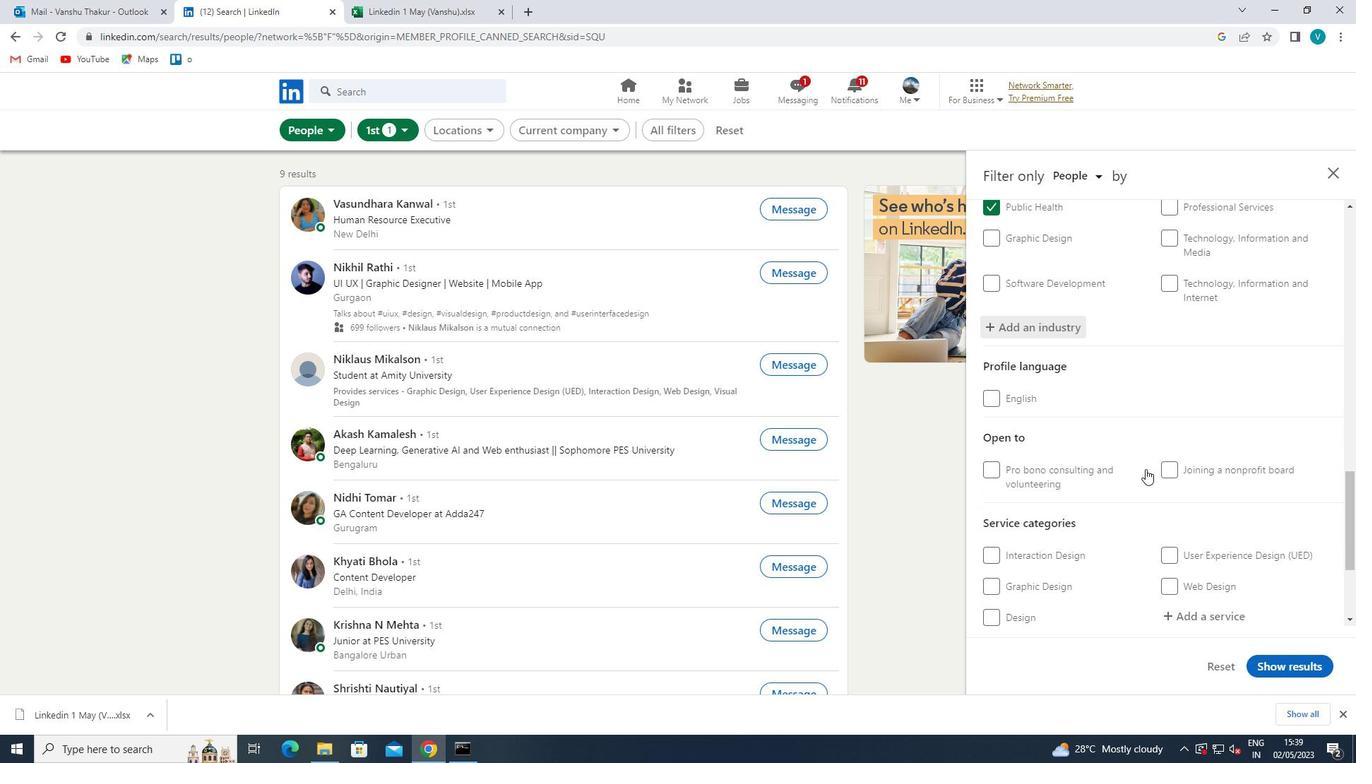 
Action: Mouse scrolled (1144, 469) with delta (0, 0)
Screenshot: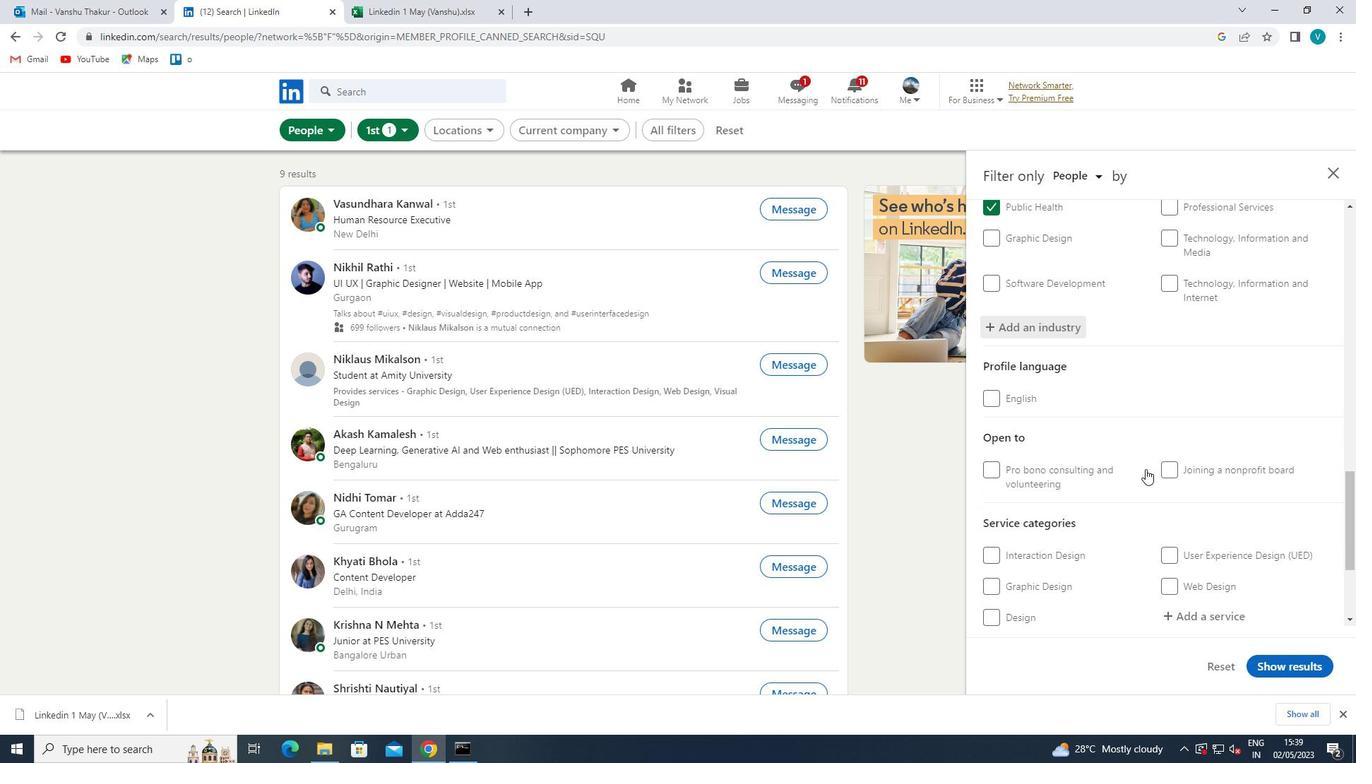 
Action: Mouse moved to (1207, 457)
Screenshot: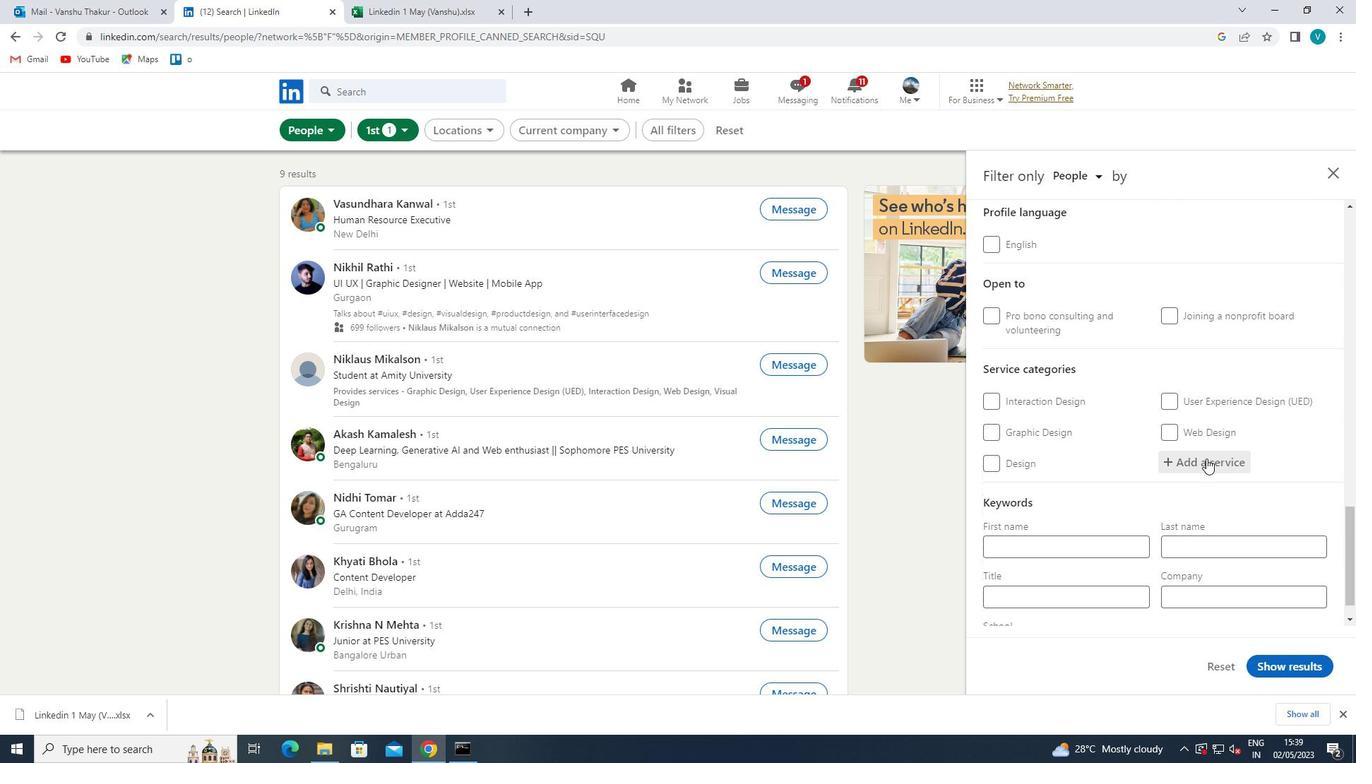 
Action: Mouse pressed left at (1207, 457)
Screenshot: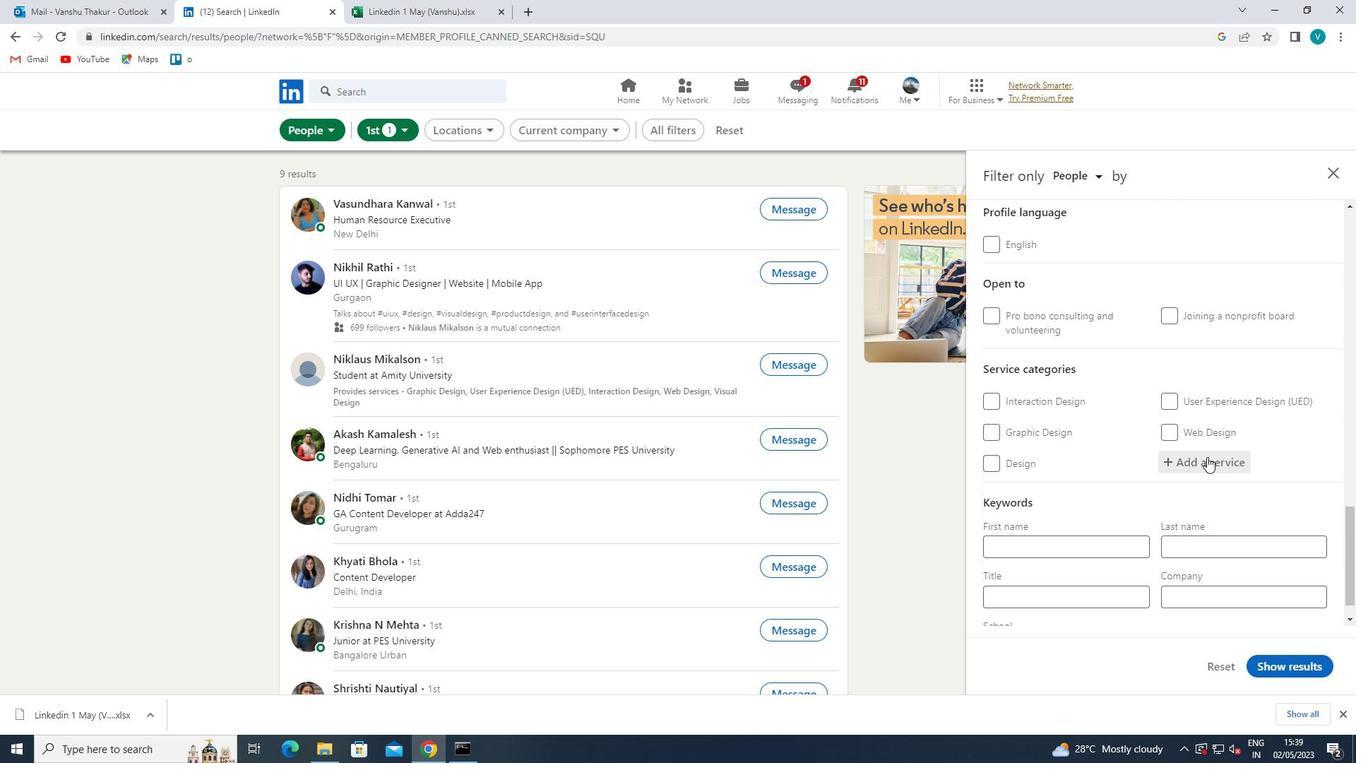 
Action: Mouse moved to (1201, 460)
Screenshot: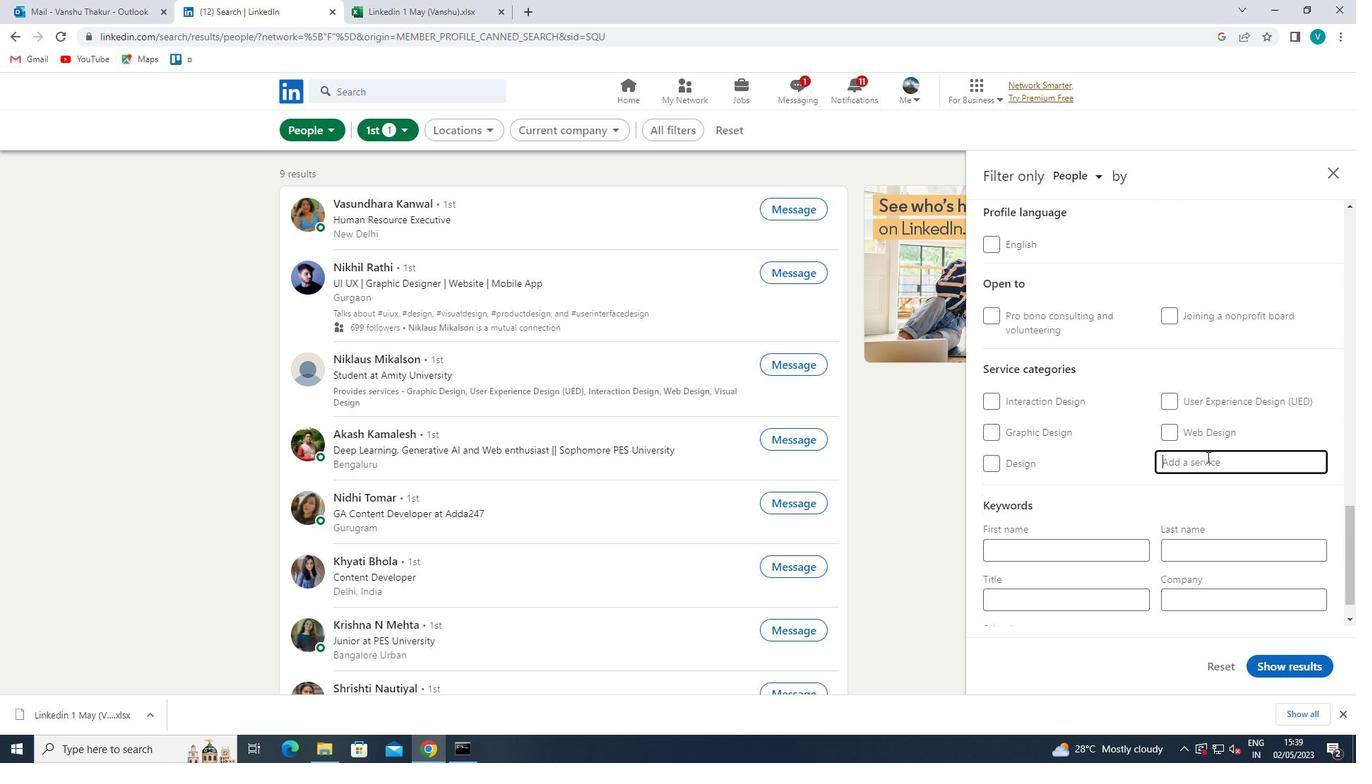 
Action: Key pressed <Key.shift>
Screenshot: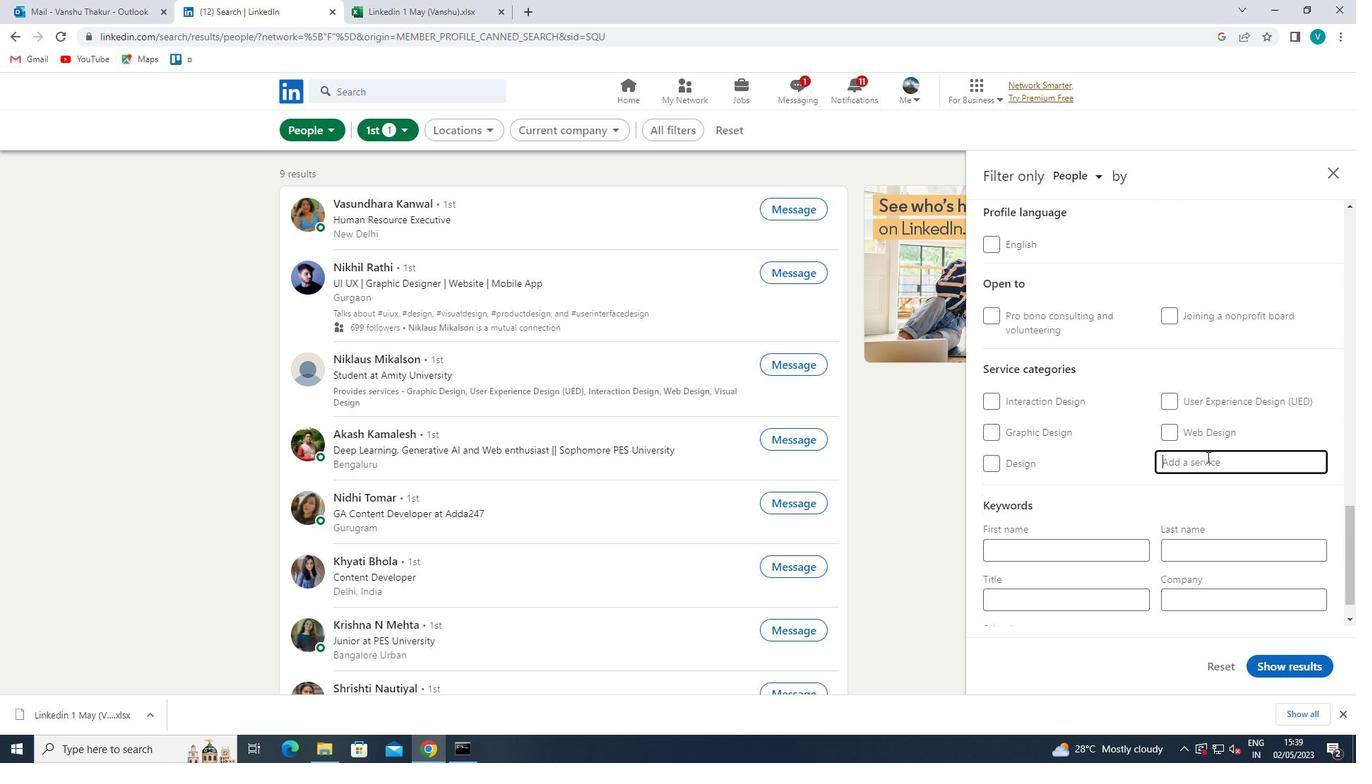 
Action: Mouse moved to (1199, 461)
Screenshot: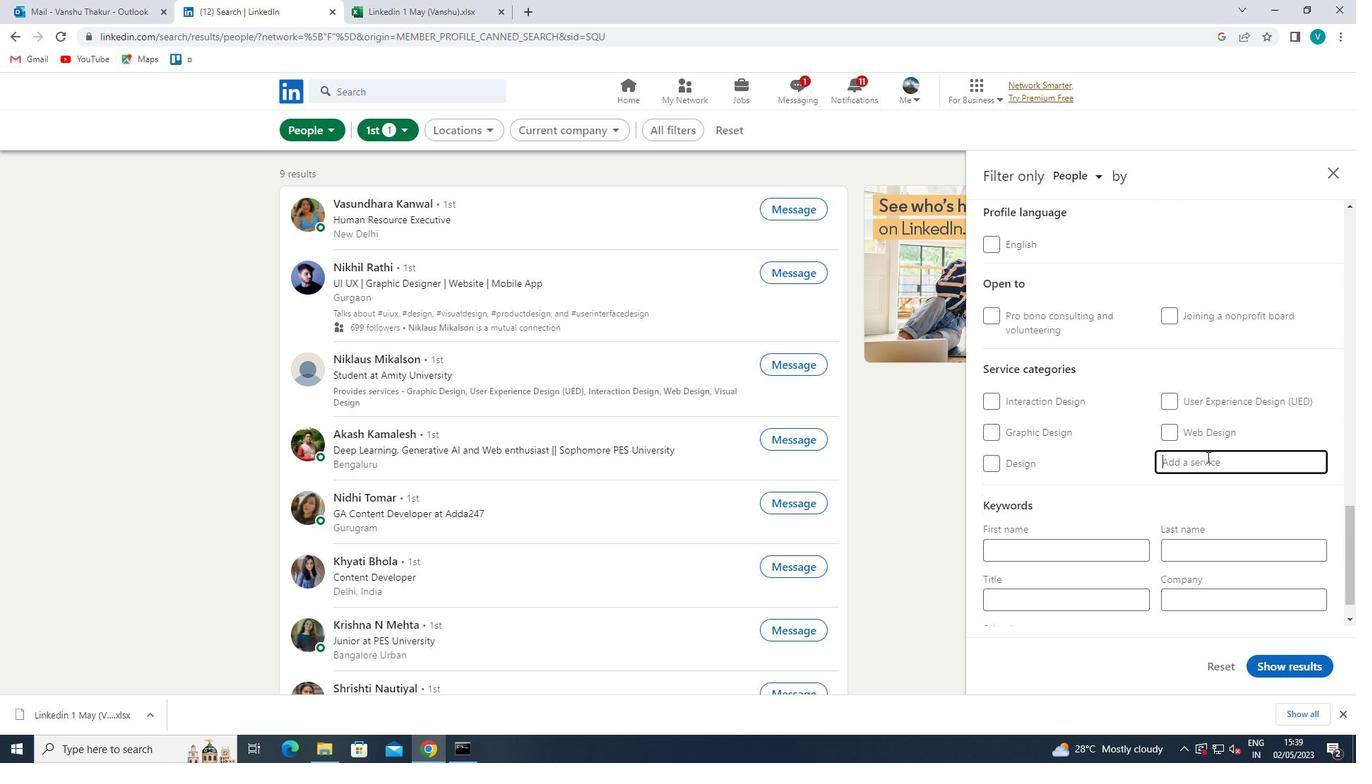 
Action: Key pressed <Key.shift><Key.shift><Key.shift><Key.shift>MARKET
Screenshot: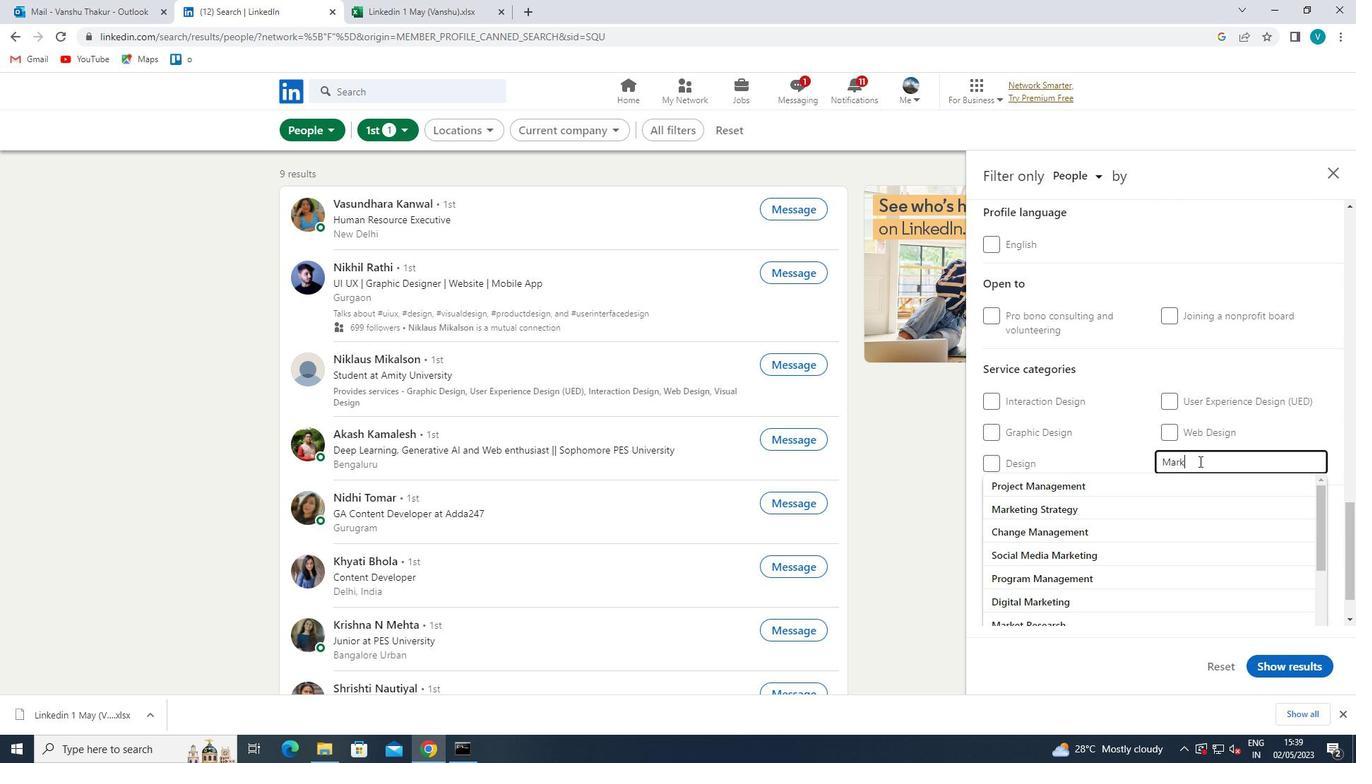 
Action: Mouse moved to (1191, 467)
Screenshot: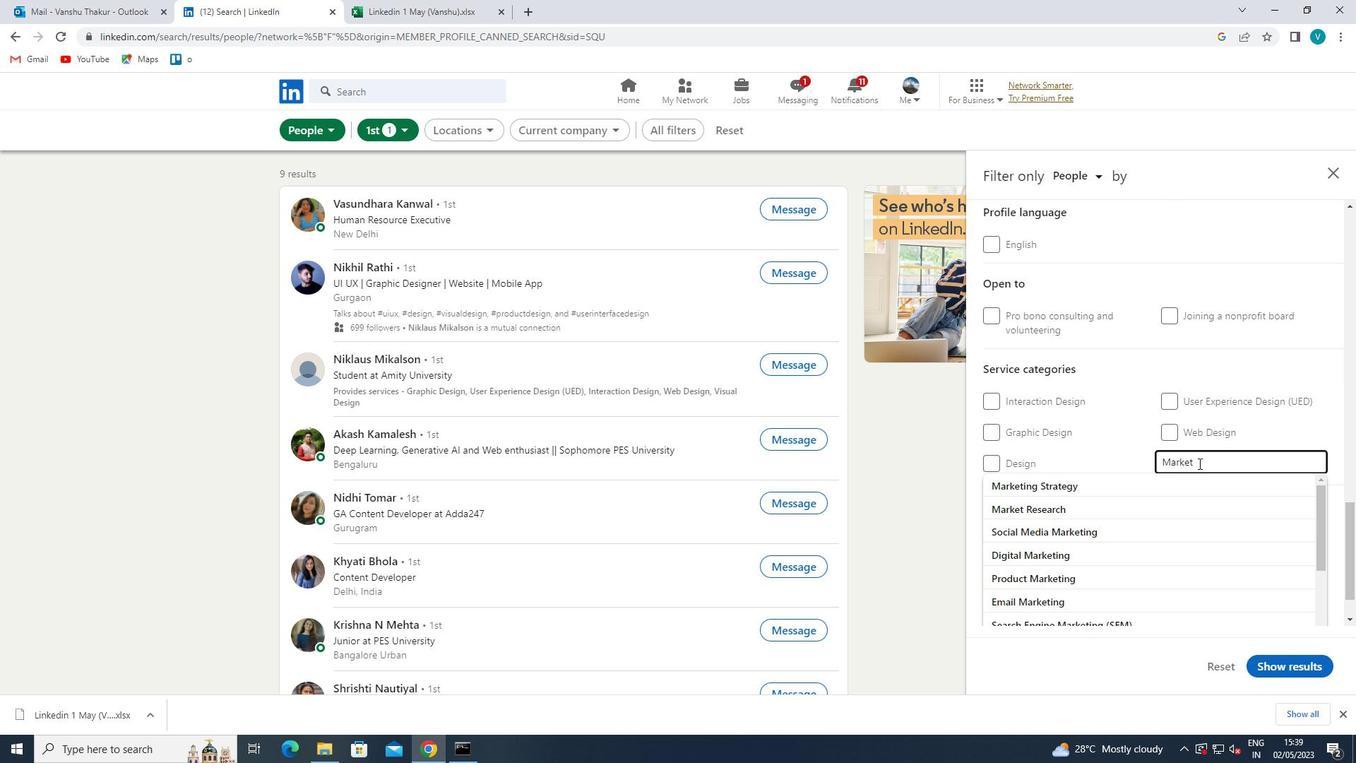 
Action: Key pressed ING<Key.space>
Screenshot: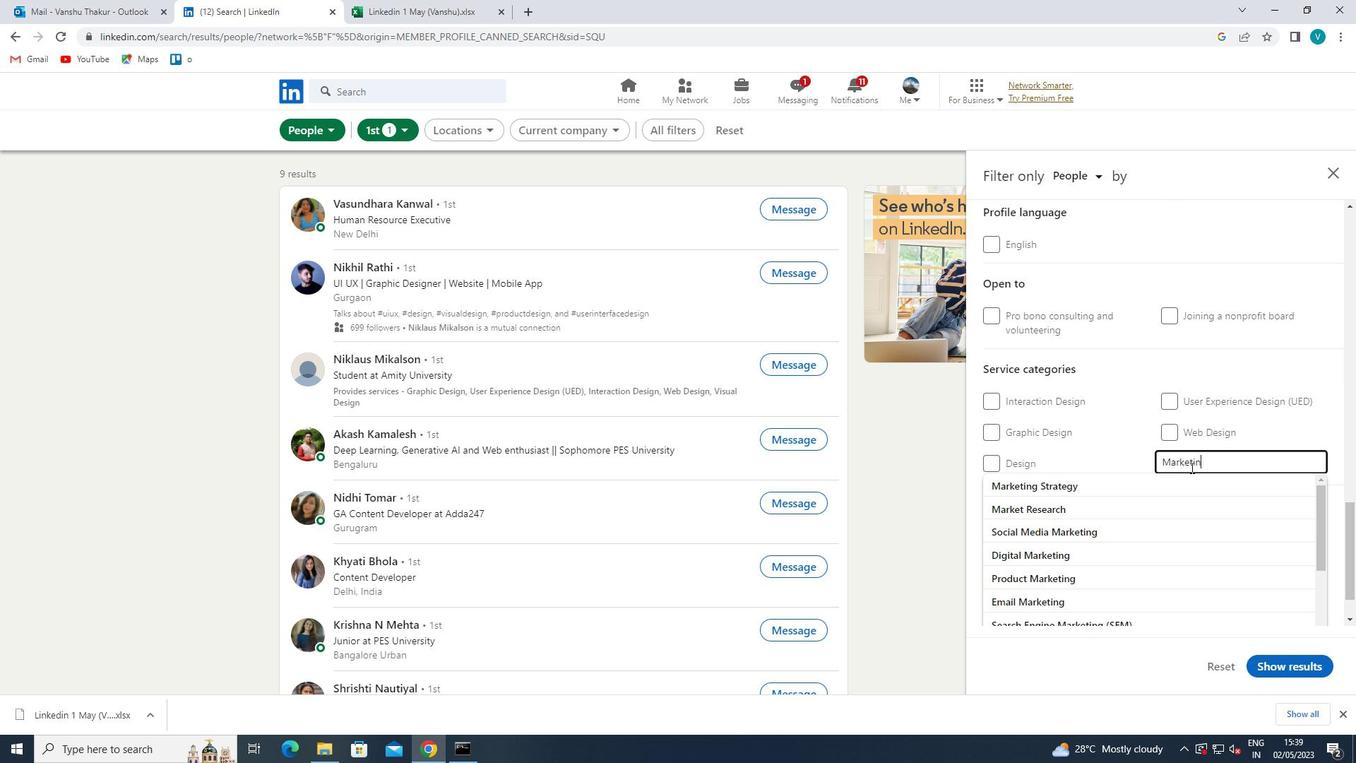 
Action: Mouse moved to (1114, 434)
Screenshot: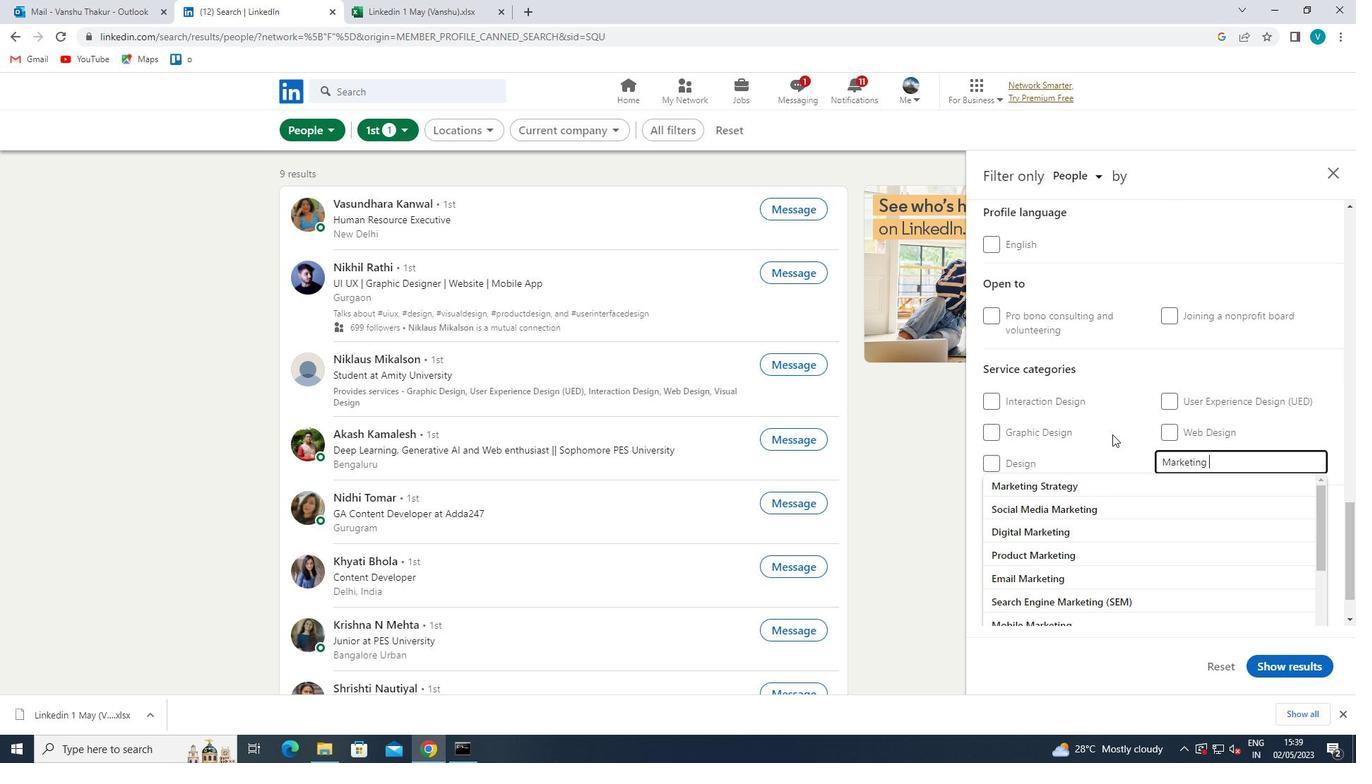 
Action: Mouse pressed left at (1114, 434)
Screenshot: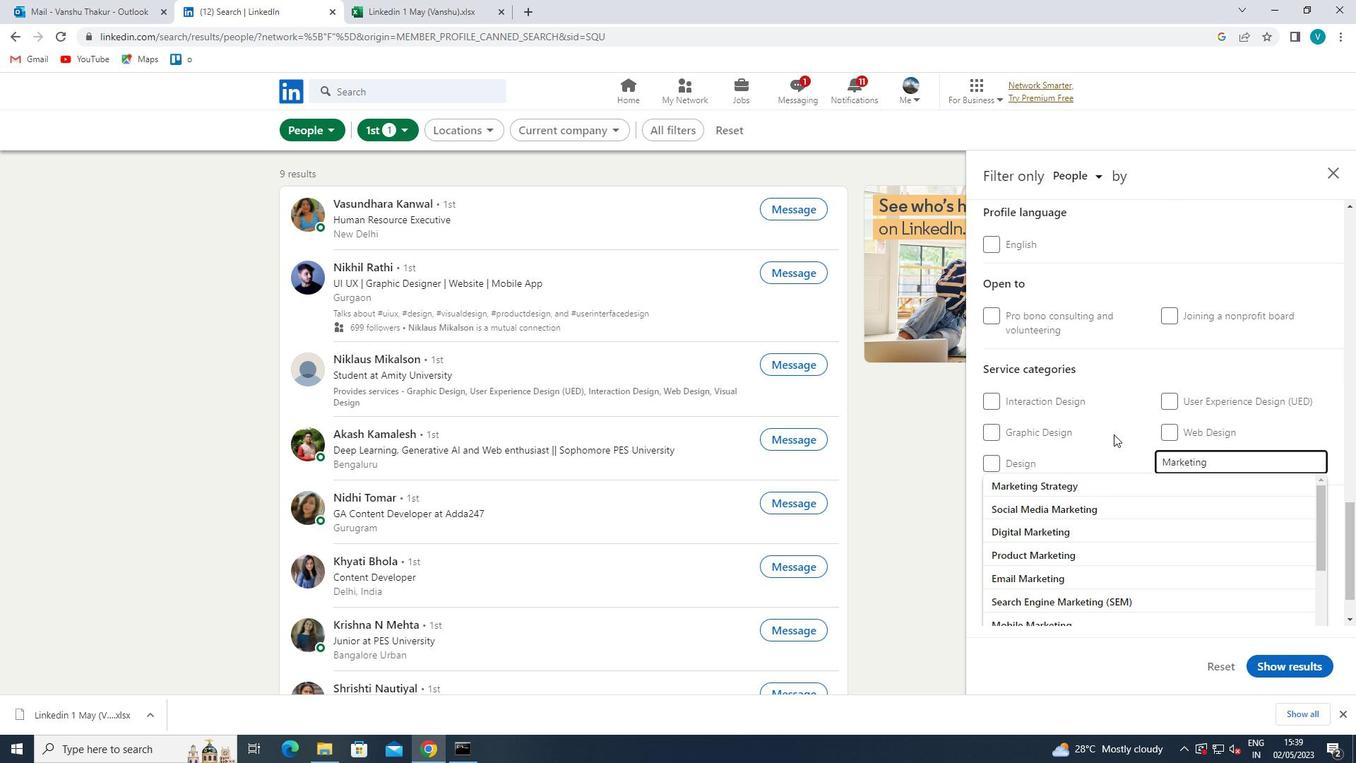 
Action: Mouse moved to (1114, 433)
Screenshot: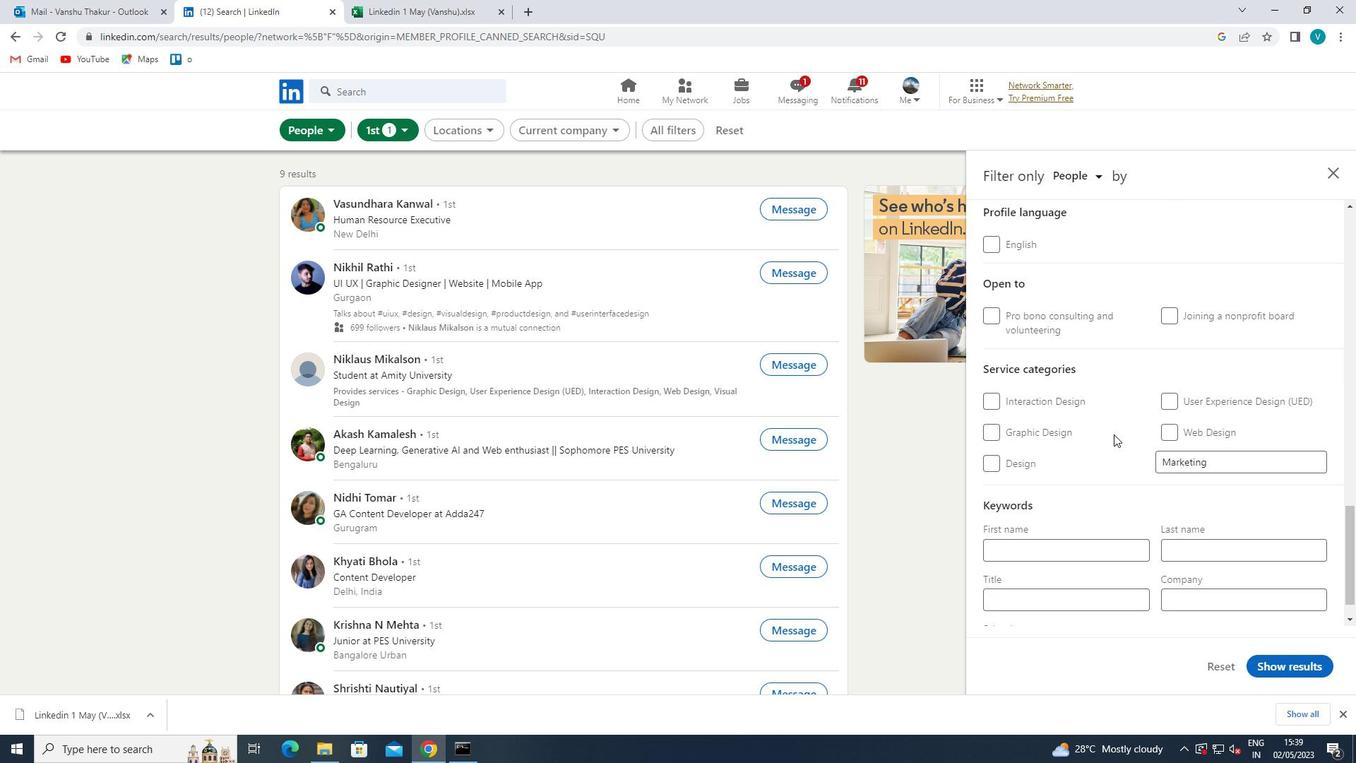
Action: Mouse scrolled (1114, 433) with delta (0, 0)
Screenshot: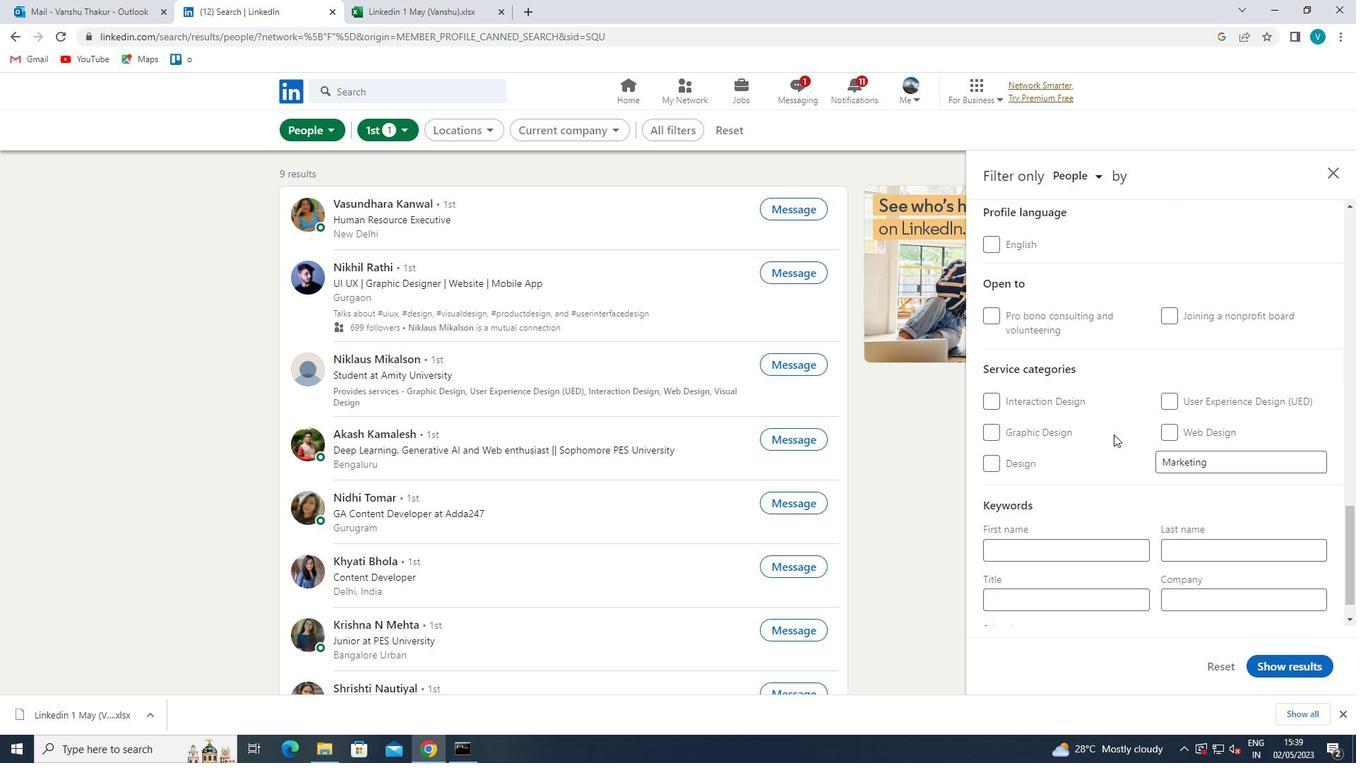 
Action: Mouse moved to (1115, 433)
Screenshot: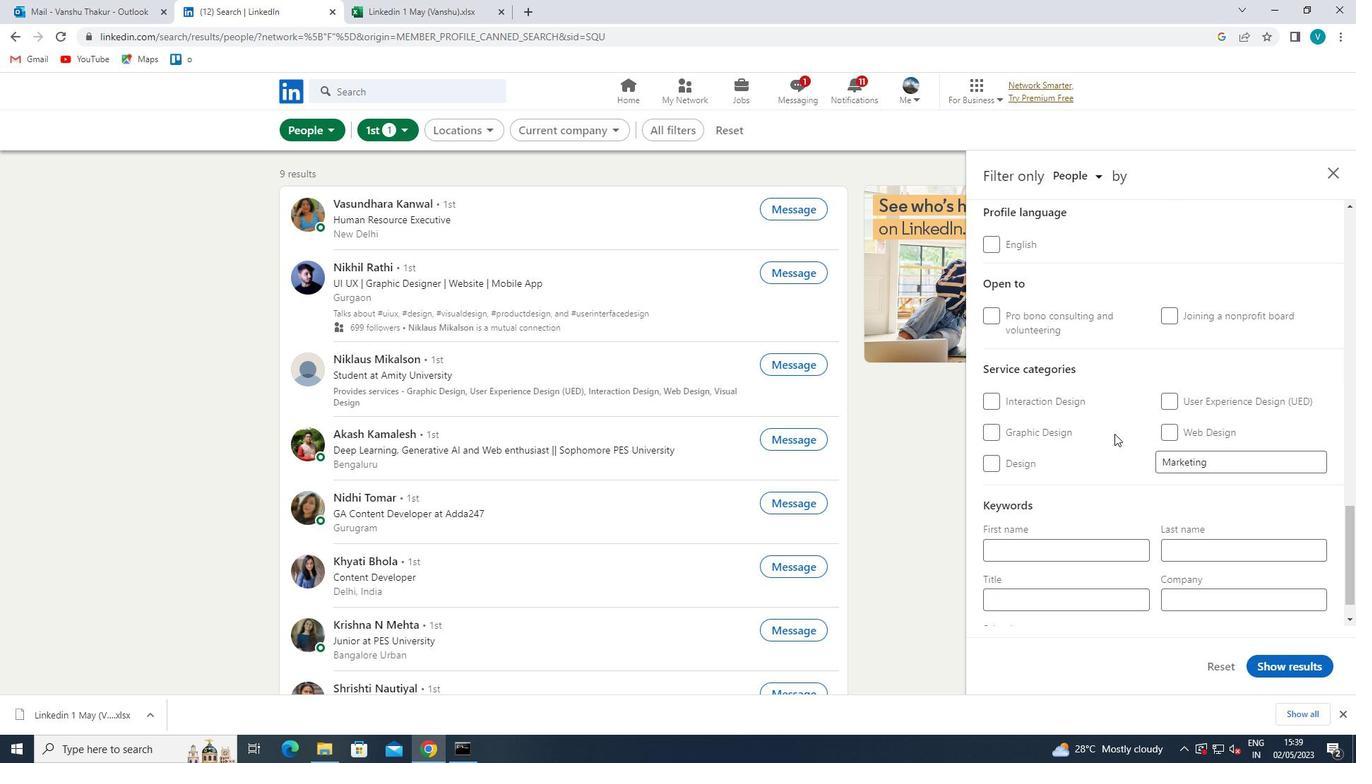 
Action: Mouse scrolled (1115, 433) with delta (0, 0)
Screenshot: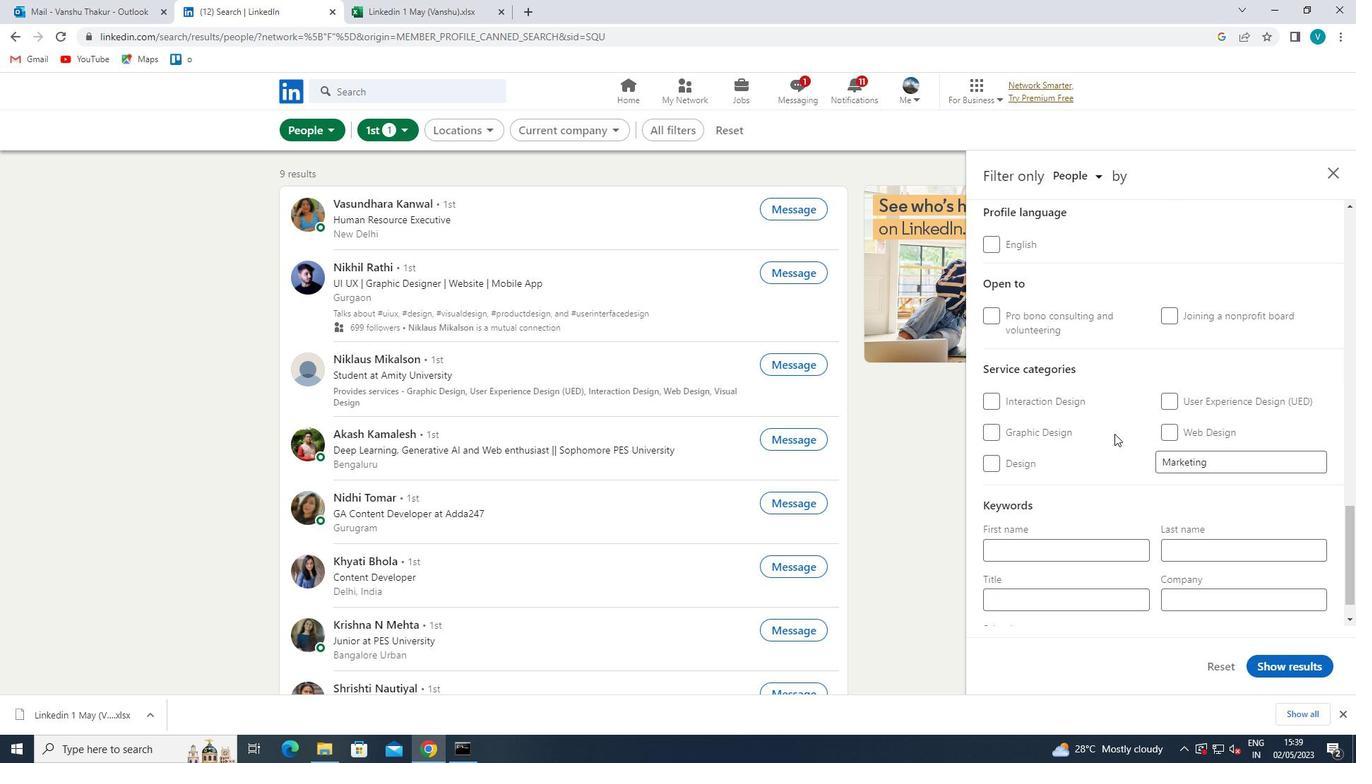 
Action: Mouse moved to (1124, 440)
Screenshot: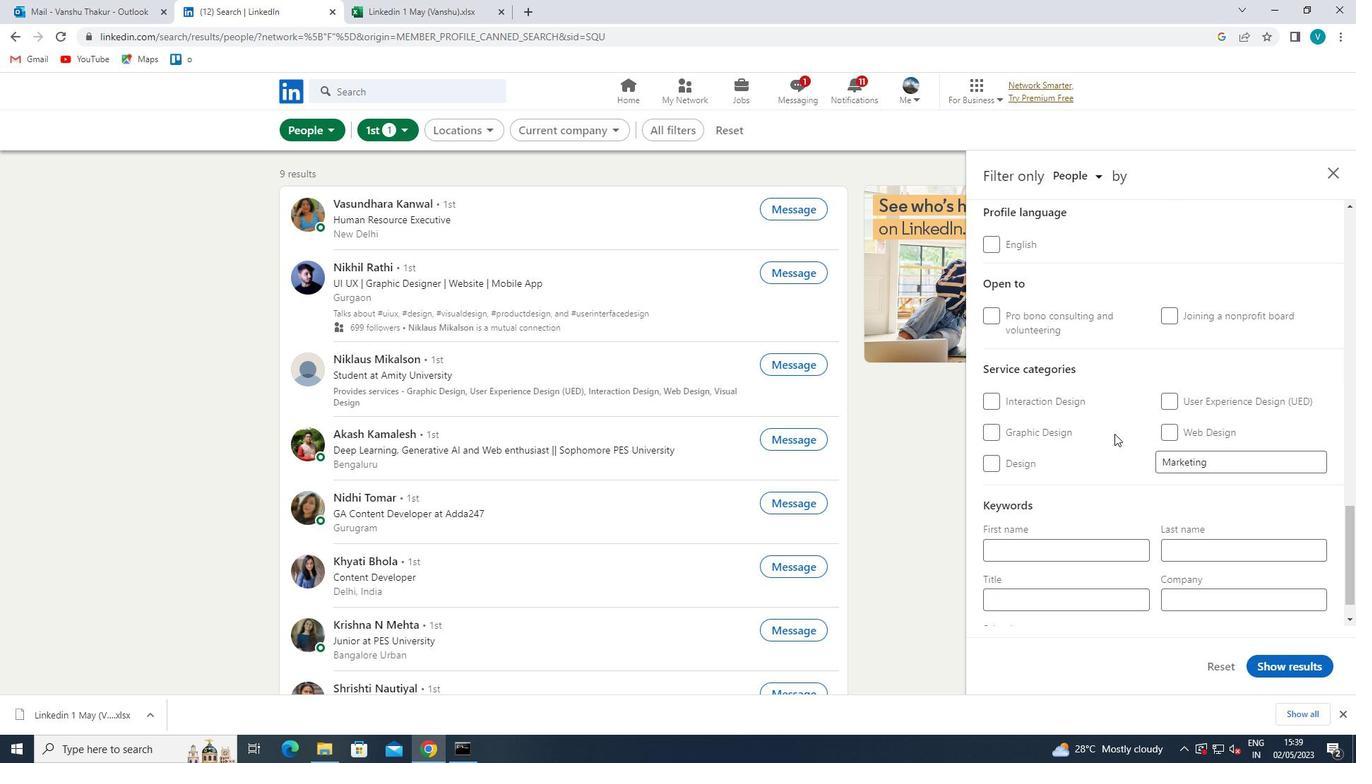 
Action: Mouse scrolled (1124, 440) with delta (0, 0)
Screenshot: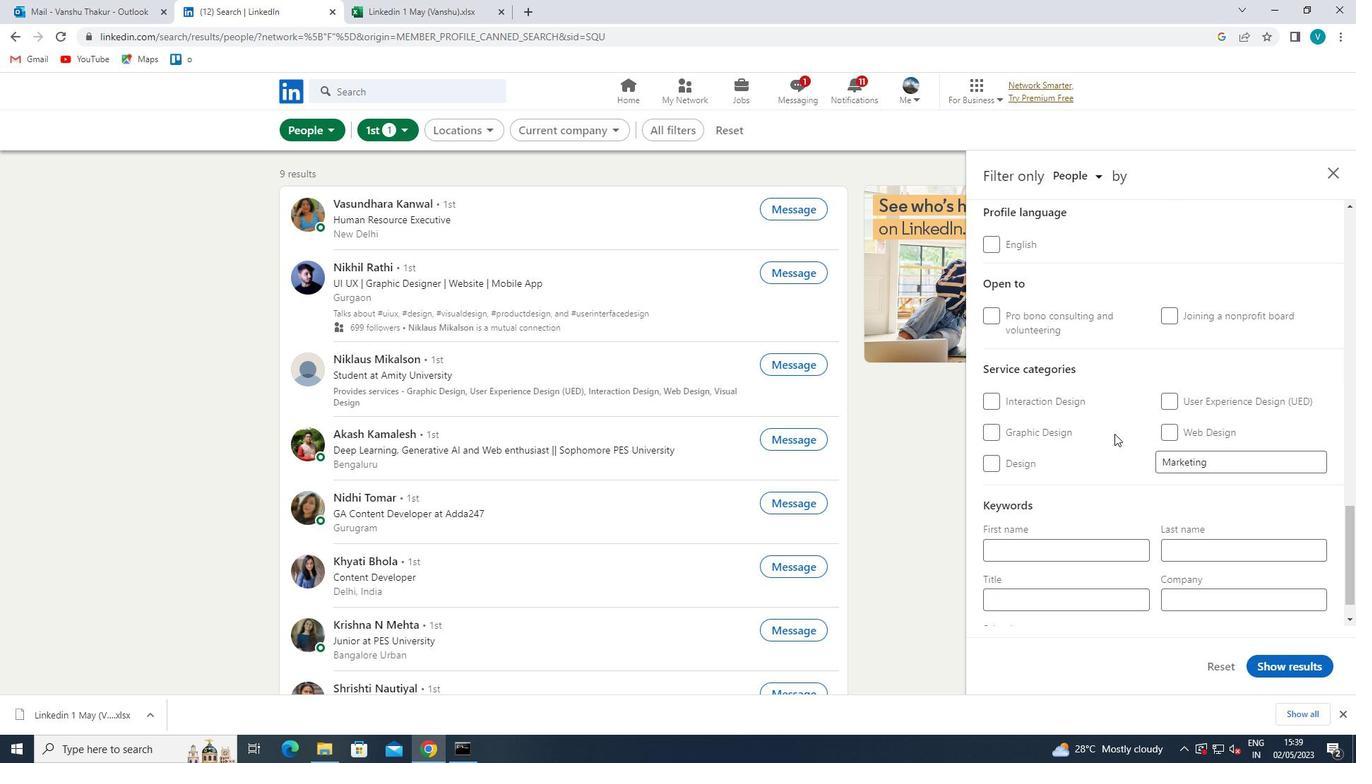 
Action: Mouse moved to (1126, 443)
Screenshot: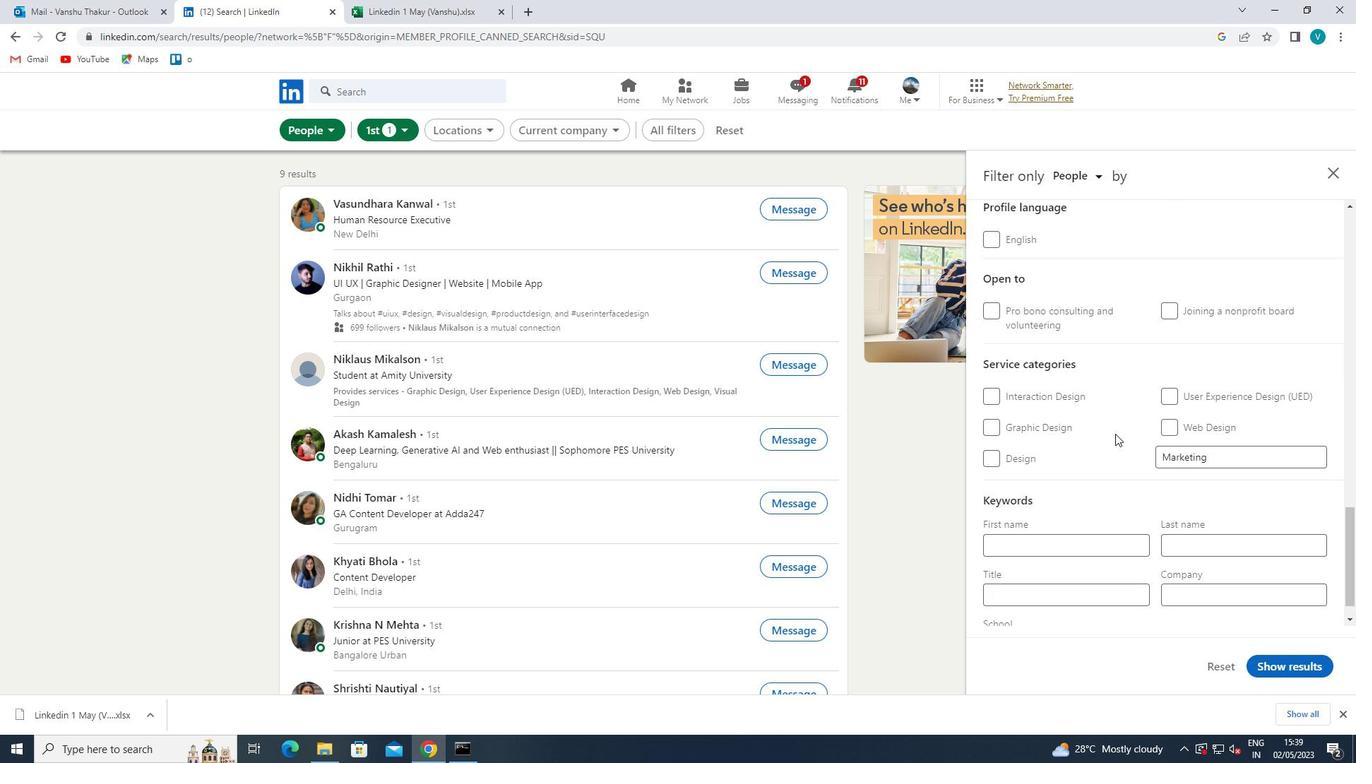 
Action: Mouse scrolled (1126, 442) with delta (0, 0)
Screenshot: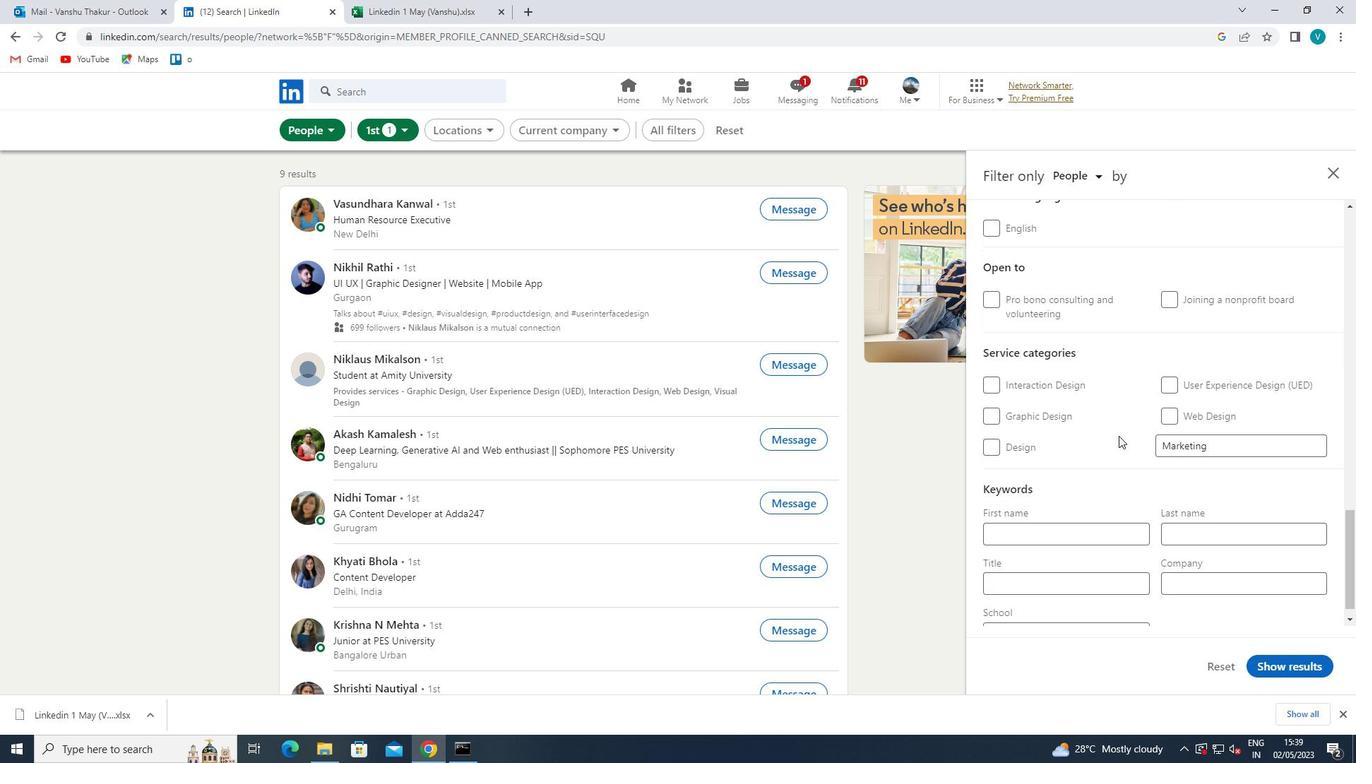 
Action: Mouse moved to (1098, 566)
Screenshot: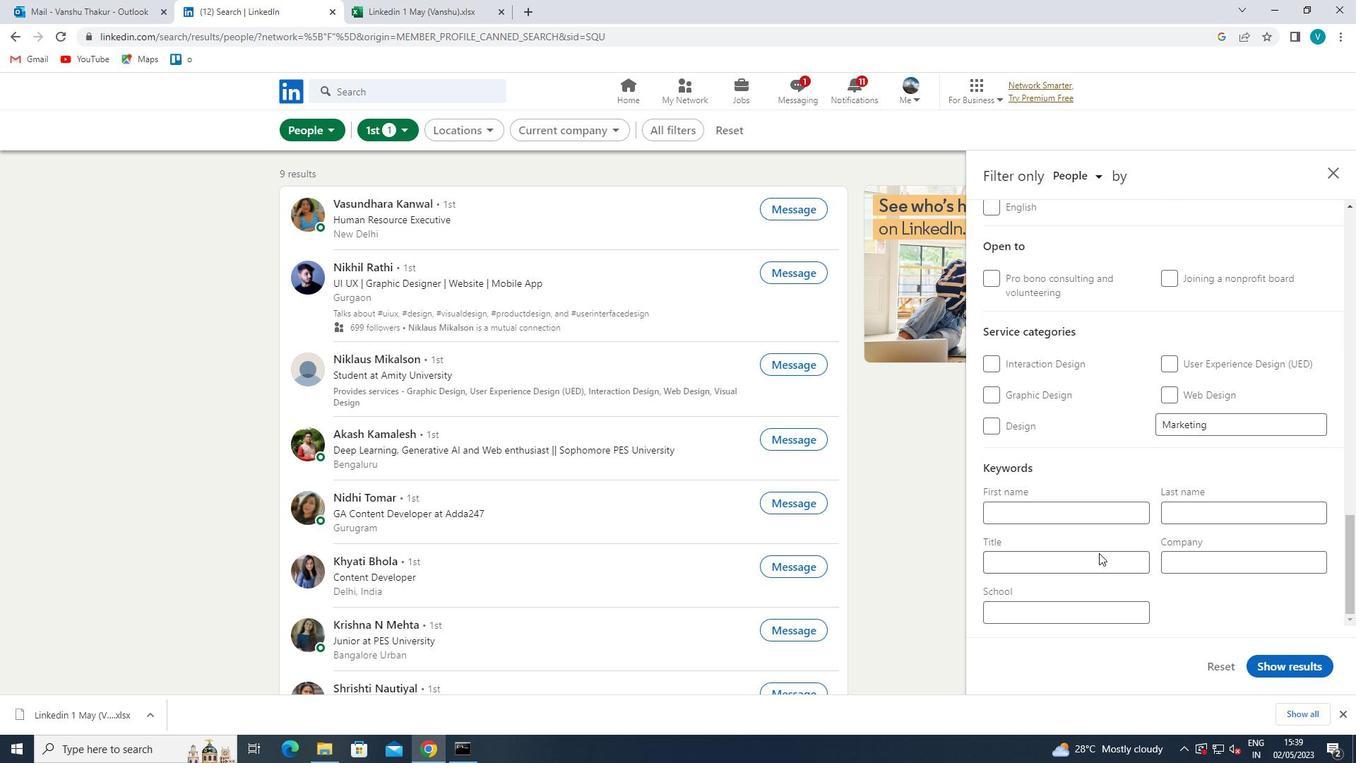 
Action: Mouse pressed left at (1098, 566)
Screenshot: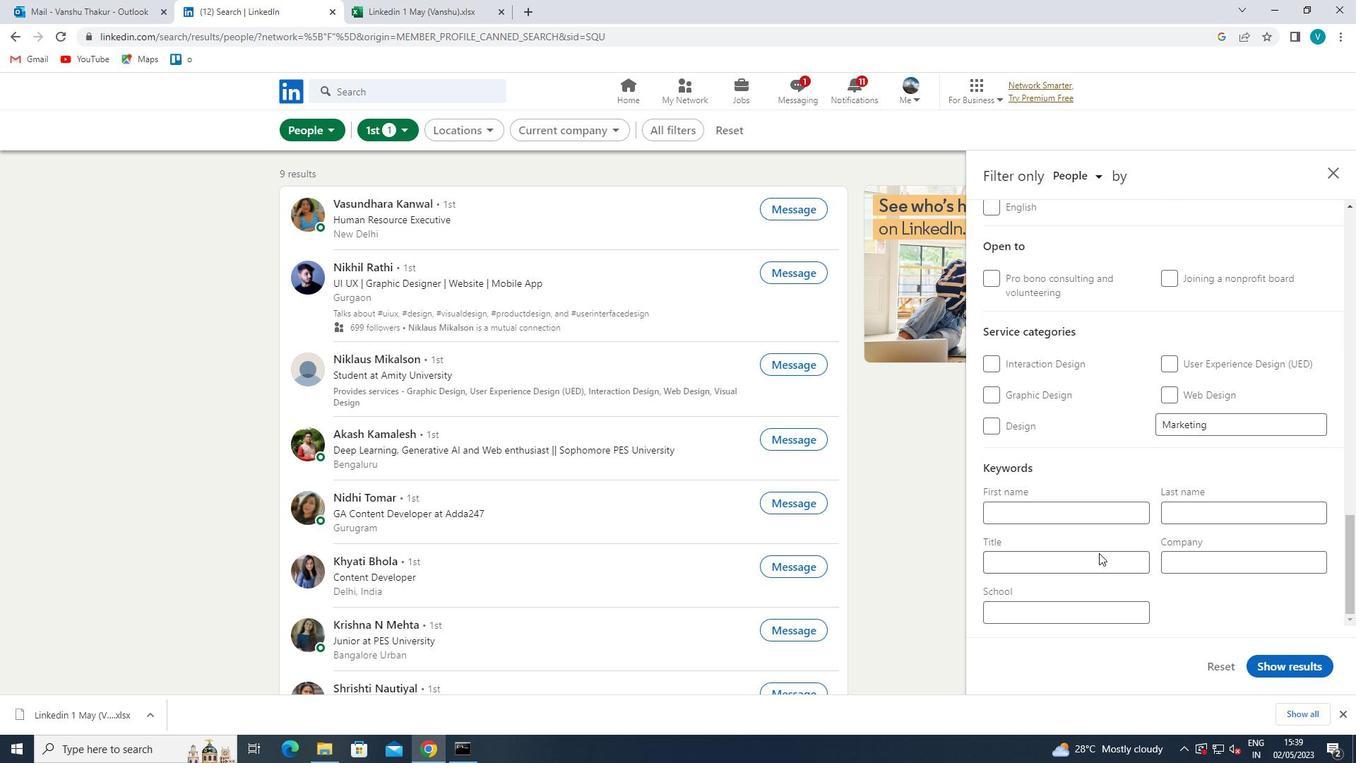 
Action: Mouse moved to (1122, 556)
Screenshot: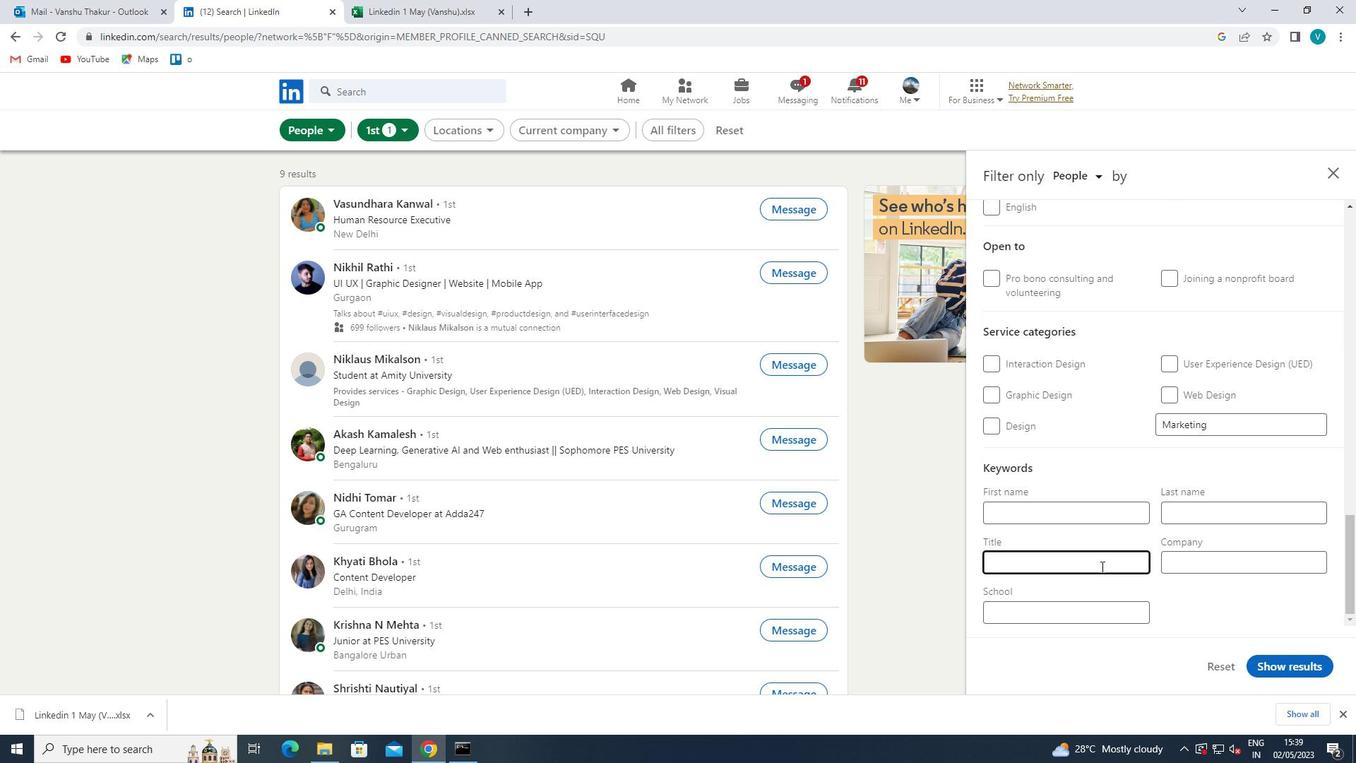 
Action: Key pressed <Key.shift>BARBER<Key.space>
Screenshot: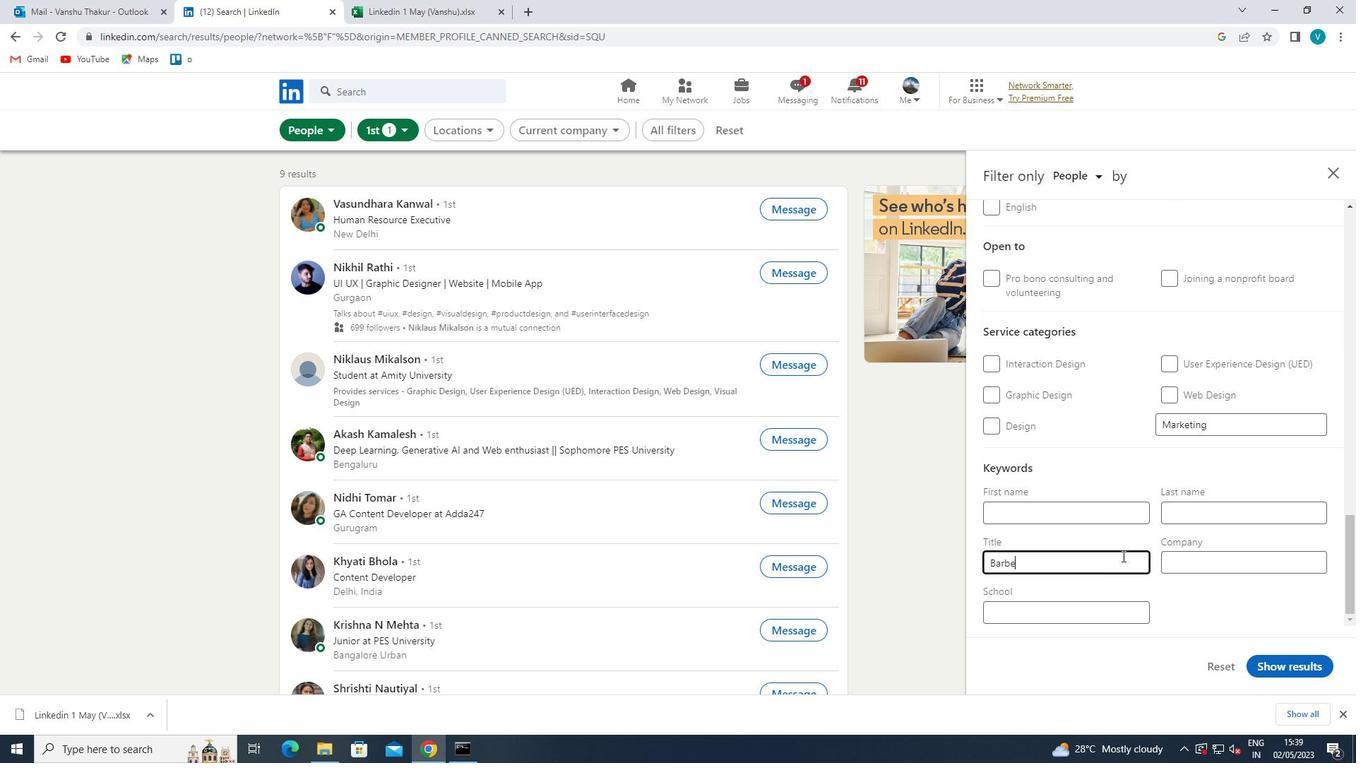 
Action: Mouse moved to (1308, 657)
Screenshot: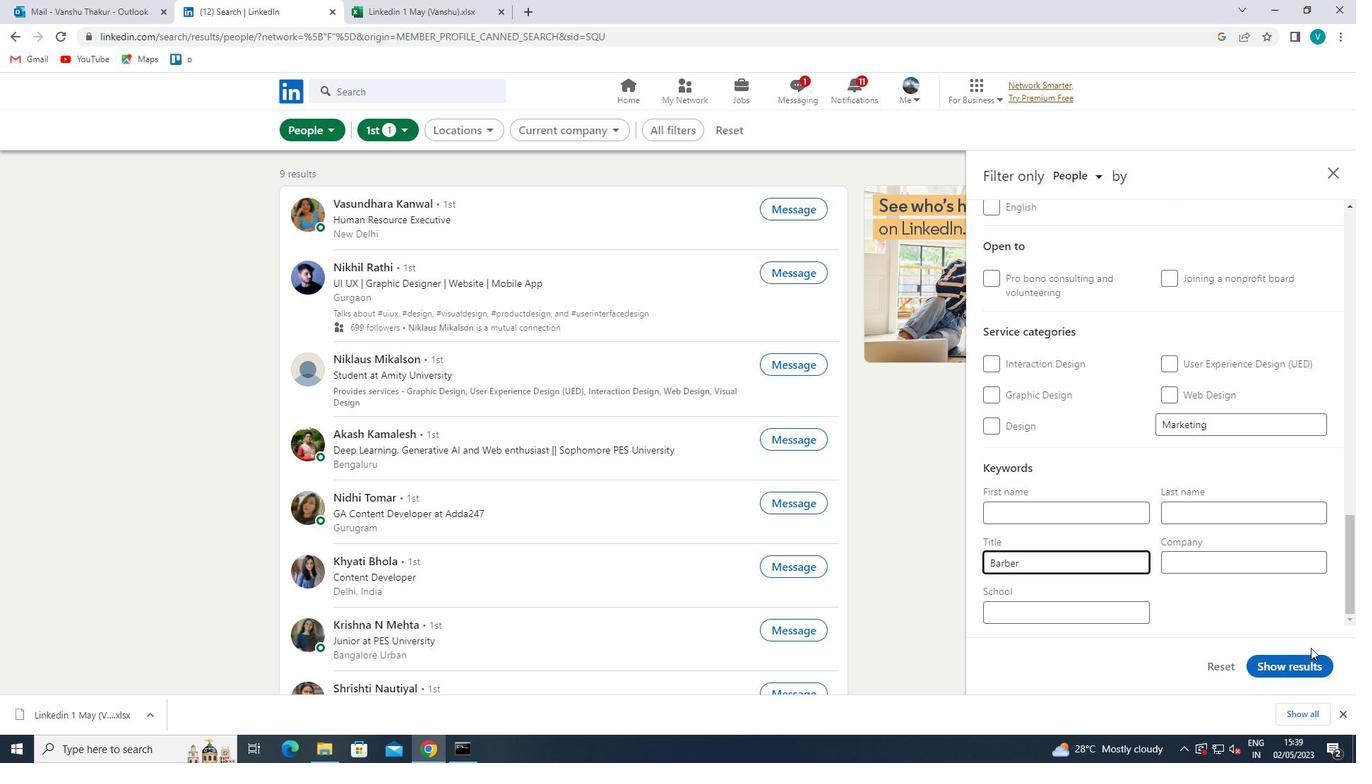 
Action: Mouse pressed left at (1308, 657)
Screenshot: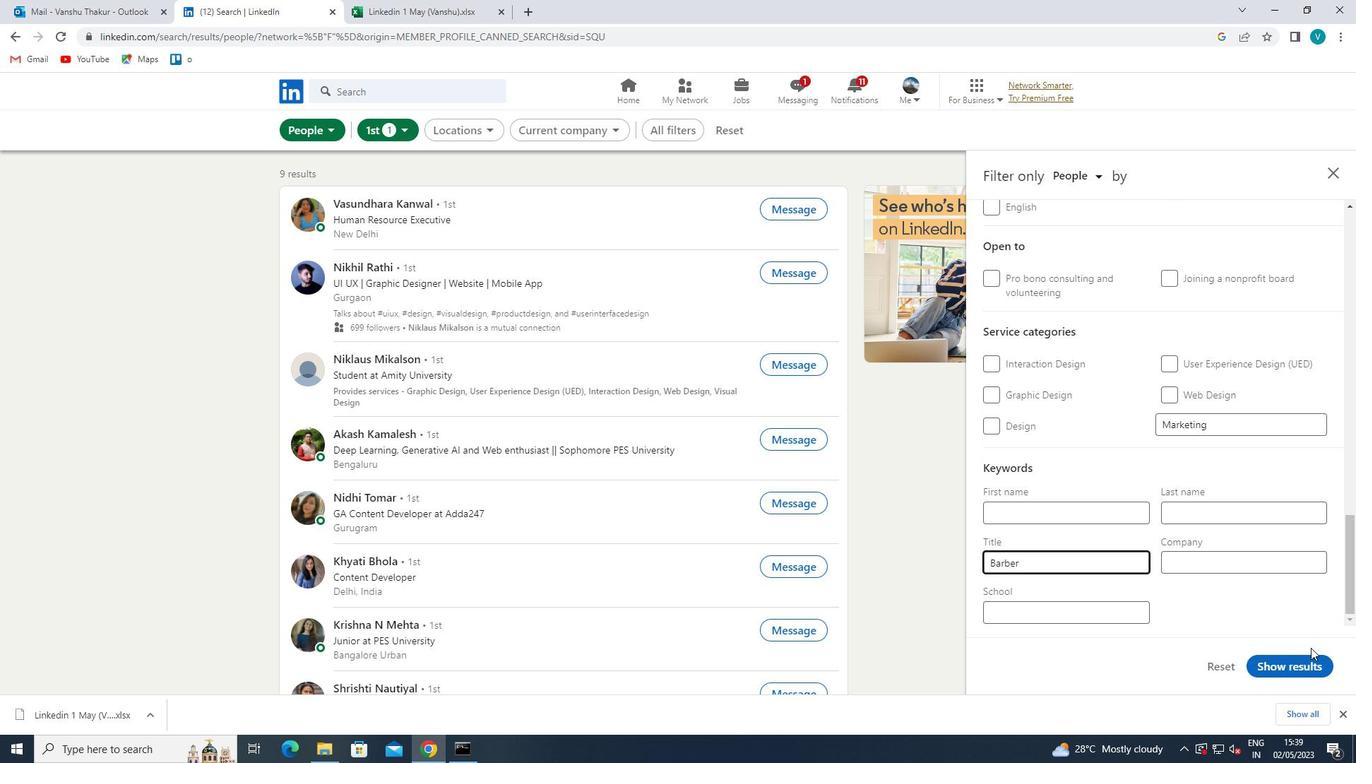 
Action: Mouse moved to (1311, 655)
Screenshot: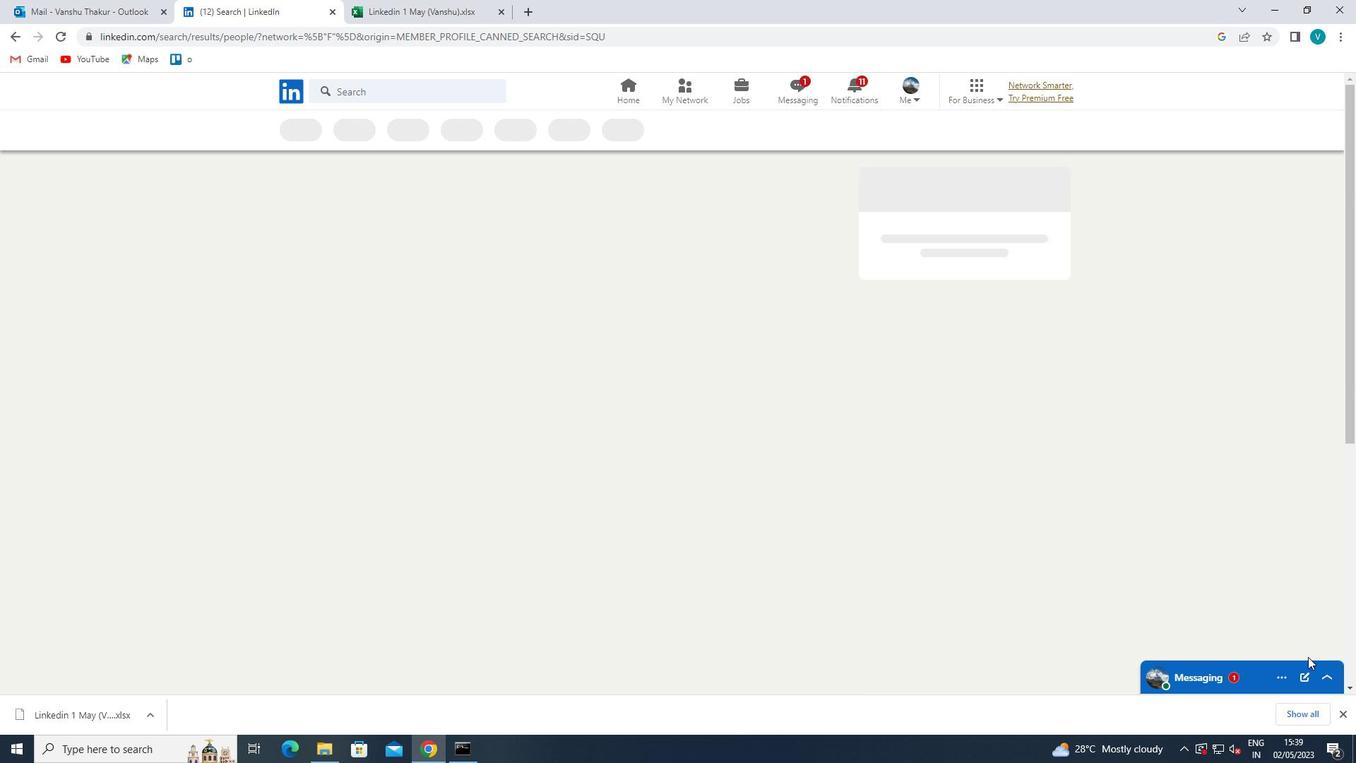 
